 Task: Open Card Brand Guidelines Review in Board Brand Ambassador Program Management to Workspace Human Resources and add a team member Softage.1@softage.net, a label Purple, a checklist Event Planning, an attachment from your google drive, a color Purple and finally, add a card description 'Send out client proposal for review' and a comment 'Given the potential impact of this task on our team morale, let us ensure that we approach it with a sense of positivity and optimism.'. Add a start date 'Jan 05, 1900' with a due date 'Jan 12, 1900'
Action: Mouse moved to (1039, 539)
Screenshot: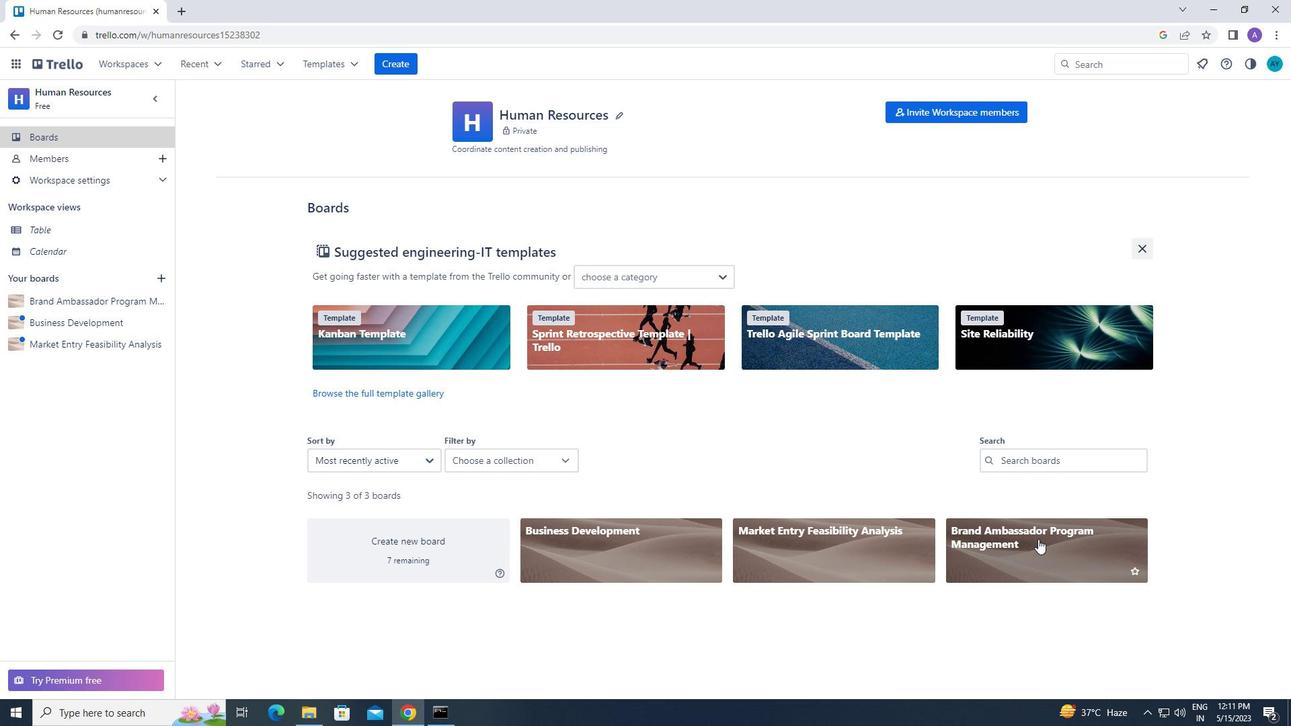 
Action: Mouse pressed left at (1039, 539)
Screenshot: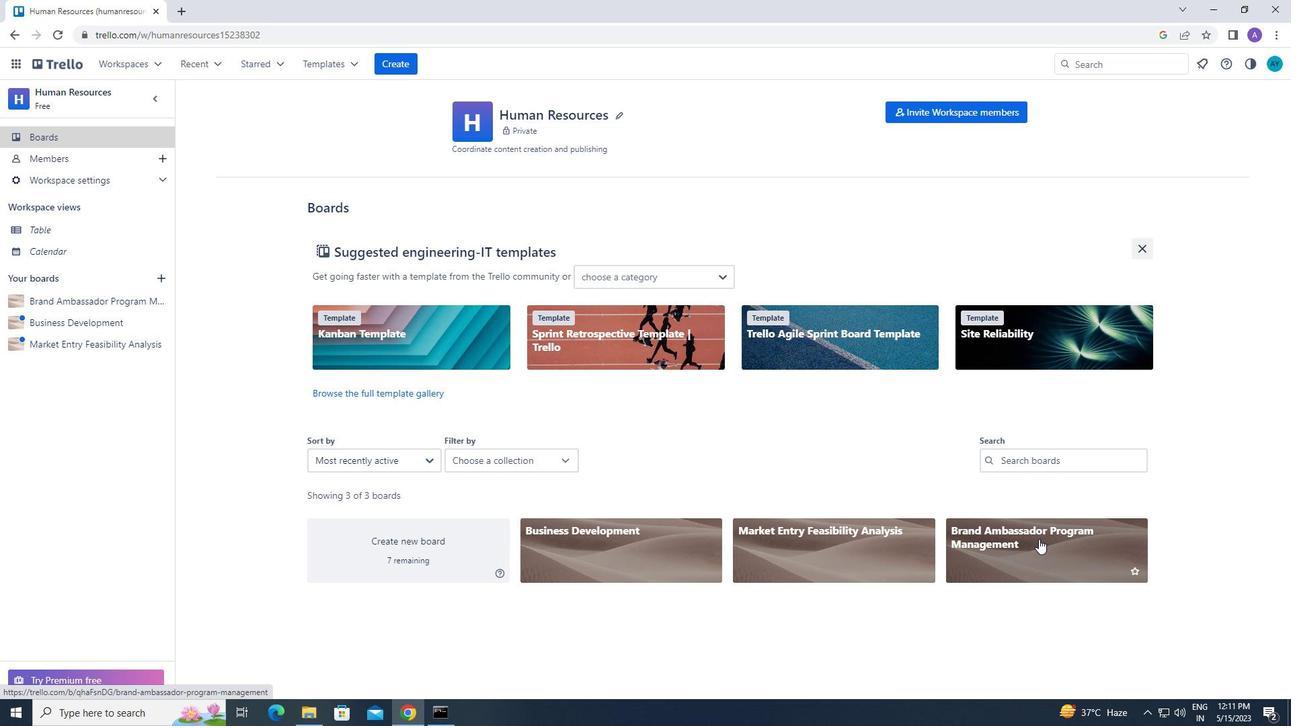 
Action: Mouse moved to (445, 164)
Screenshot: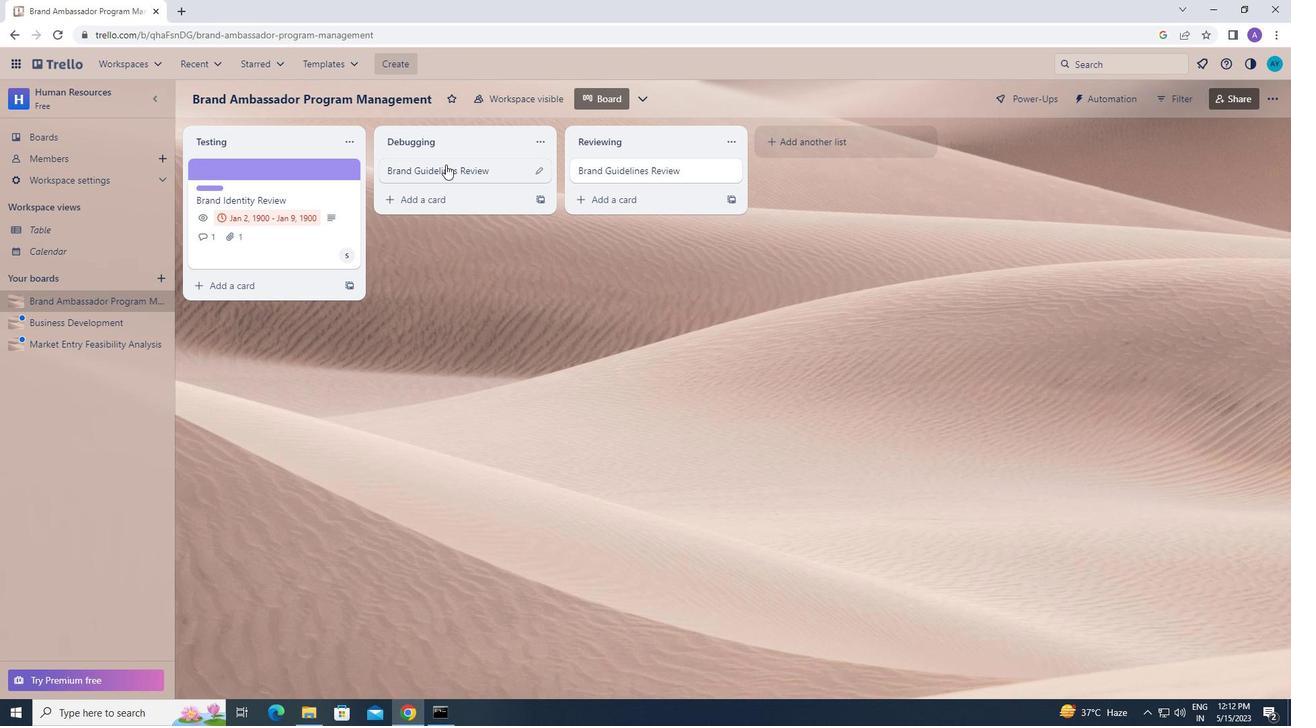 
Action: Mouse pressed left at (445, 164)
Screenshot: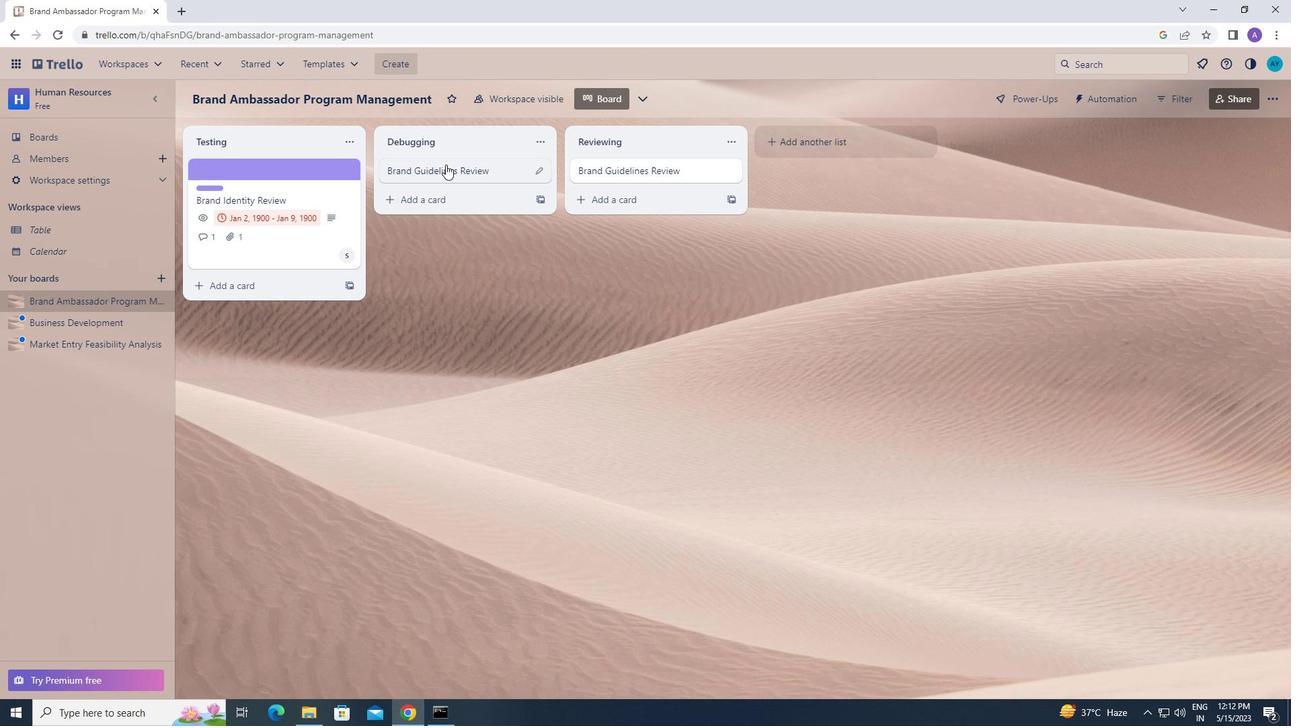 
Action: Mouse moved to (835, 218)
Screenshot: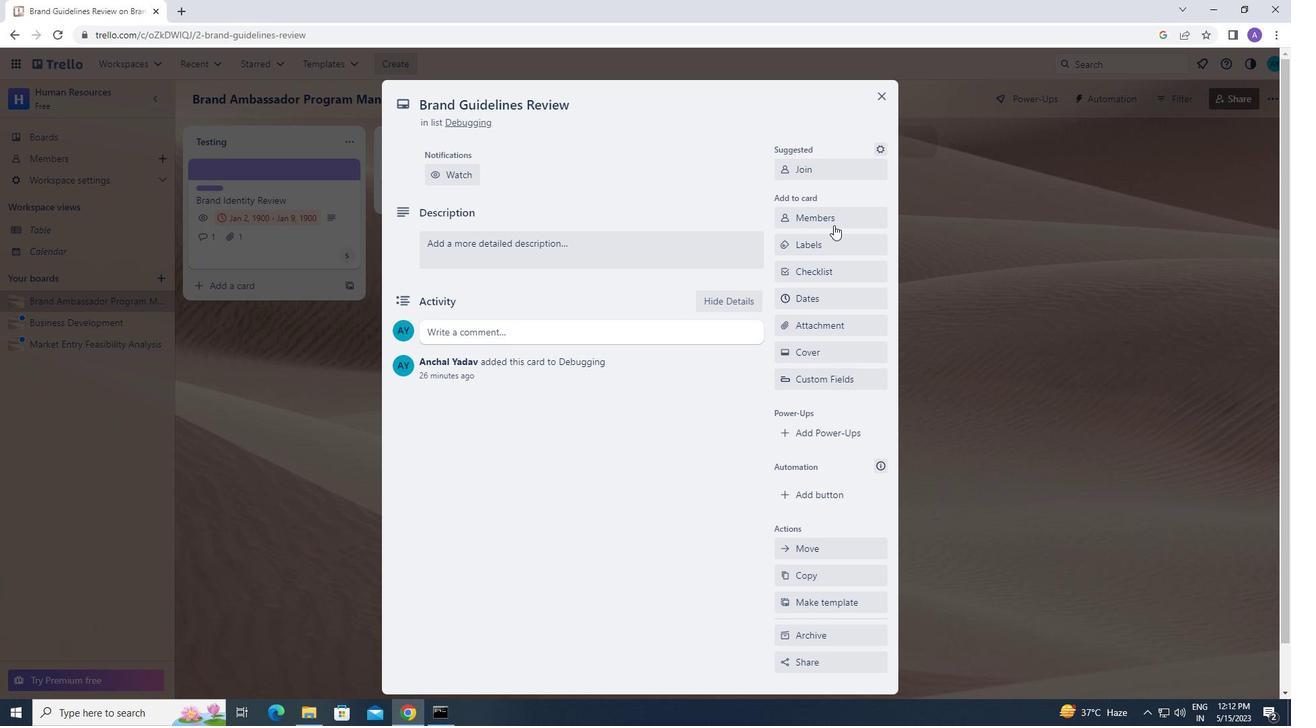 
Action: Mouse pressed left at (835, 218)
Screenshot: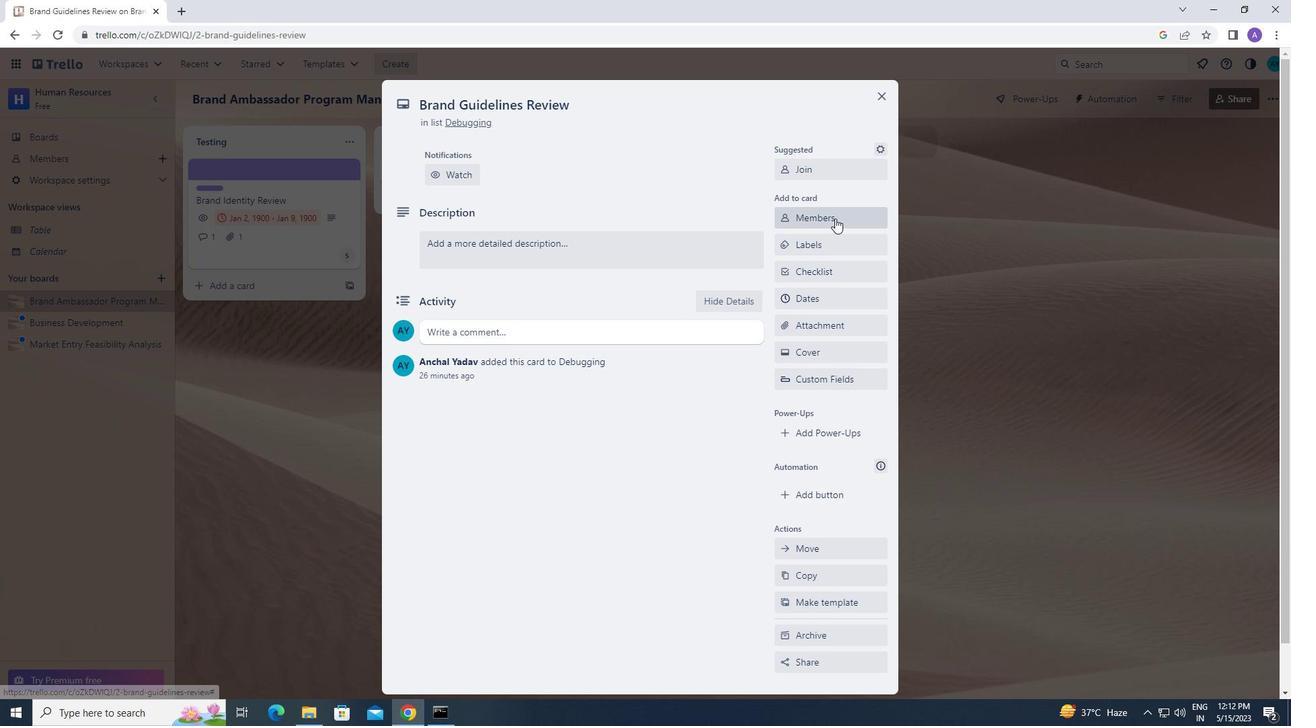 
Action: Mouse moved to (815, 282)
Screenshot: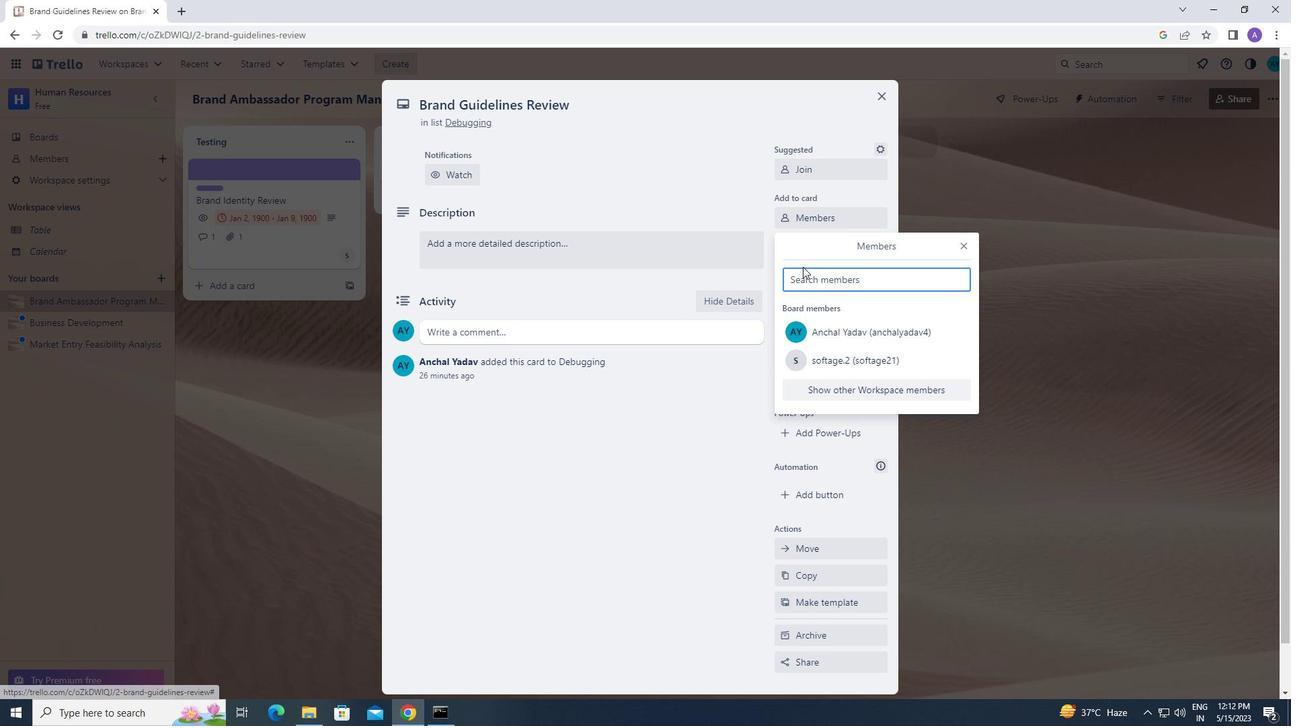 
Action: Mouse pressed left at (815, 282)
Screenshot: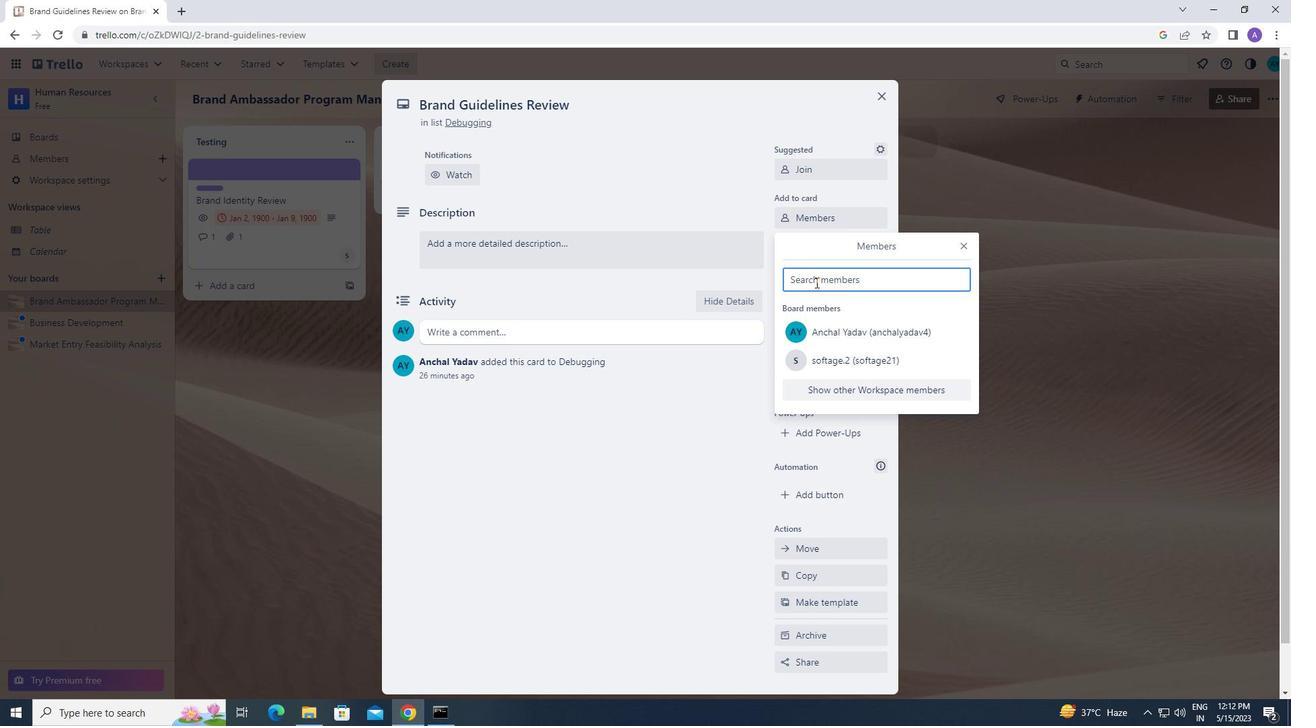 
Action: Key pressed s<Key.caps_lock>oftage.1<Key.shift_r>@
Screenshot: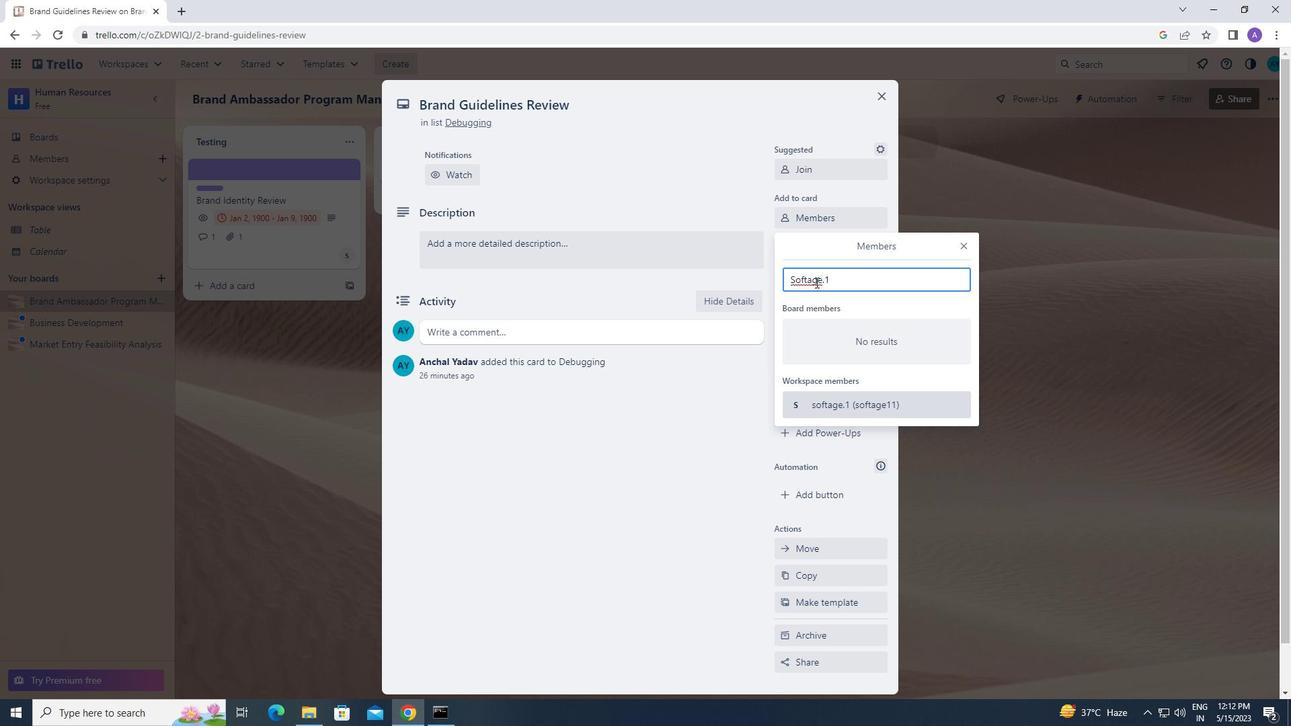 
Action: Mouse moved to (1080, 248)
Screenshot: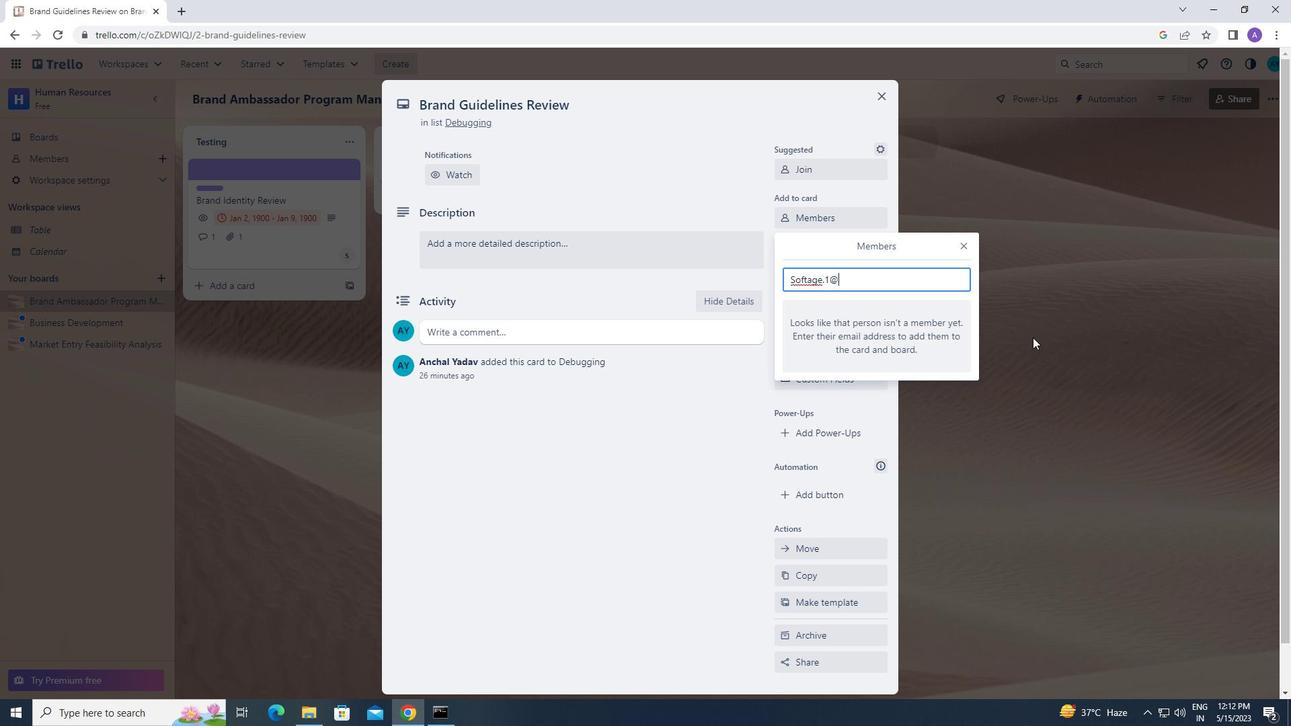 
Action: Key pressed s
Screenshot: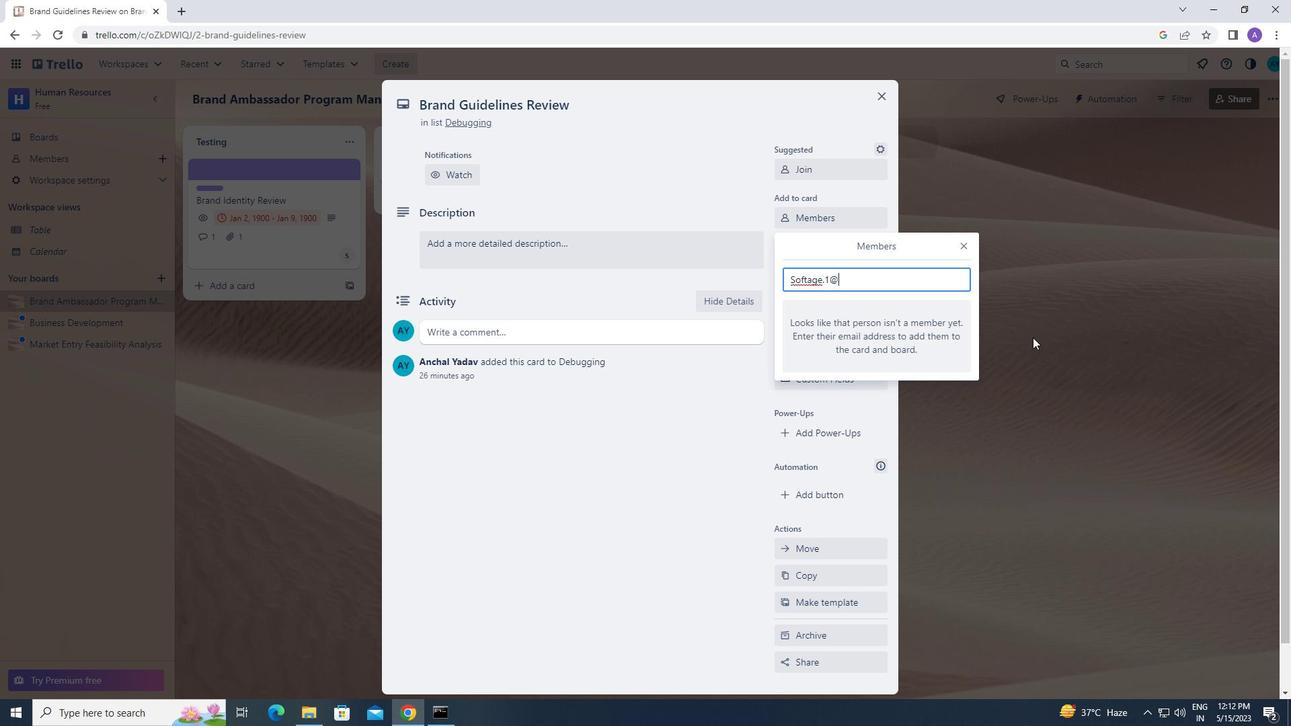 
Action: Mouse moved to (941, 121)
Screenshot: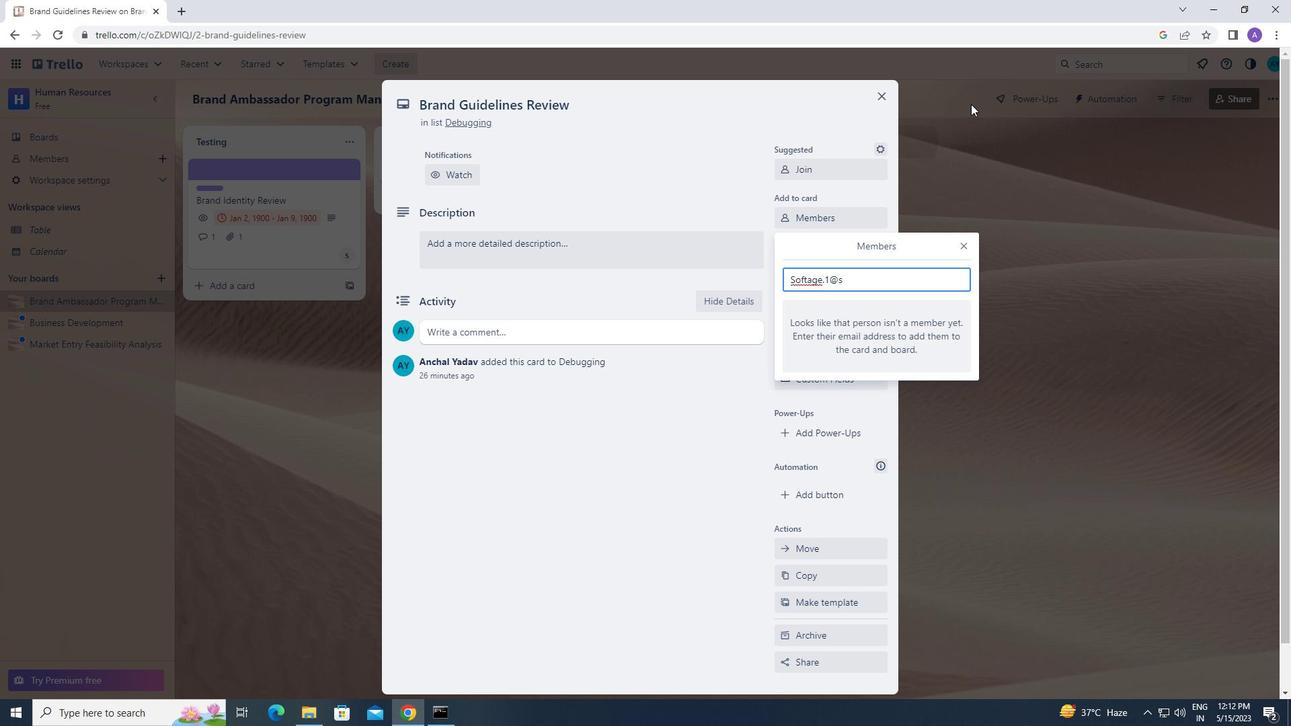 
Action: Key pressed oftage.net
Screenshot: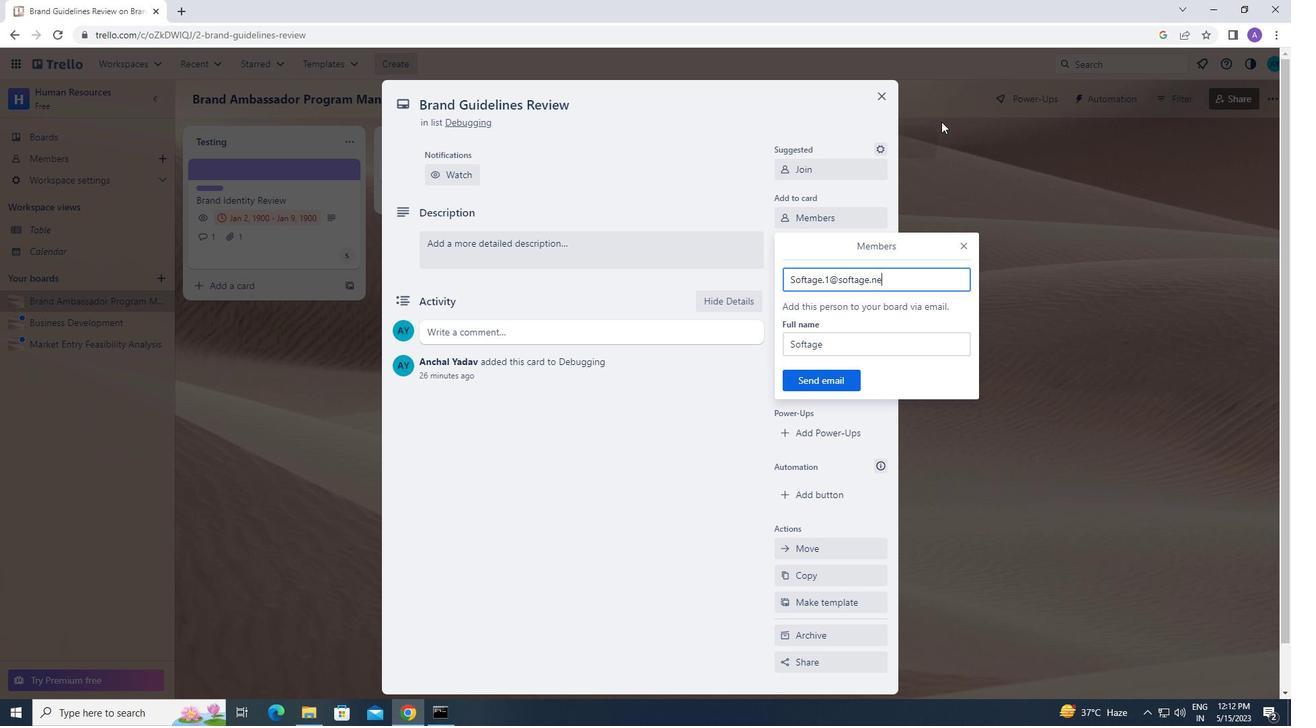 
Action: Mouse moved to (833, 373)
Screenshot: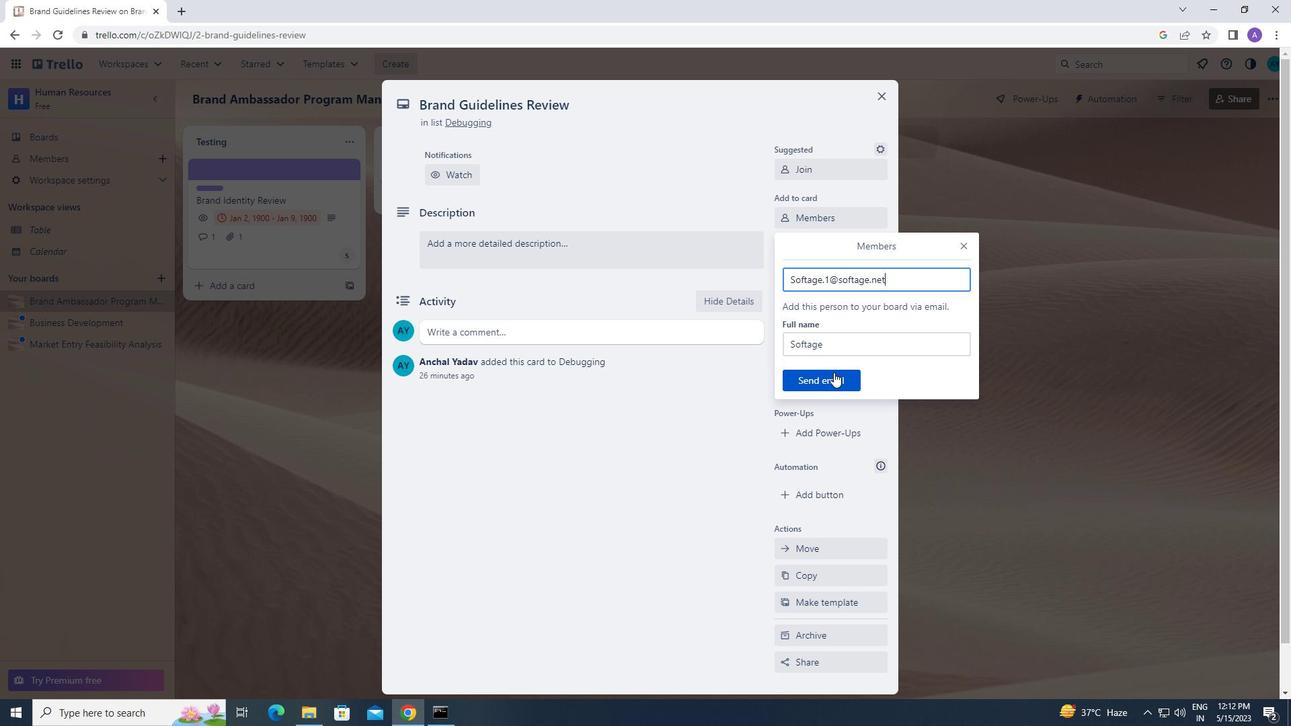 
Action: Mouse pressed left at (833, 373)
Screenshot: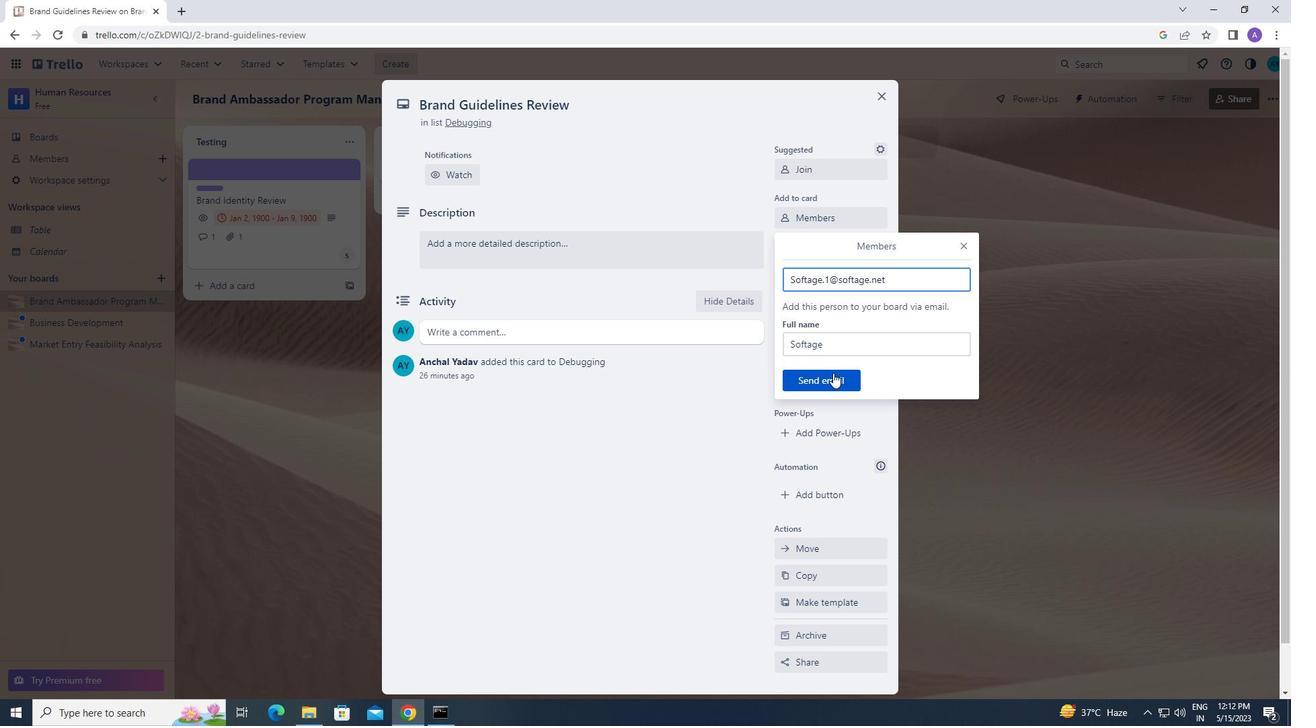 
Action: Mouse moved to (834, 246)
Screenshot: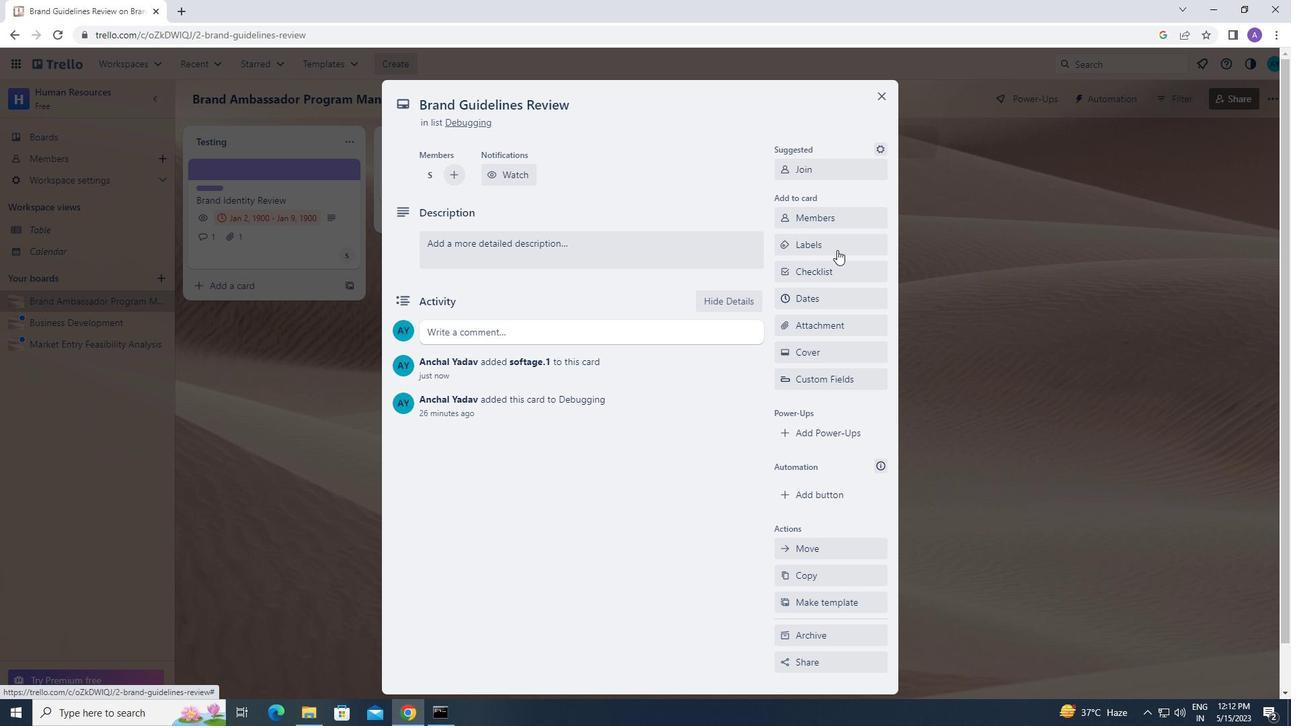 
Action: Mouse pressed left at (834, 246)
Screenshot: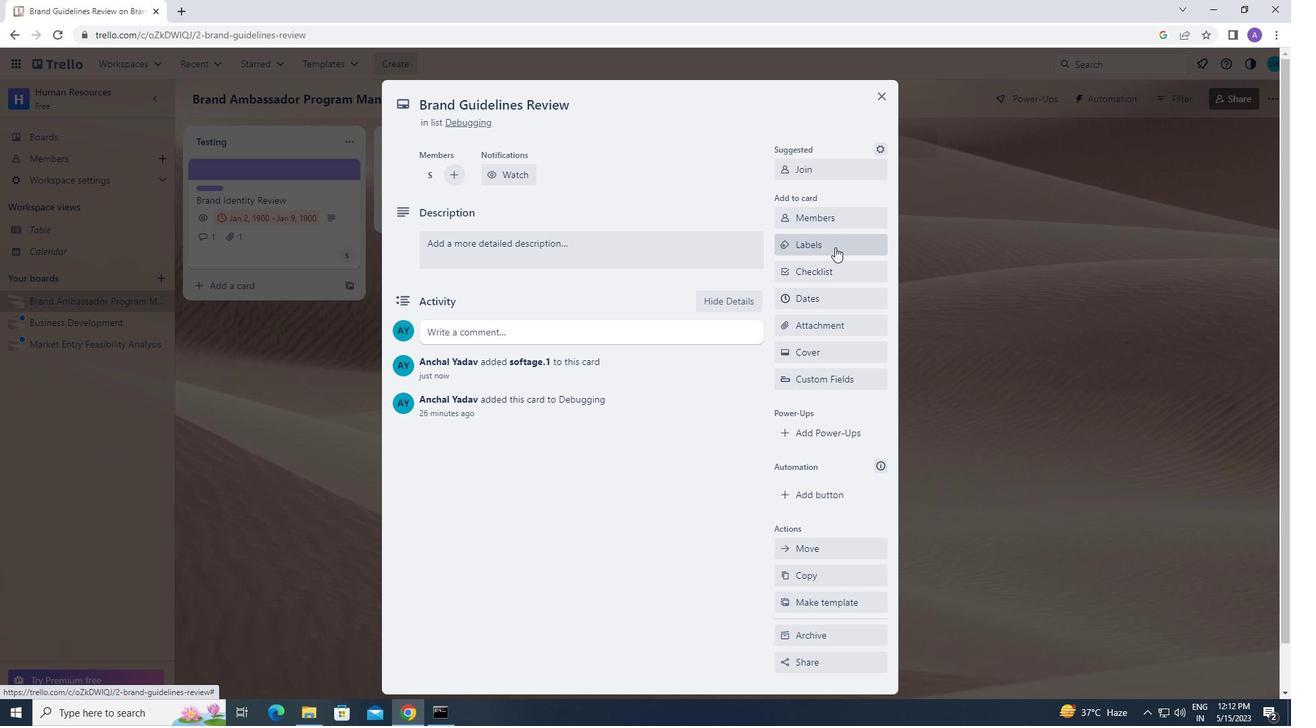 
Action: Mouse moved to (831, 503)
Screenshot: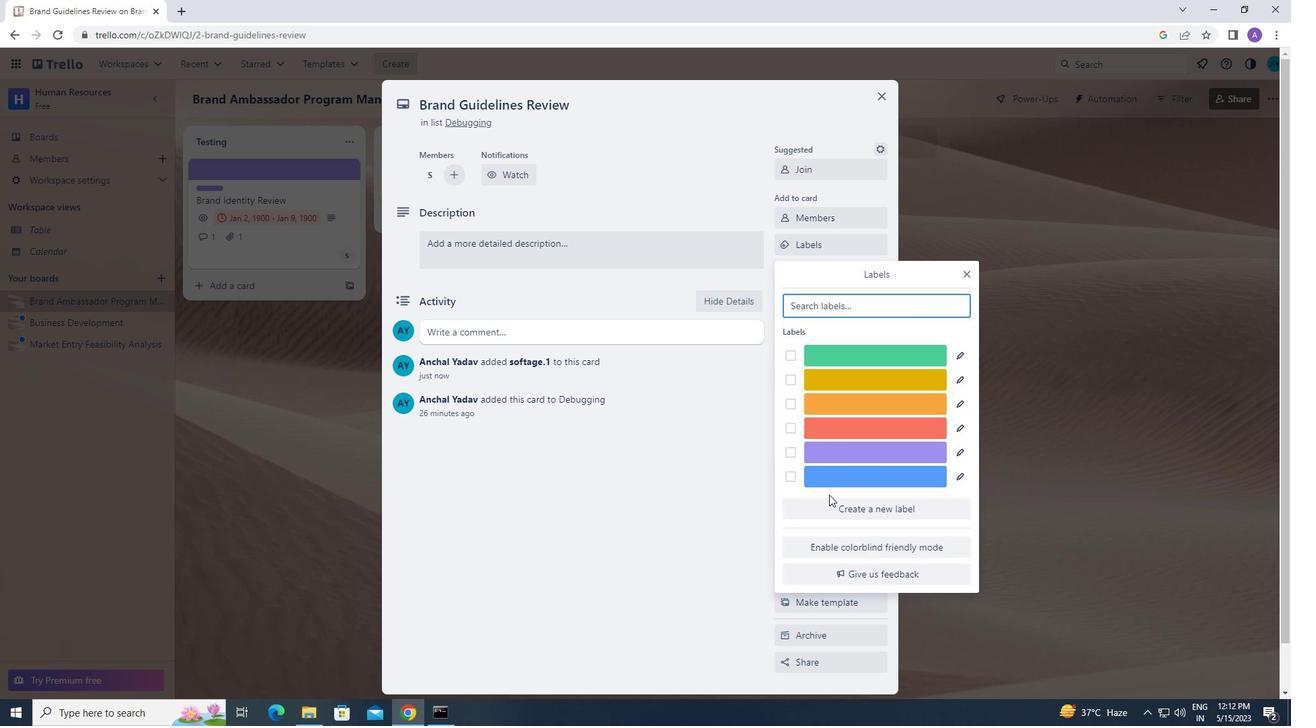 
Action: Mouse pressed left at (831, 503)
Screenshot: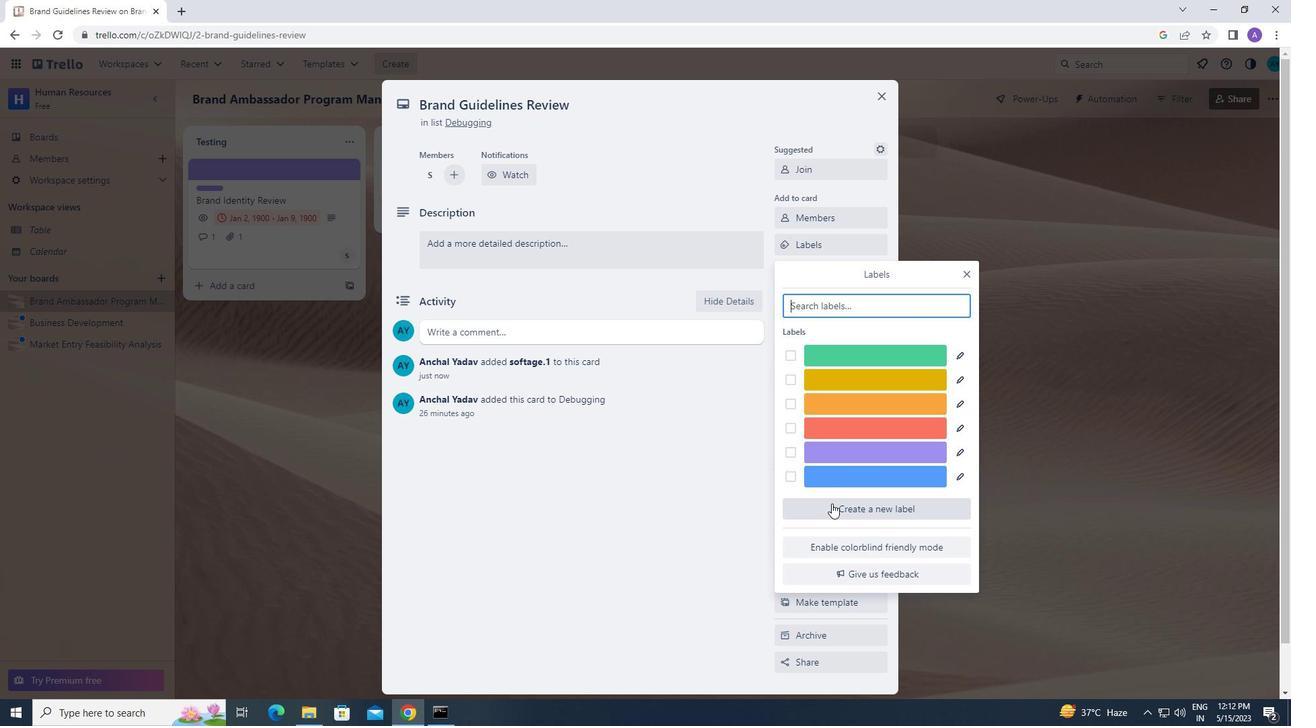 
Action: Mouse moved to (944, 461)
Screenshot: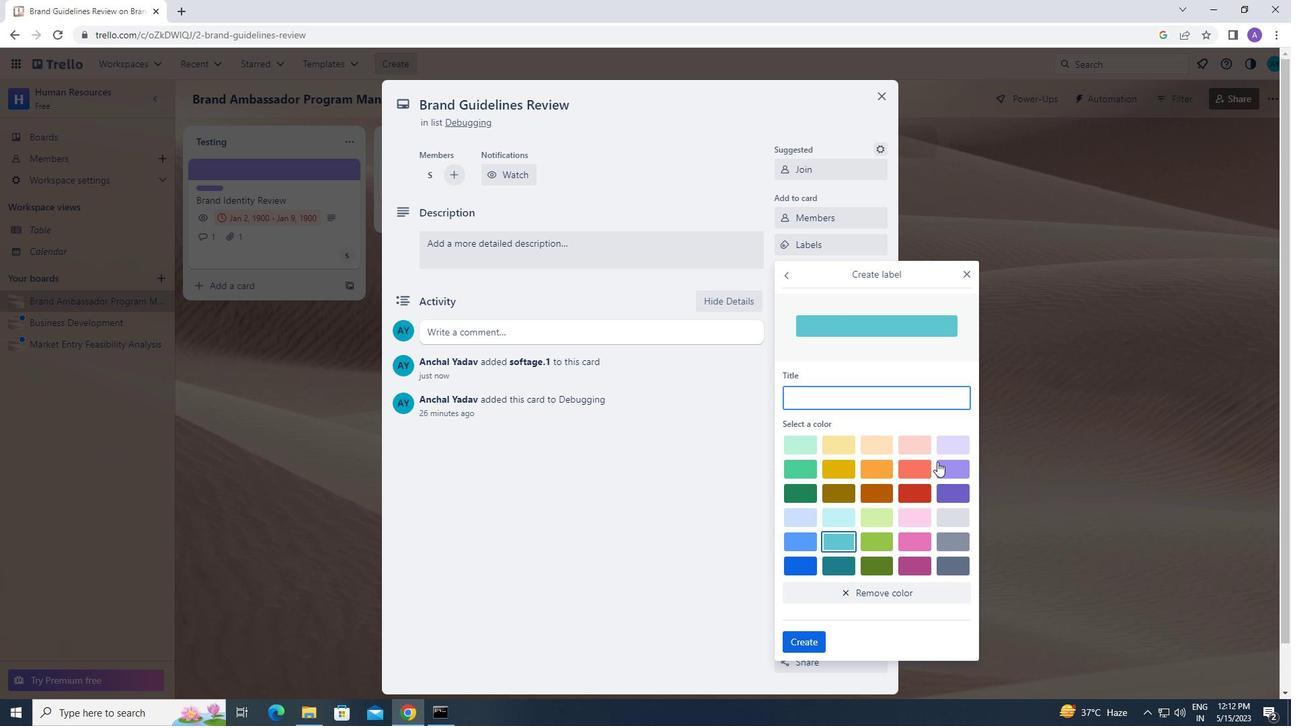 
Action: Mouse pressed left at (944, 461)
Screenshot: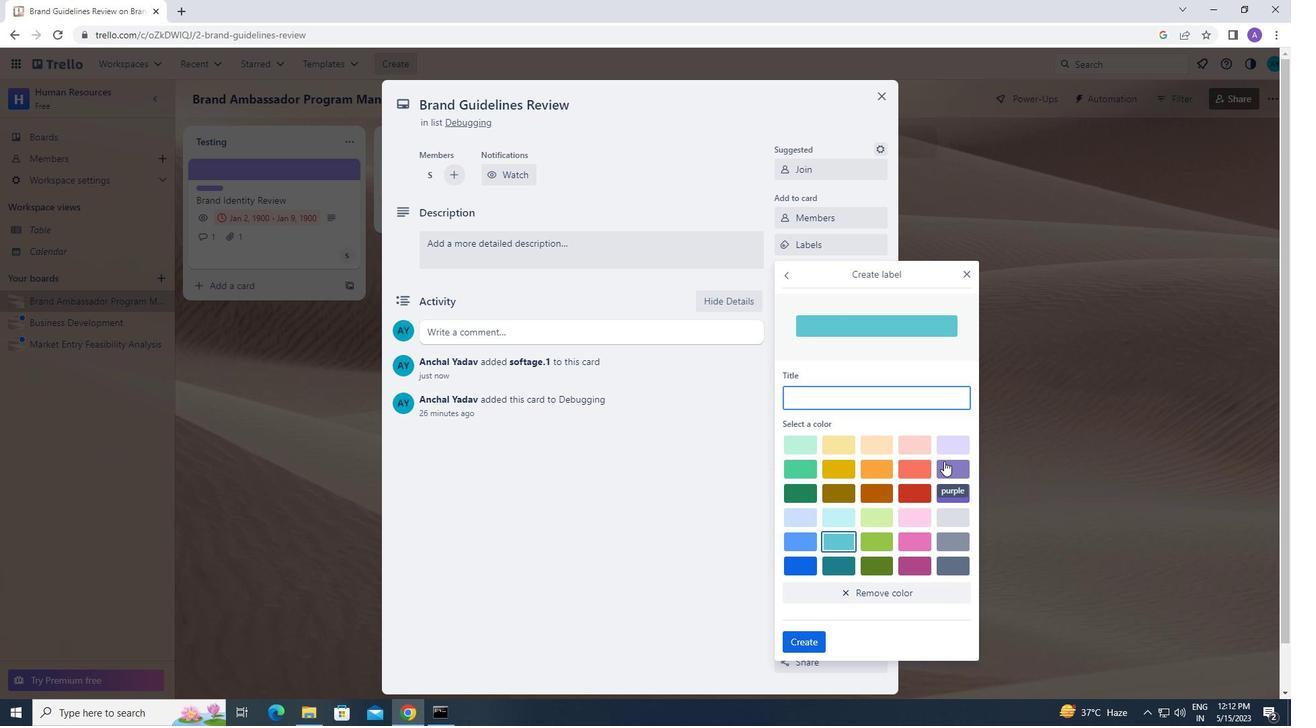 
Action: Mouse moved to (802, 639)
Screenshot: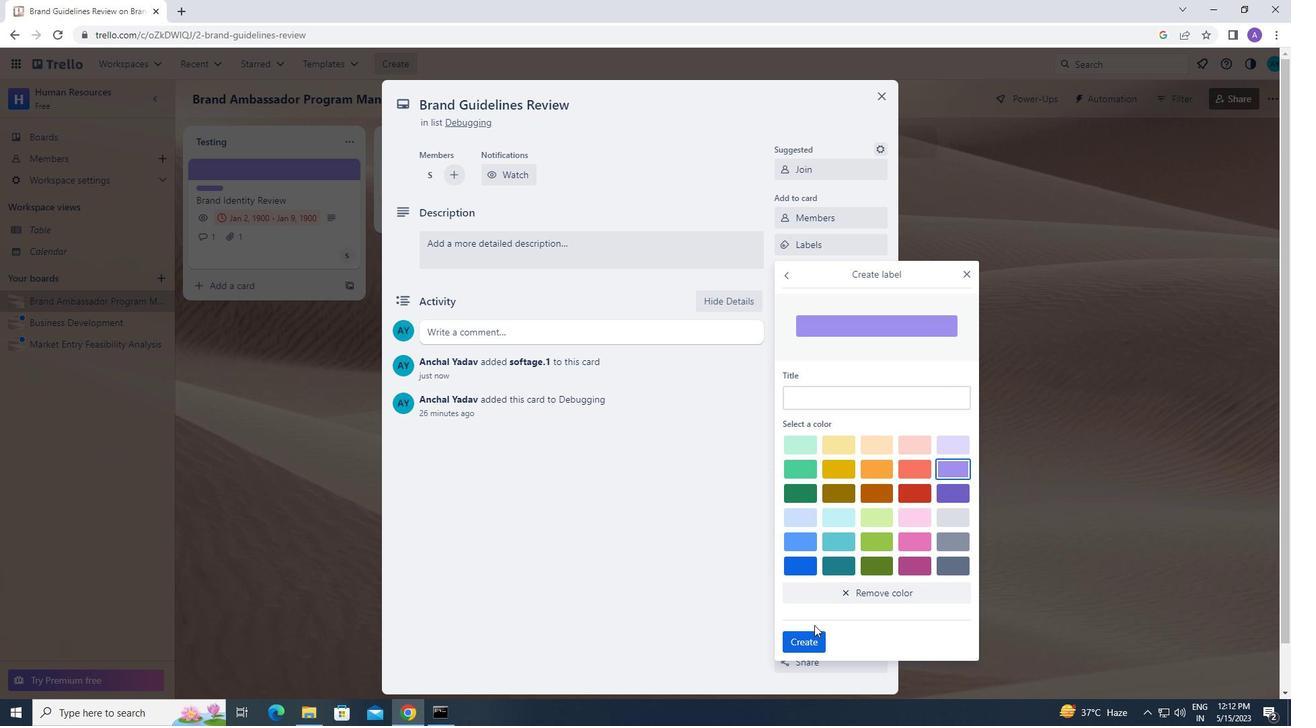 
Action: Mouse pressed left at (802, 639)
Screenshot: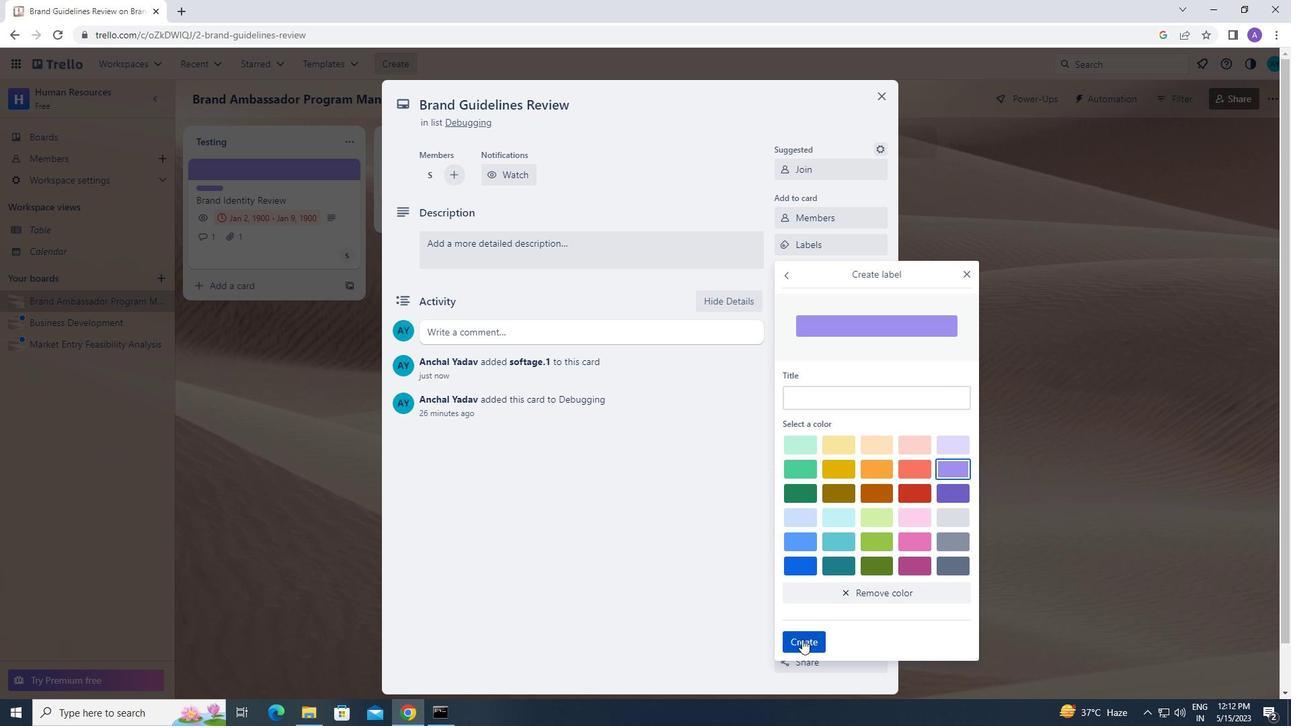 
Action: Mouse moved to (968, 271)
Screenshot: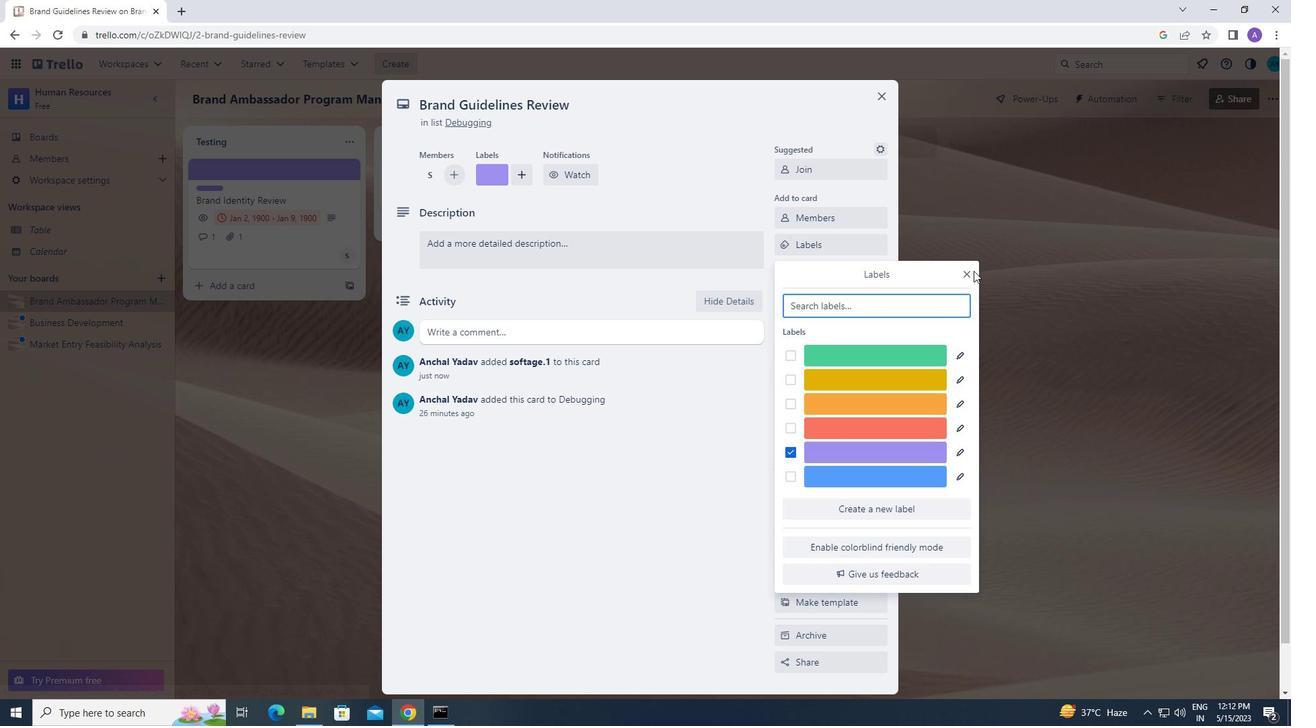 
Action: Mouse pressed left at (968, 271)
Screenshot: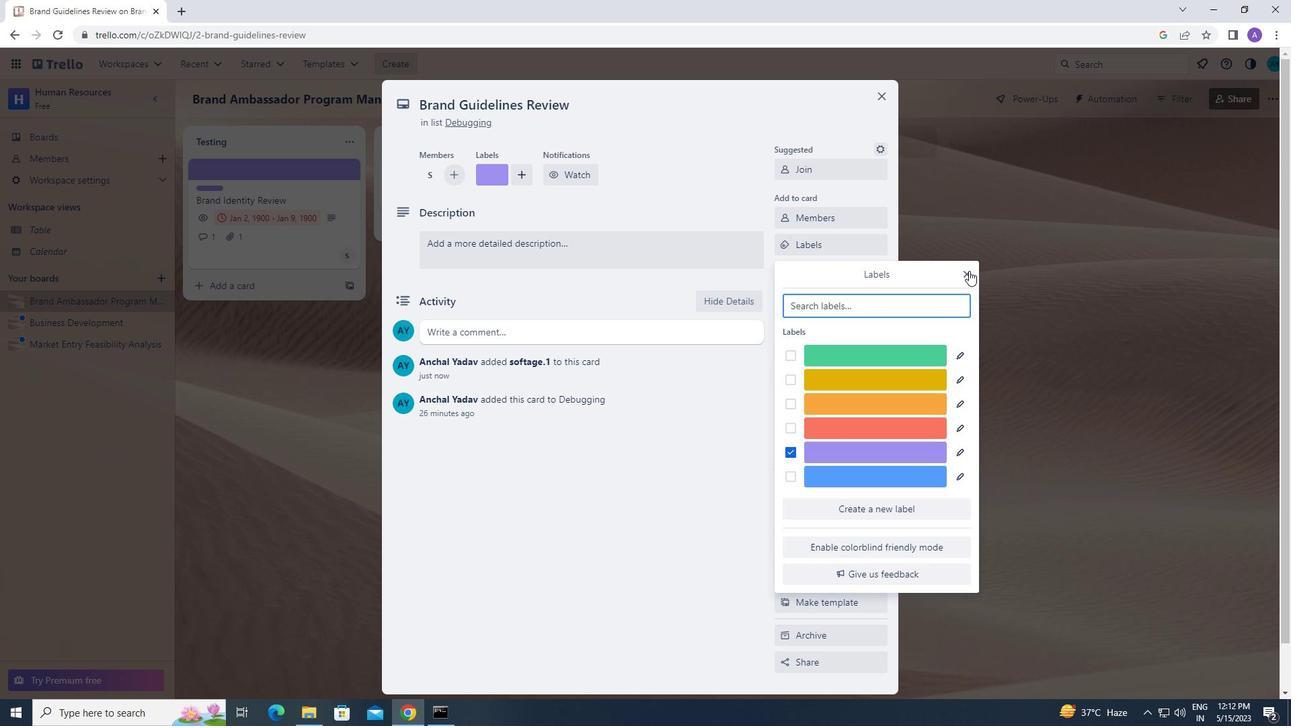 
Action: Mouse moved to (872, 274)
Screenshot: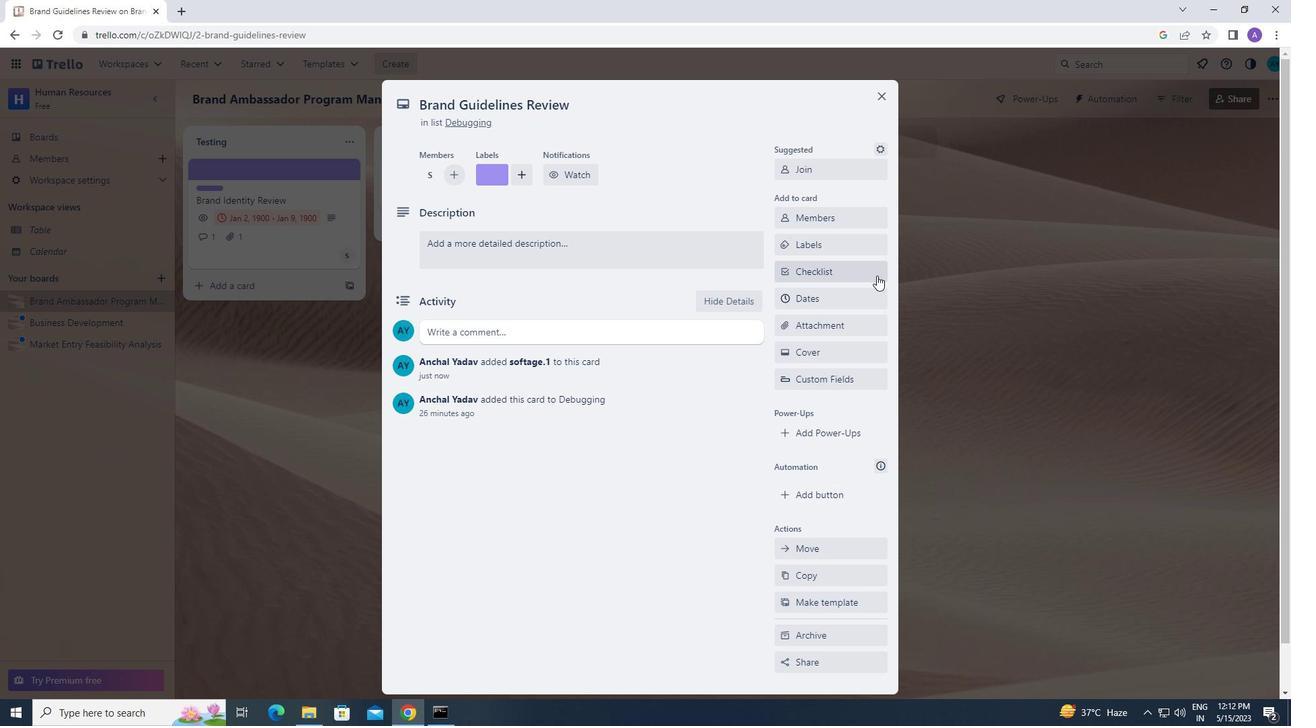 
Action: Mouse pressed left at (872, 274)
Screenshot: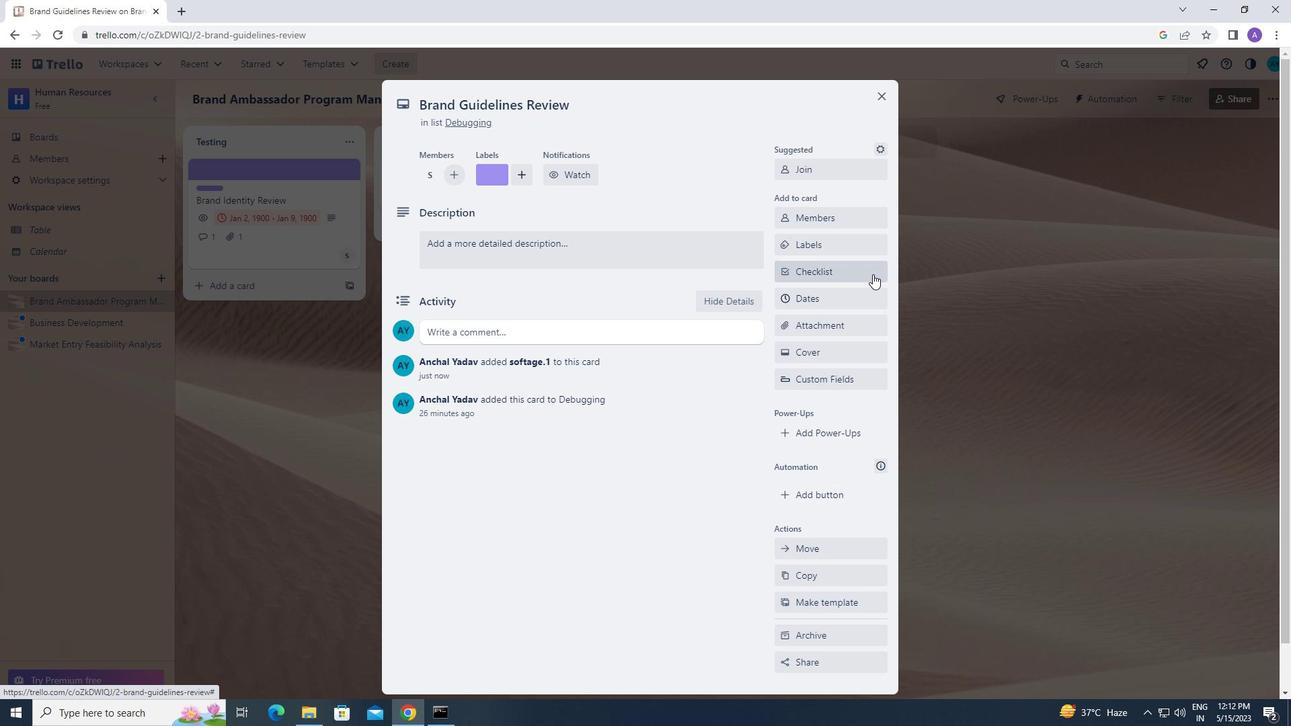 
Action: Mouse moved to (833, 308)
Screenshot: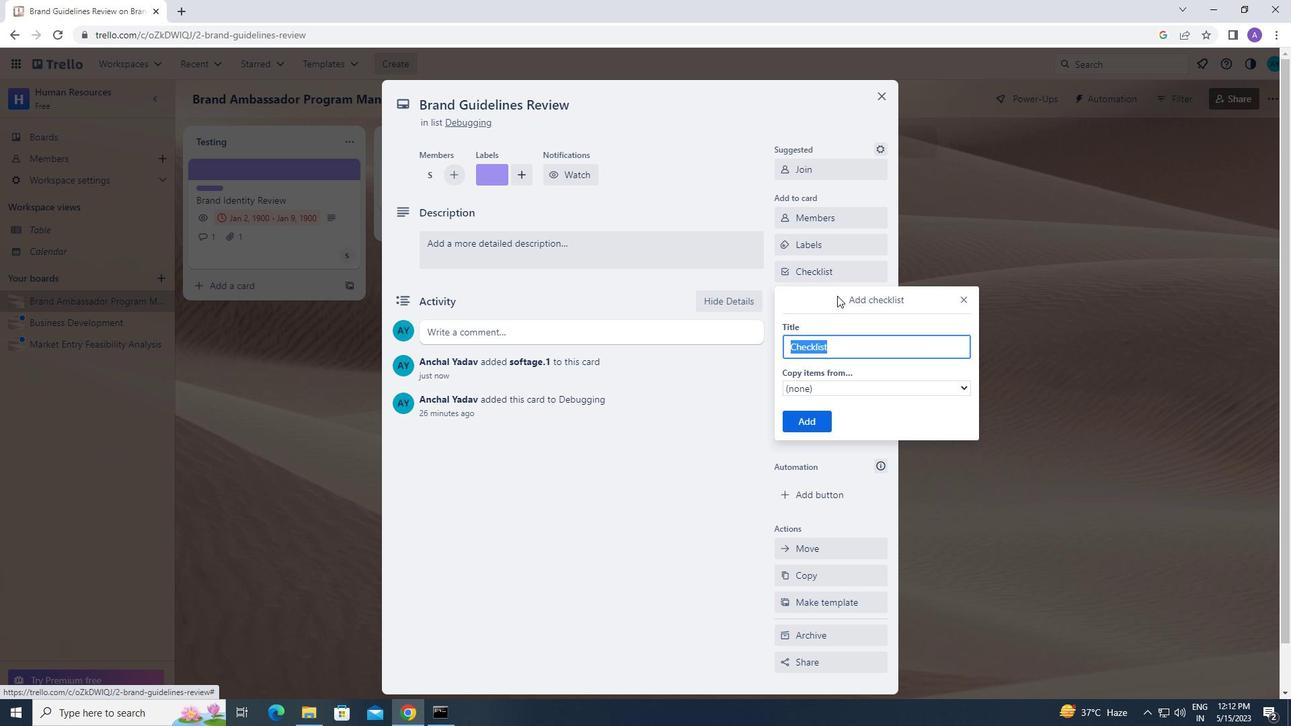 
Action: Key pressed <Key.caps_lock>e<Key.caps_lock>vent<Key.space><Key.caps_lock>p<Key.caps_lock>l
Screenshot: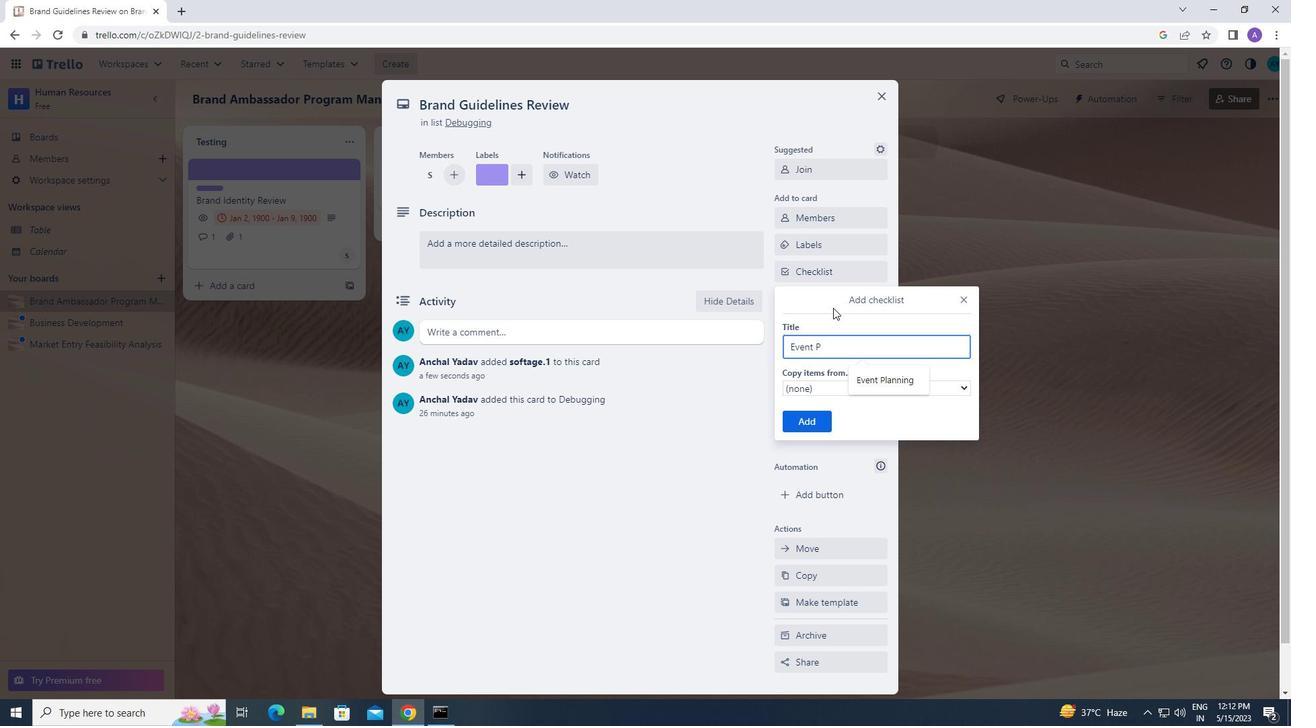 
Action: Mouse moved to (869, 239)
Screenshot: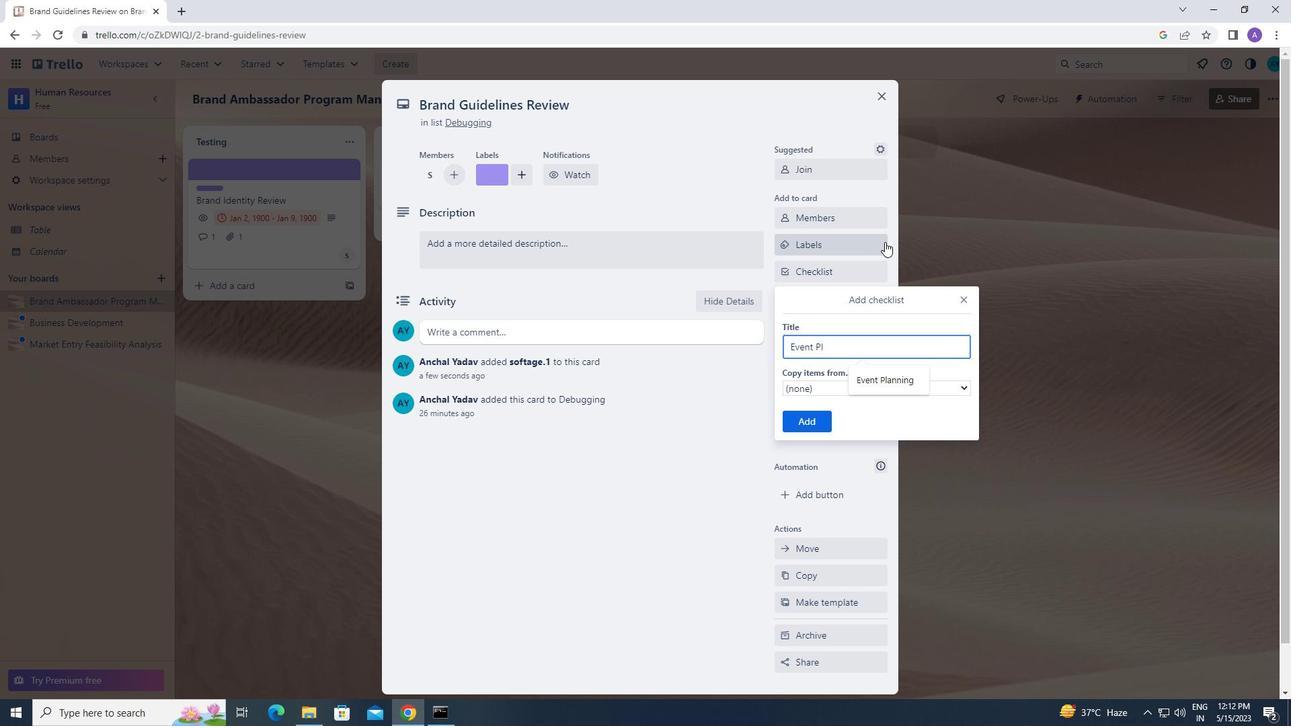 
Action: Key pressed a
Screenshot: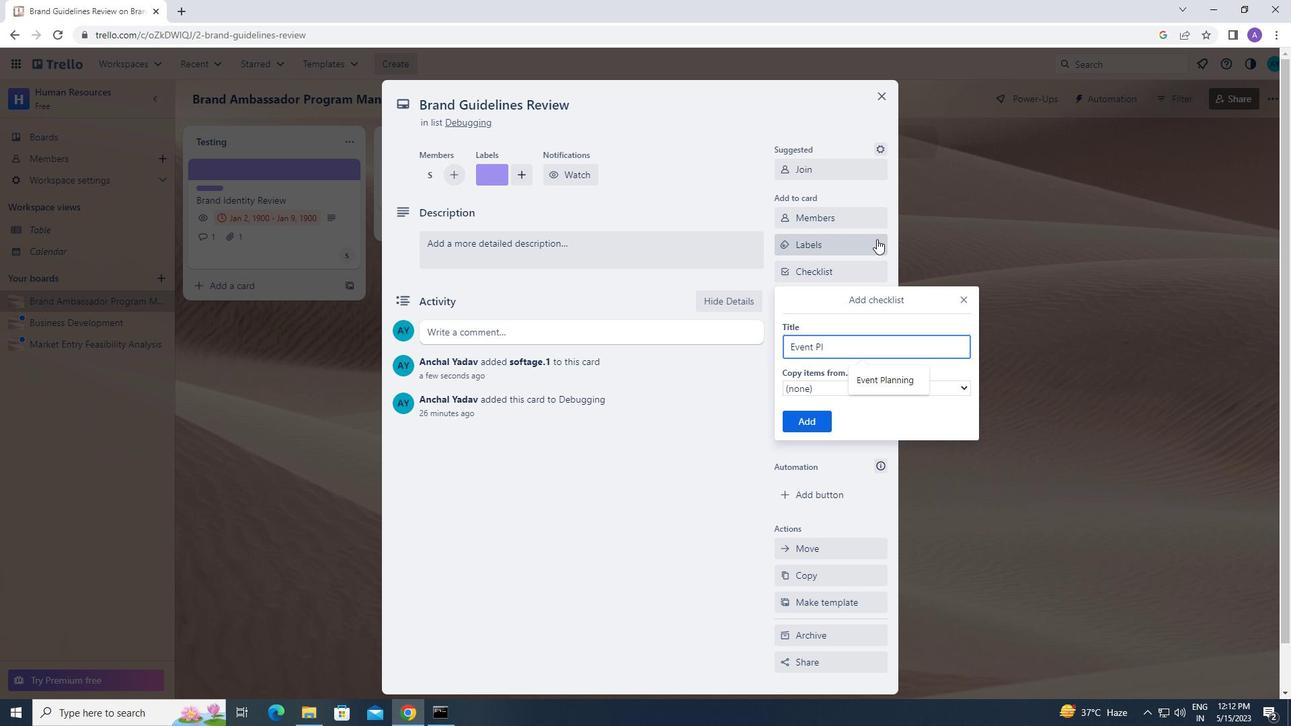 
Action: Mouse moved to (840, 119)
Screenshot: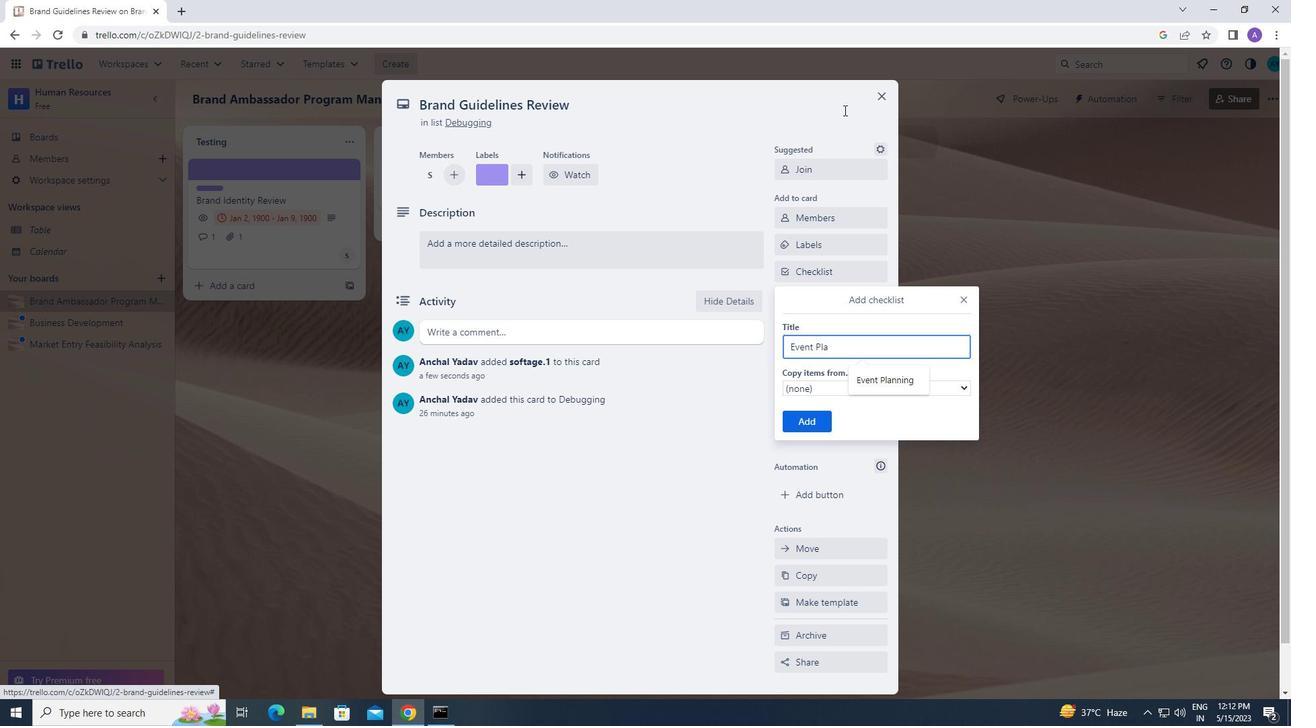 
Action: Key pressed n
Screenshot: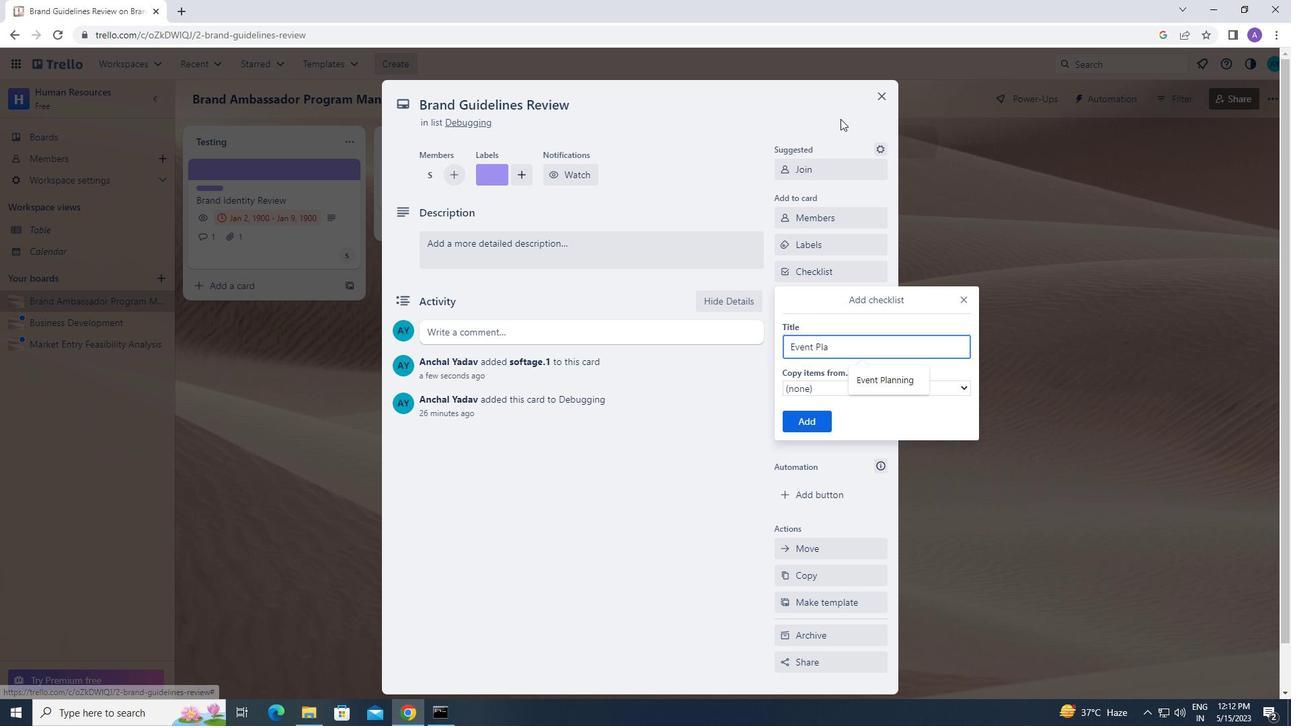 
Action: Mouse moved to (872, 141)
Screenshot: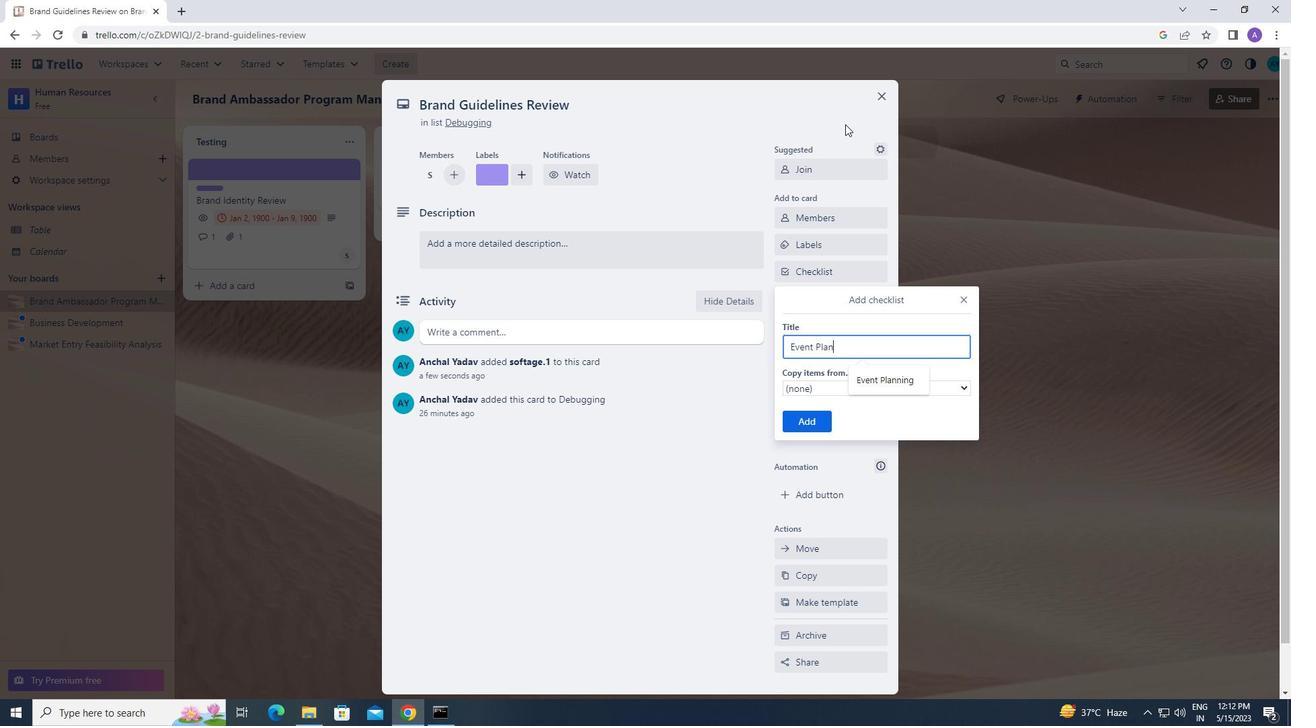 
Action: Key pressed ning
Screenshot: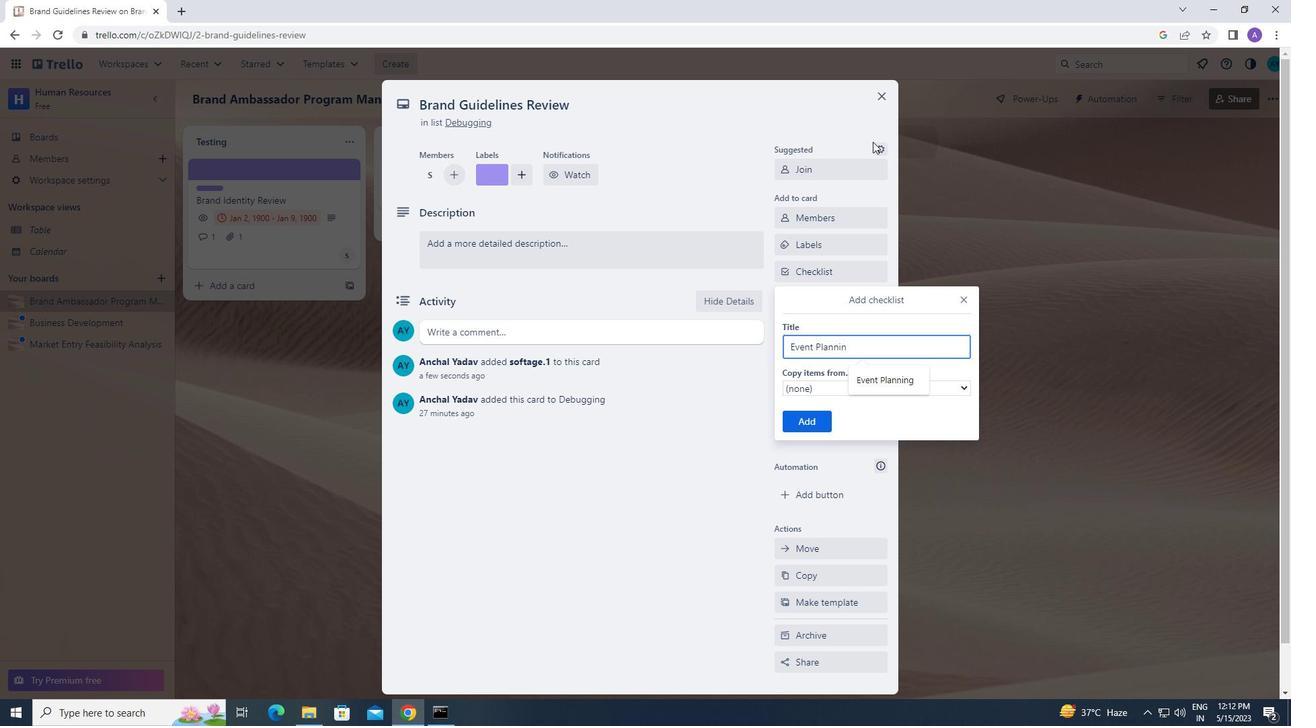 
Action: Mouse moved to (802, 417)
Screenshot: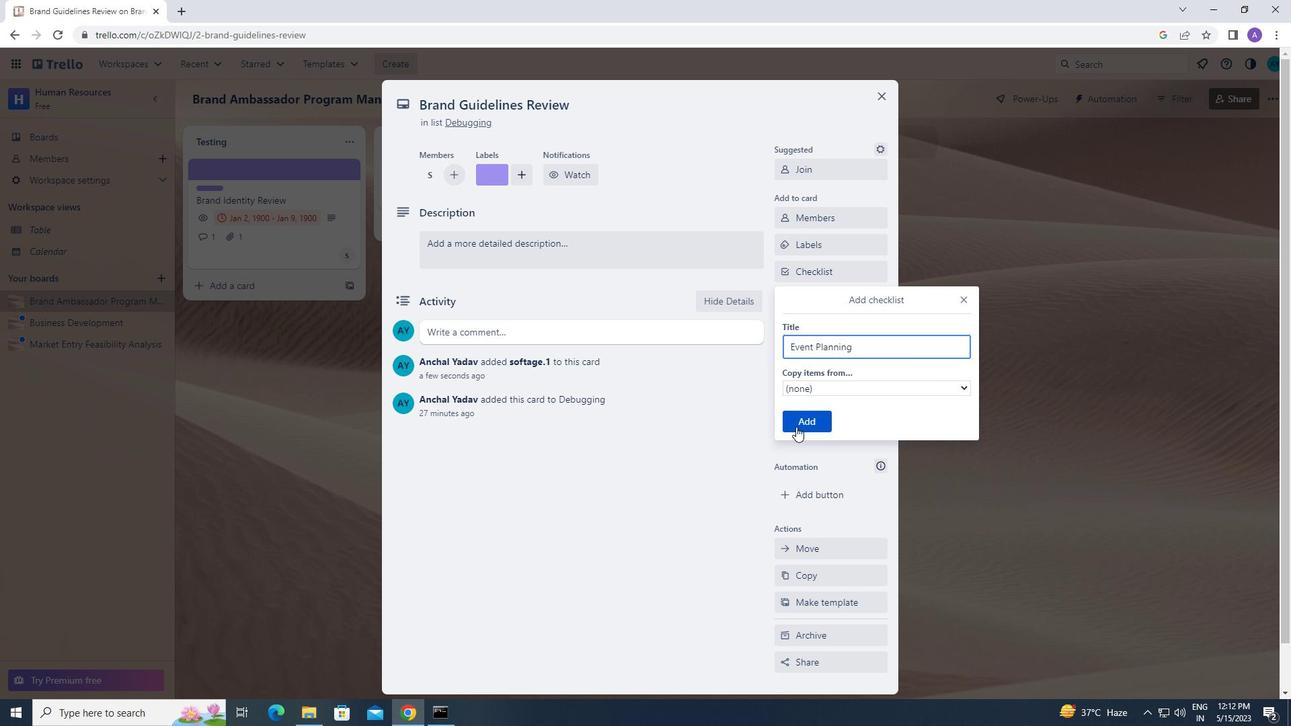 
Action: Mouse pressed left at (802, 417)
Screenshot: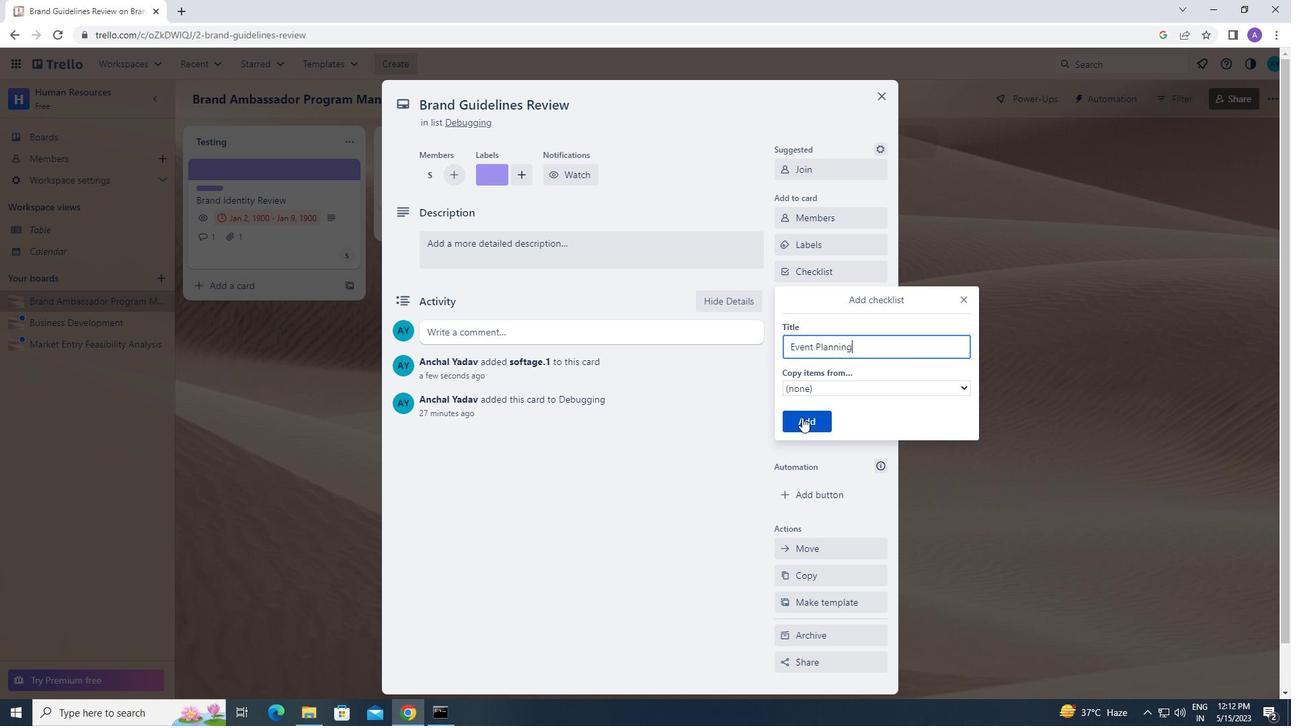 
Action: Mouse moved to (814, 320)
Screenshot: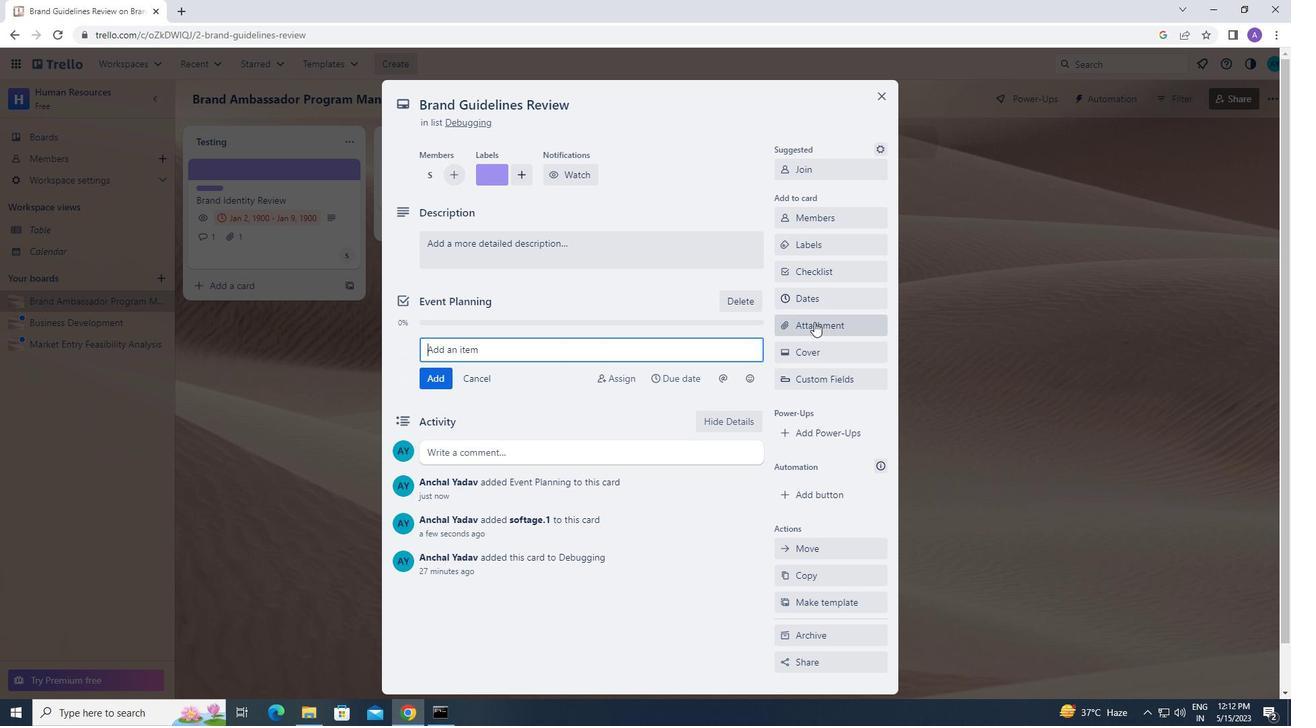 
Action: Mouse pressed left at (814, 320)
Screenshot: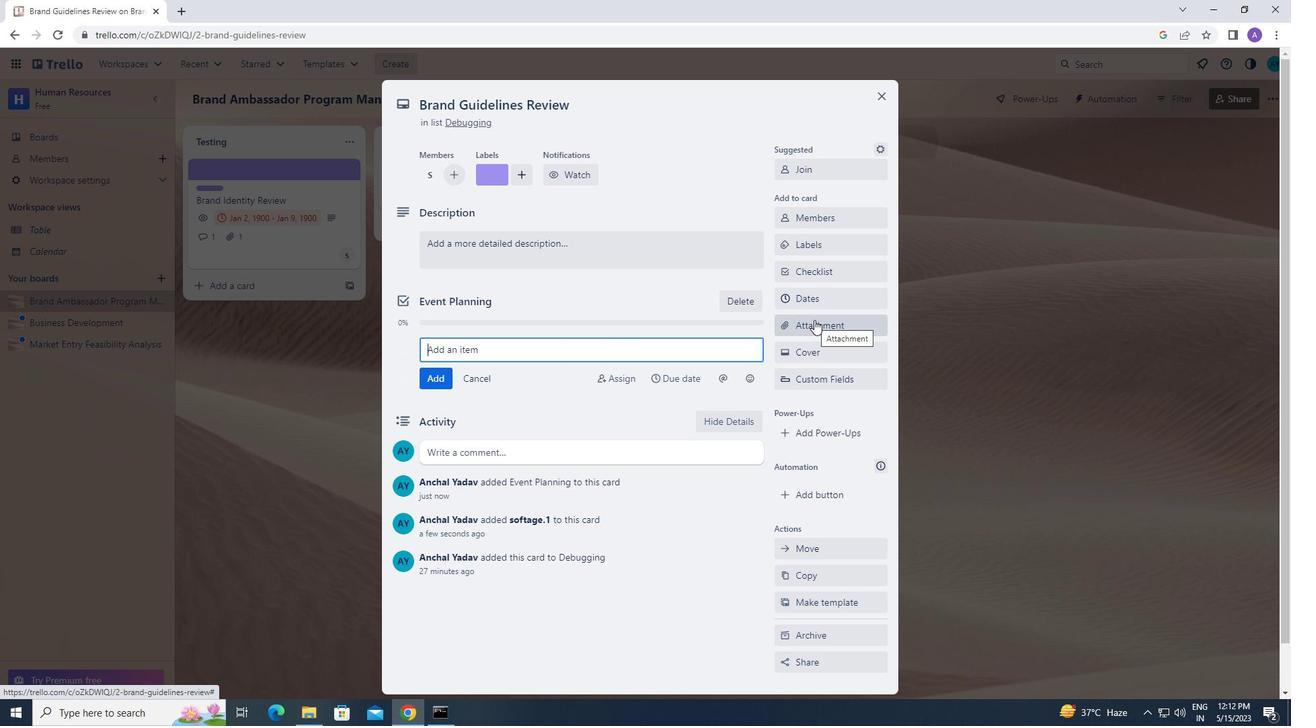 
Action: Mouse moved to (819, 422)
Screenshot: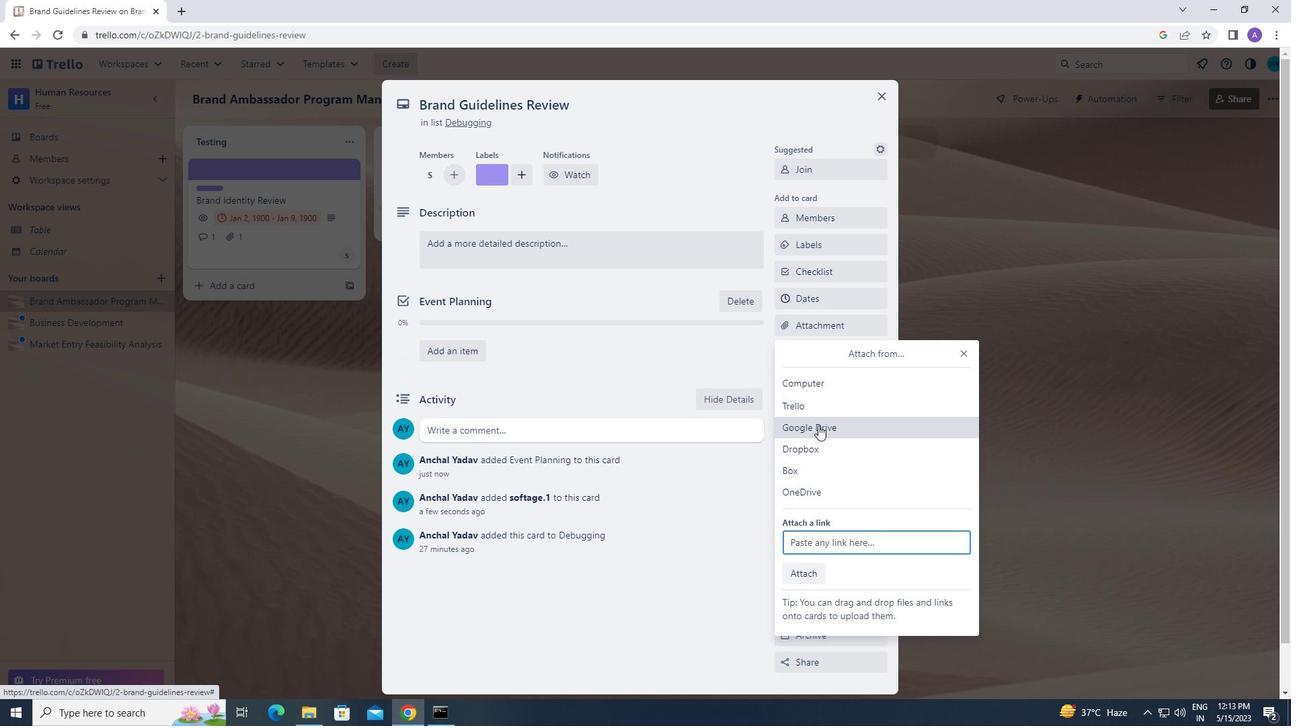 
Action: Mouse pressed left at (819, 422)
Screenshot: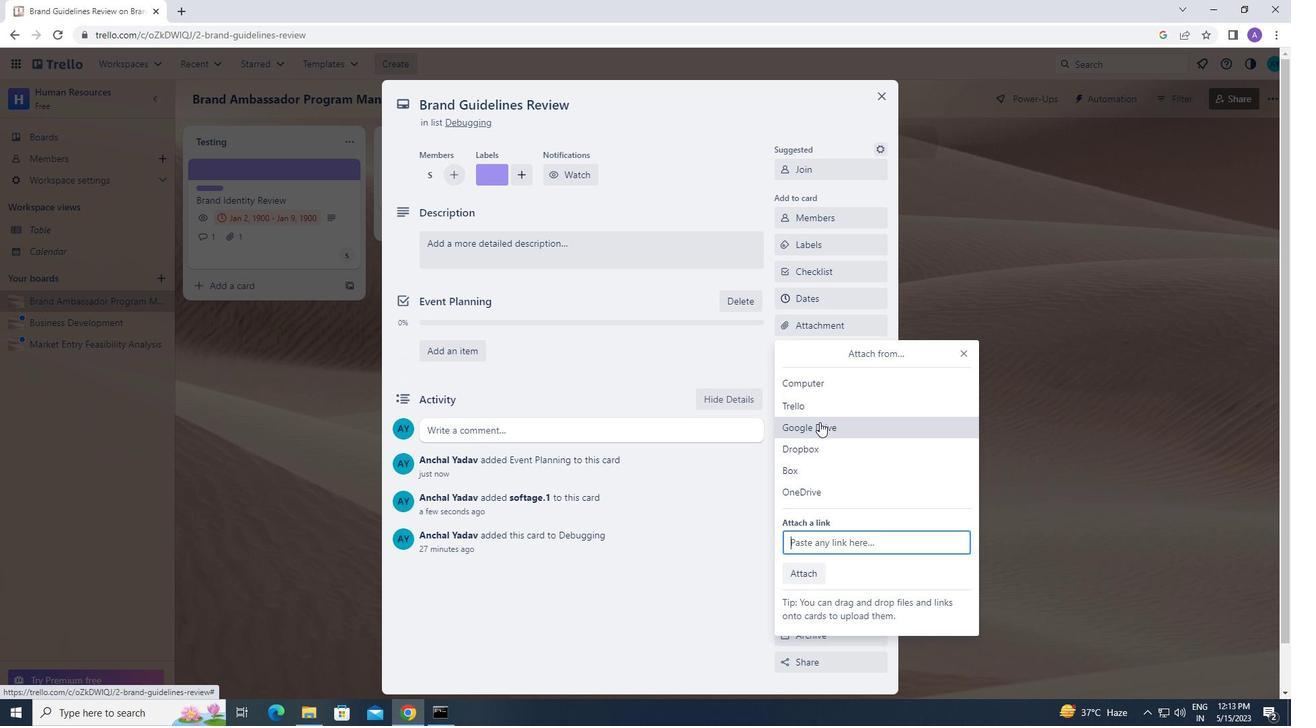 
Action: Mouse moved to (403, 380)
Screenshot: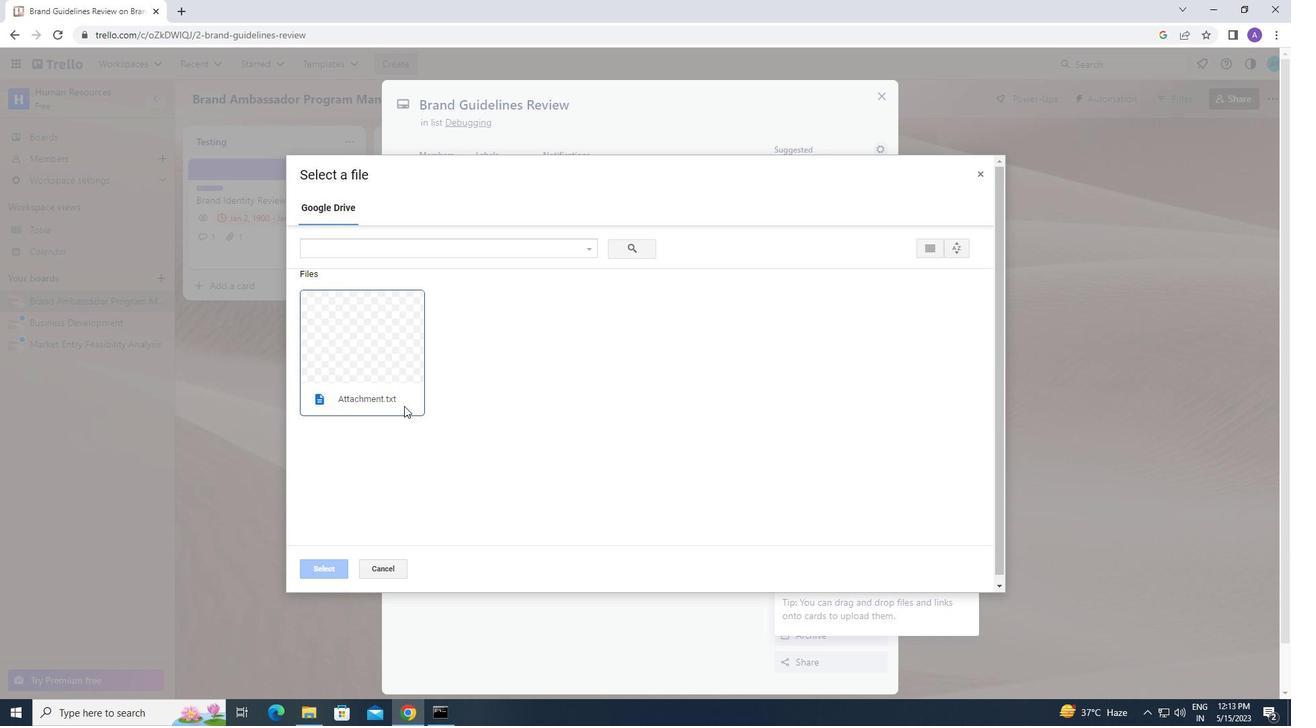 
Action: Mouse pressed left at (403, 380)
Screenshot: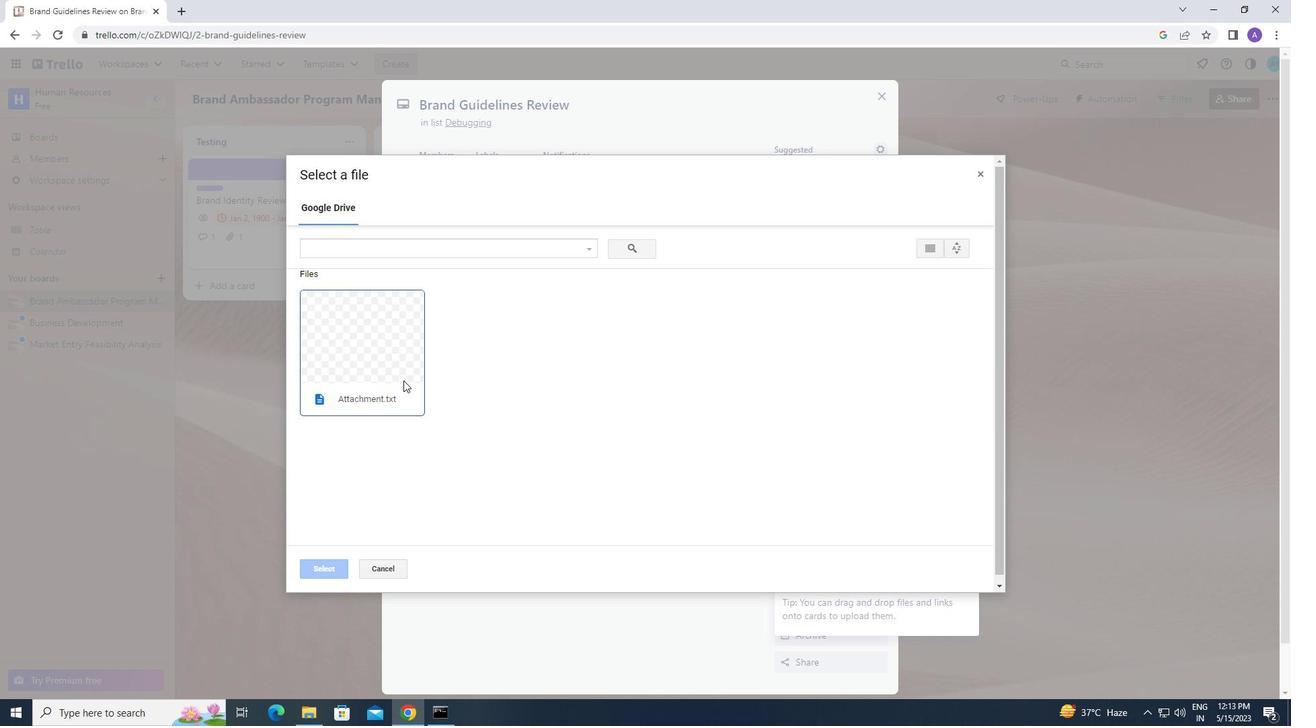 
Action: Mouse moved to (316, 568)
Screenshot: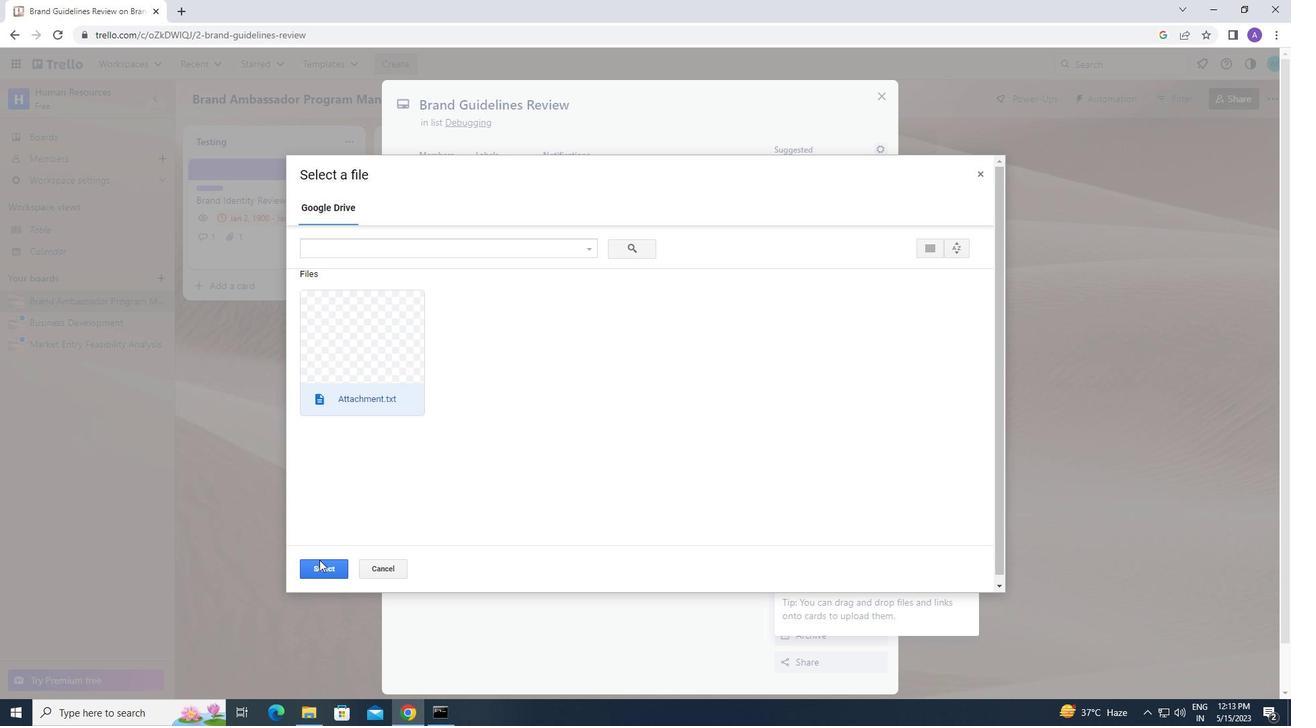 
Action: Mouse pressed left at (316, 568)
Screenshot: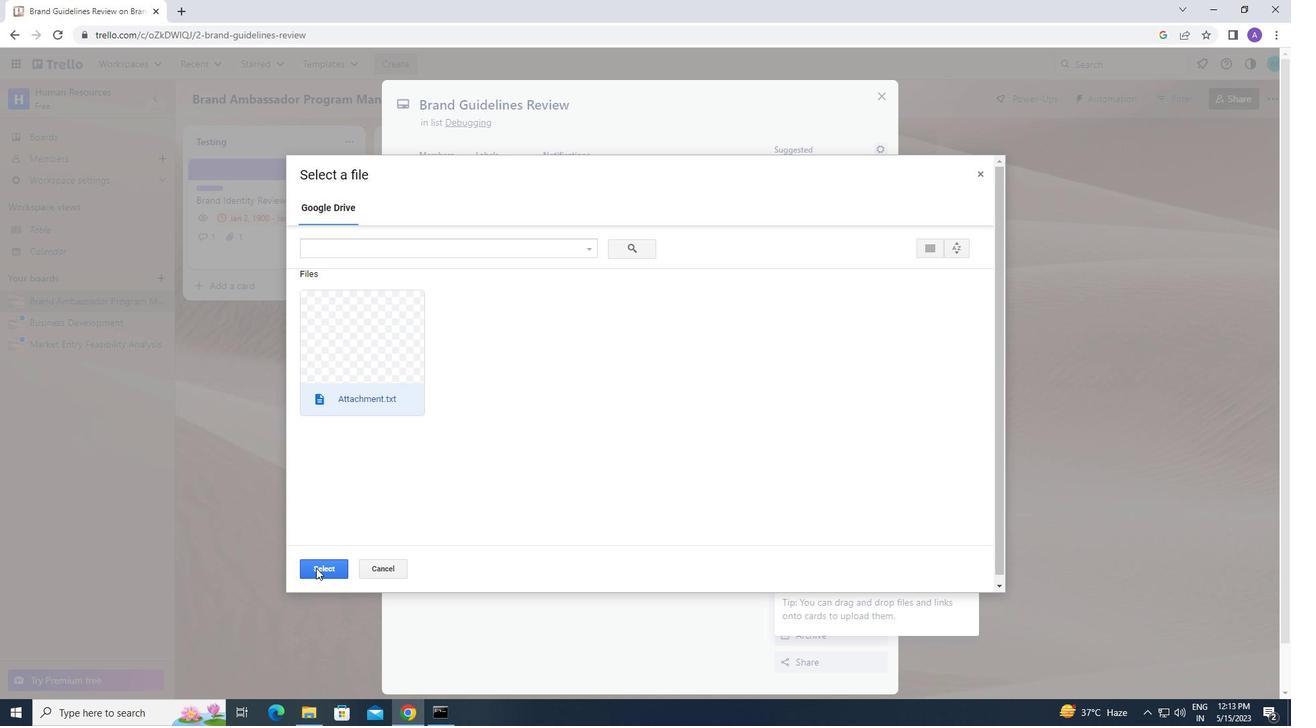 
Action: Mouse moved to (807, 355)
Screenshot: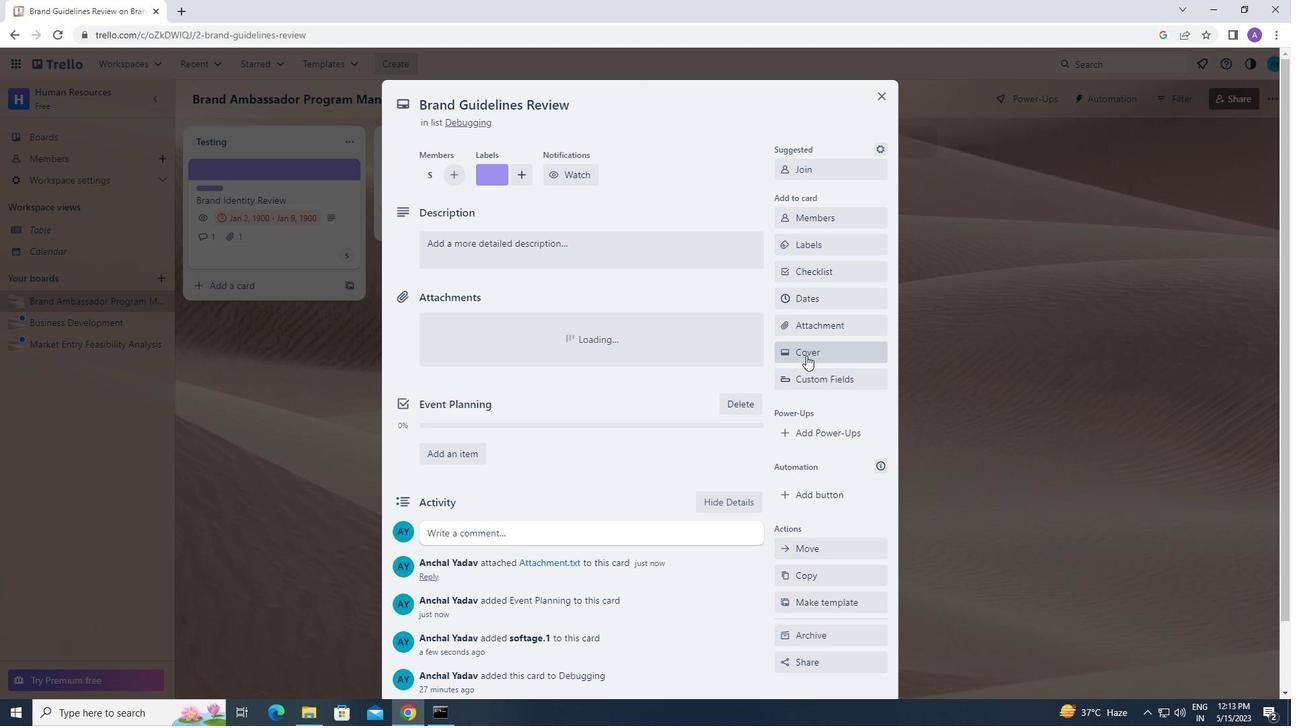 
Action: Mouse pressed left at (807, 355)
Screenshot: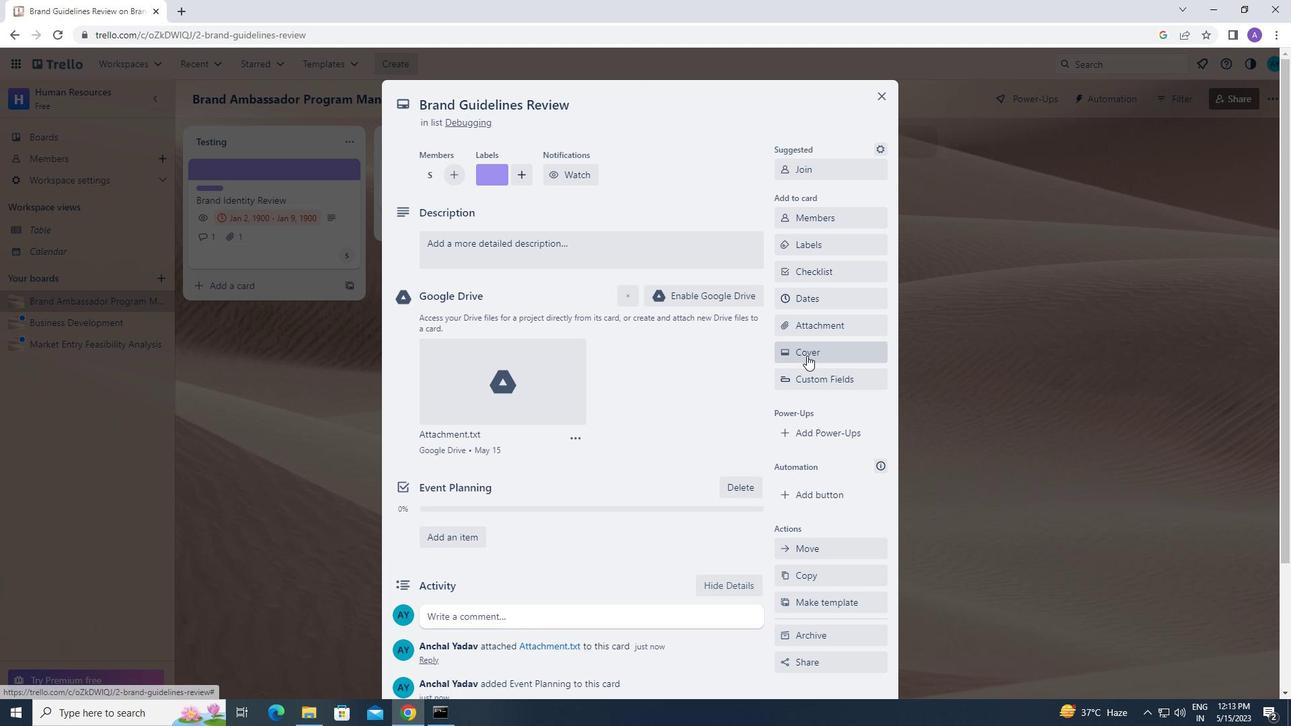
Action: Mouse moved to (958, 425)
Screenshot: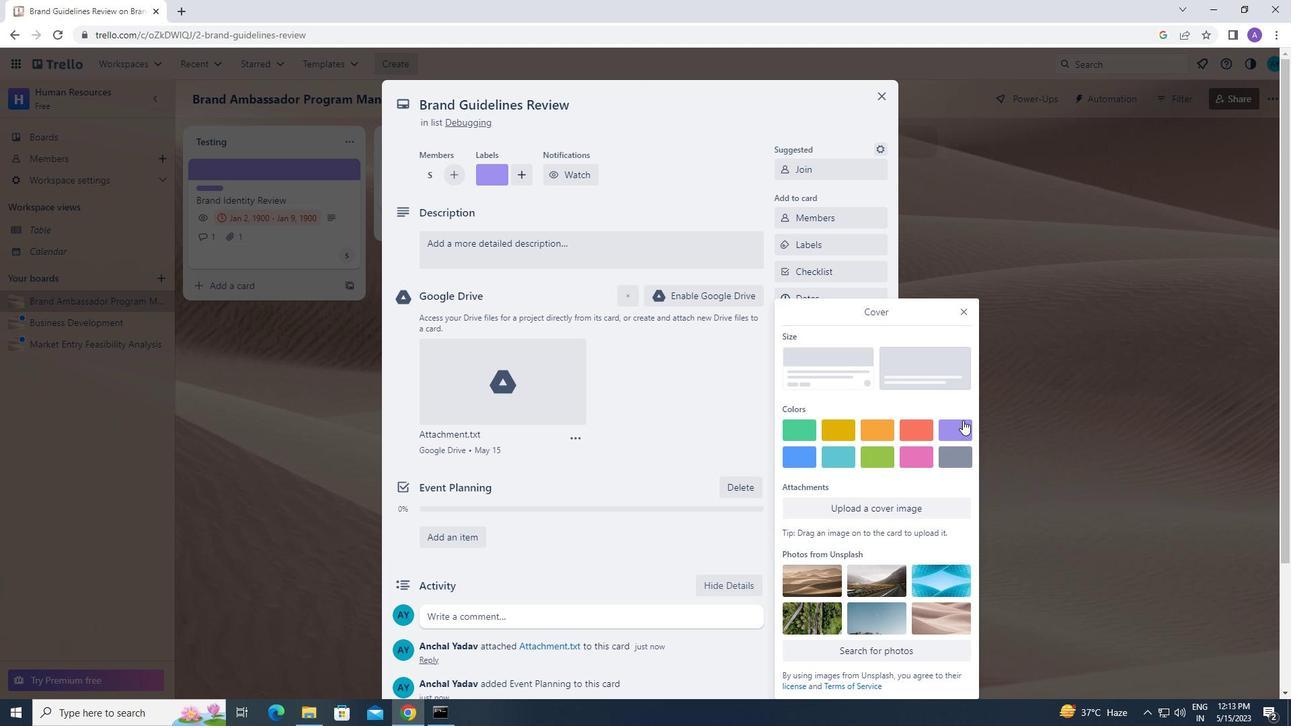 
Action: Mouse pressed left at (958, 425)
Screenshot: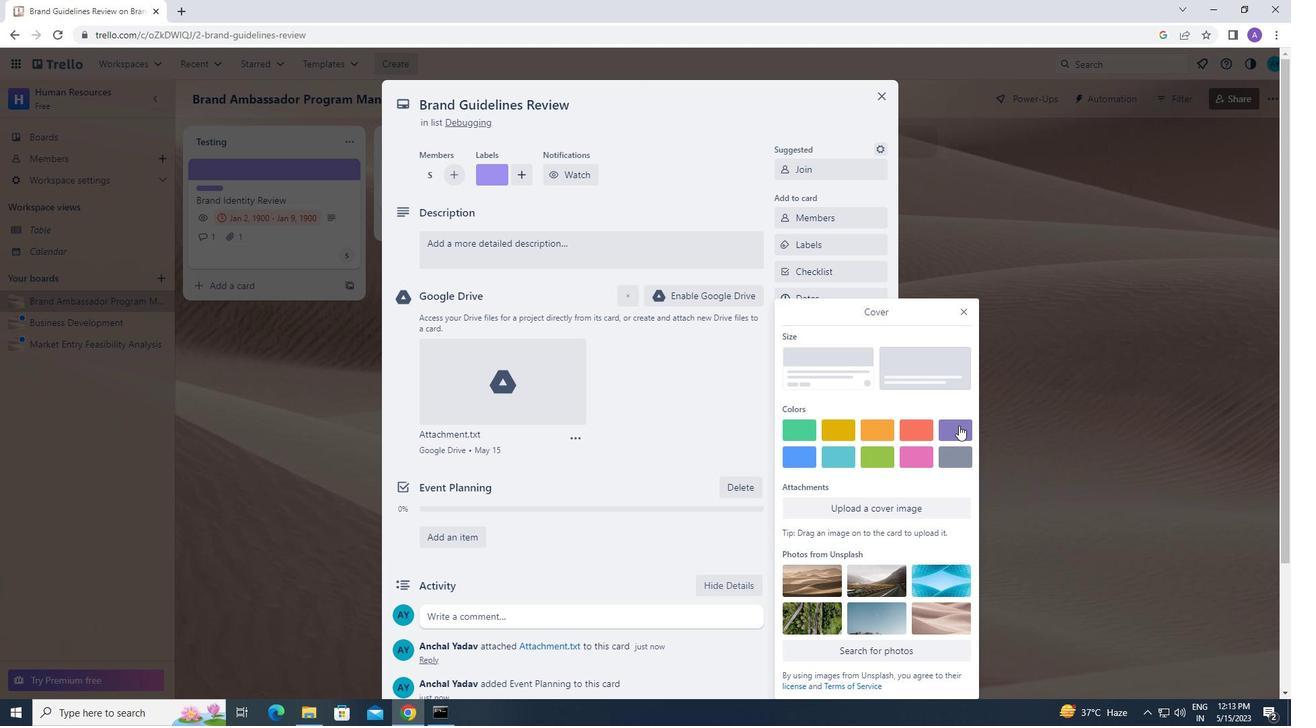 
Action: Mouse moved to (956, 285)
Screenshot: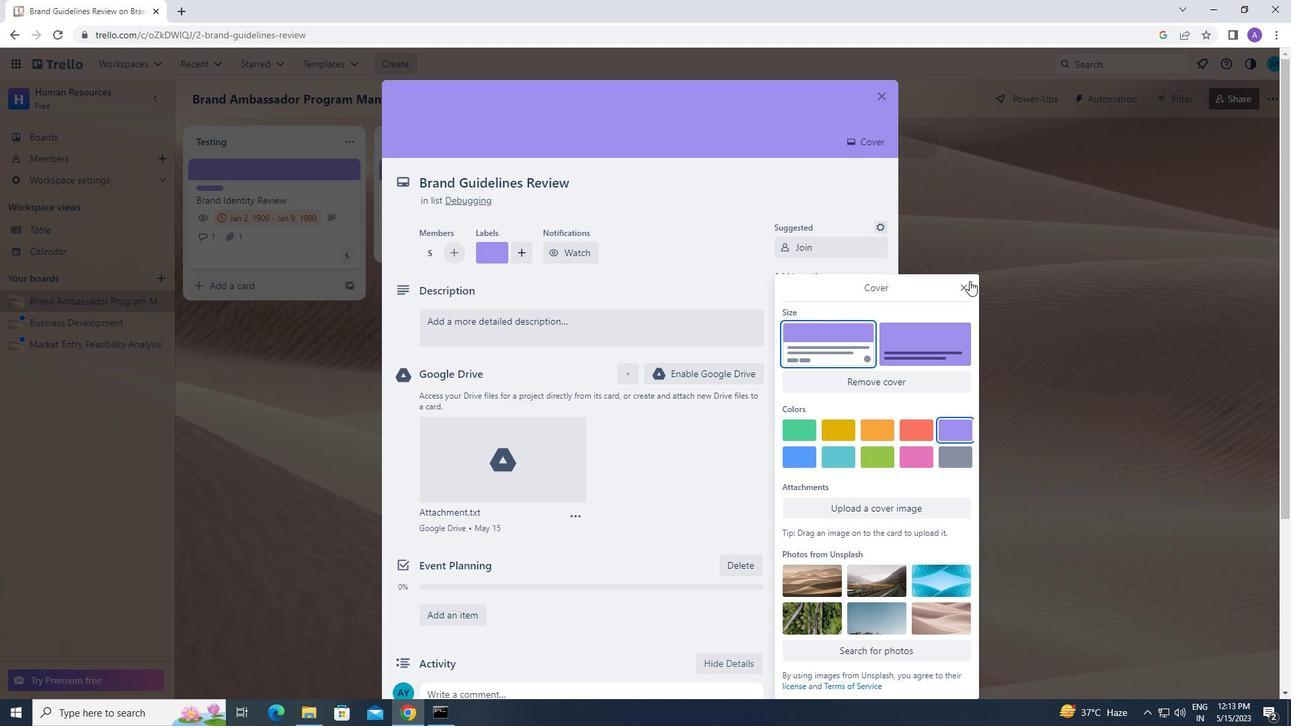 
Action: Mouse pressed left at (956, 285)
Screenshot: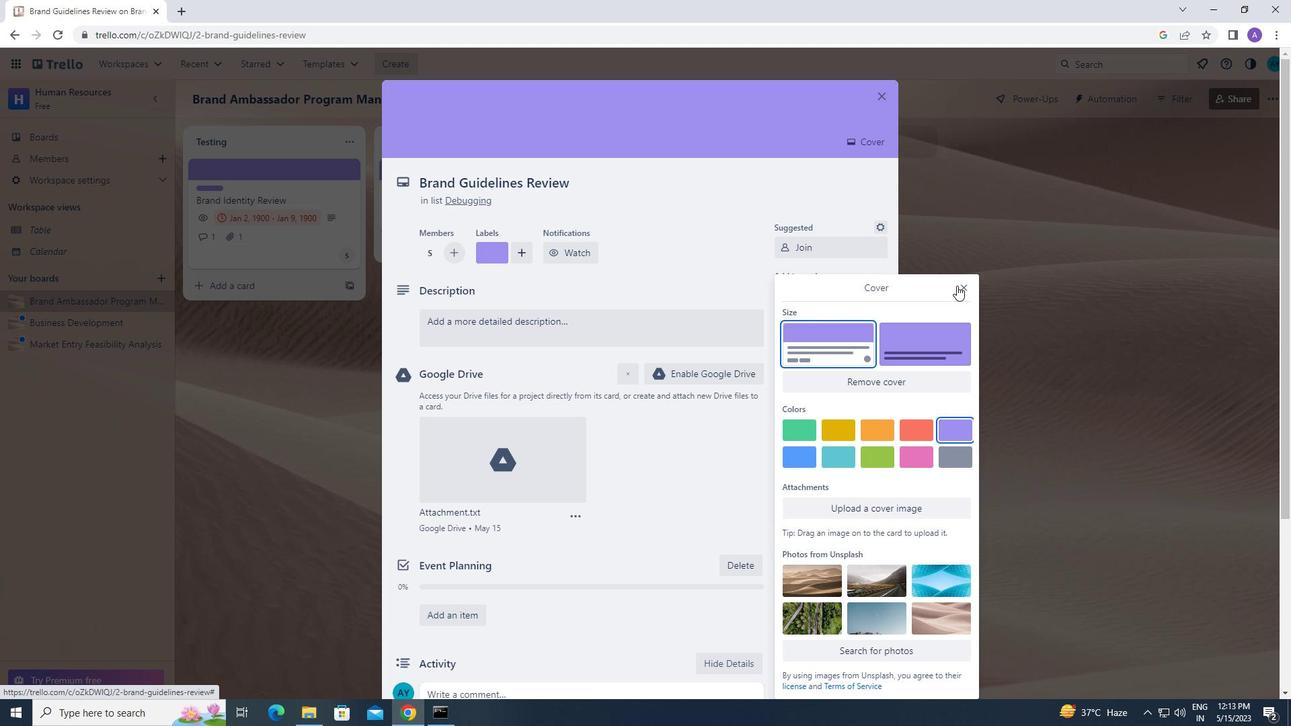 
Action: Mouse moved to (593, 324)
Screenshot: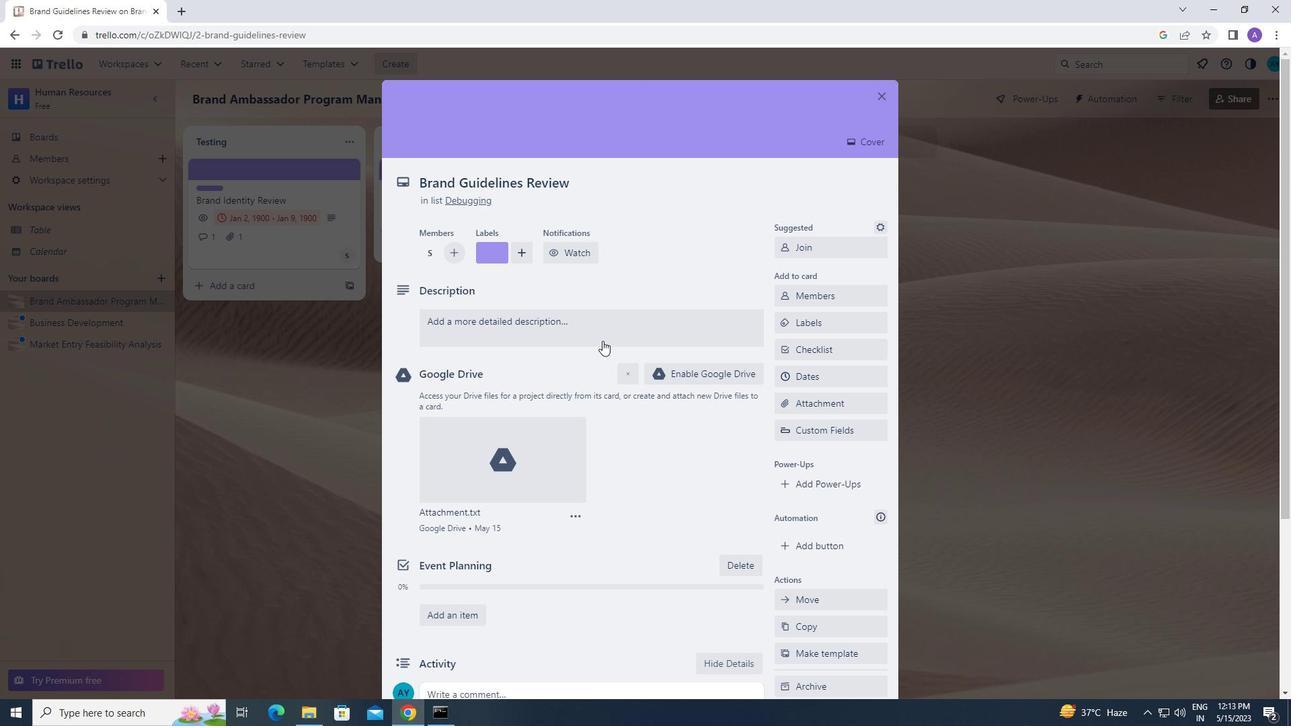 
Action: Mouse pressed left at (593, 324)
Screenshot: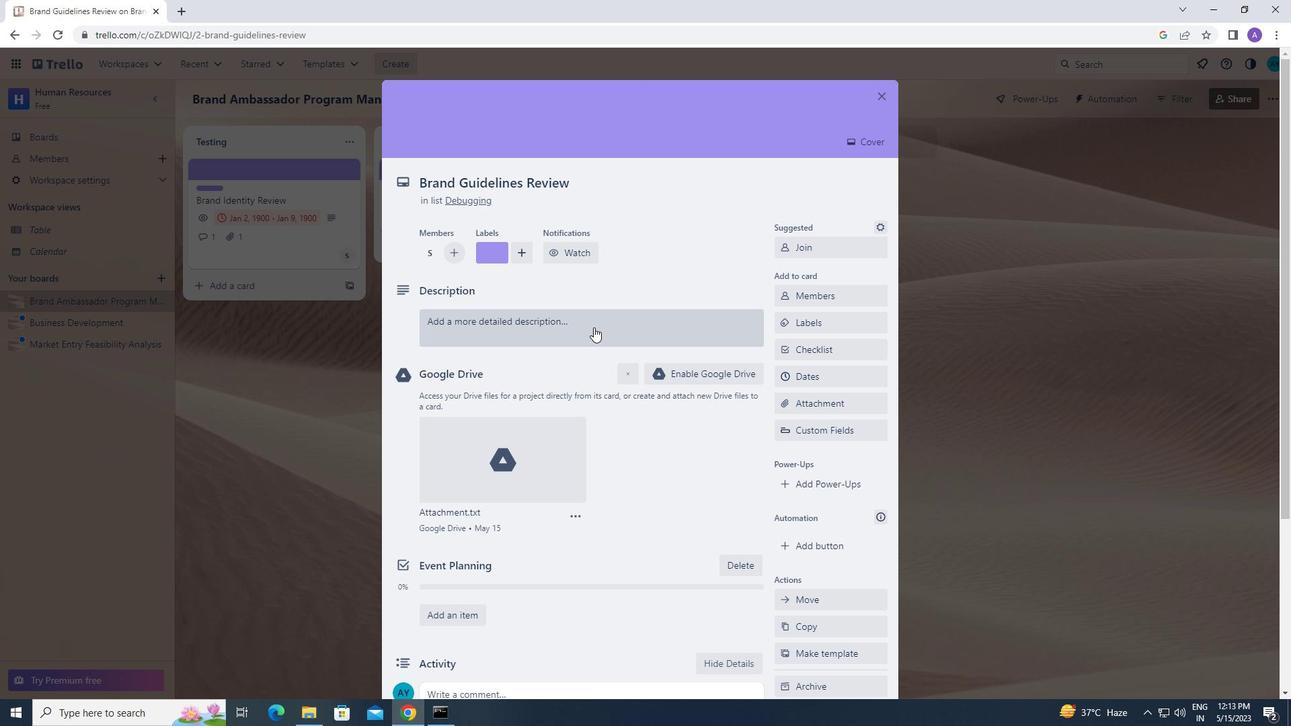 
Action: Mouse moved to (490, 378)
Screenshot: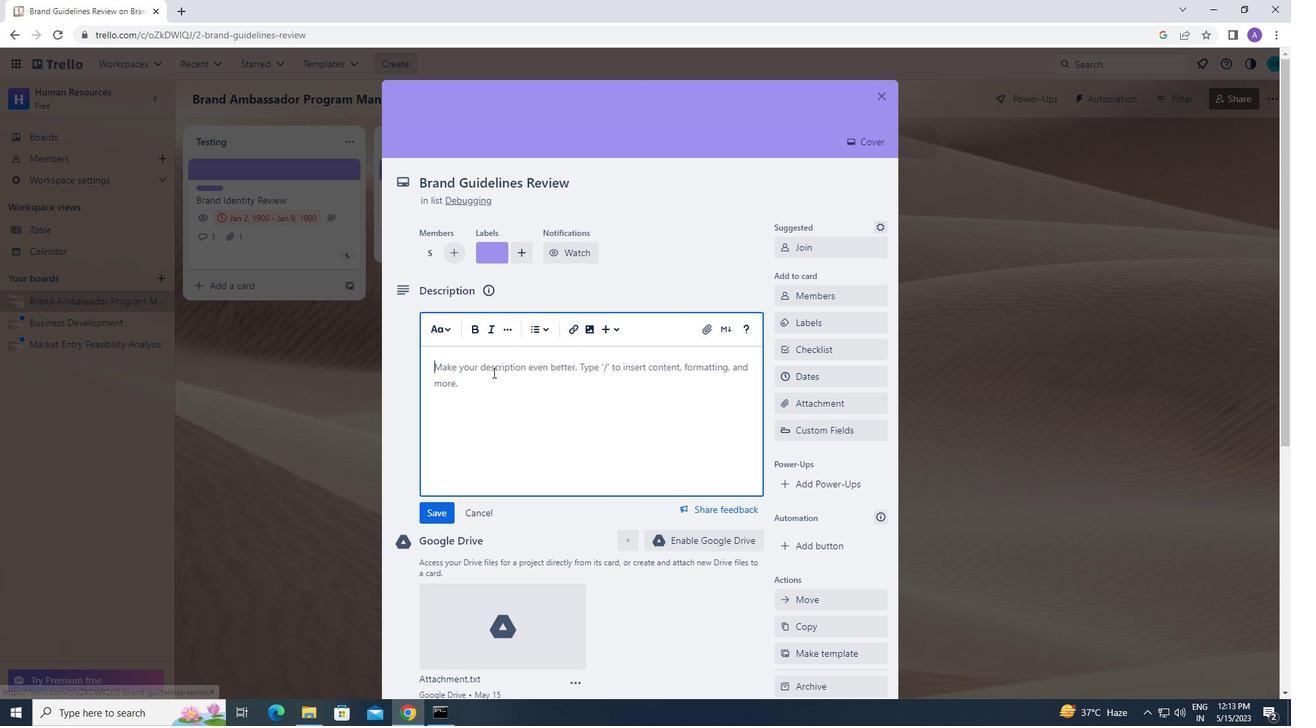 
Action: Mouse pressed left at (490, 378)
Screenshot: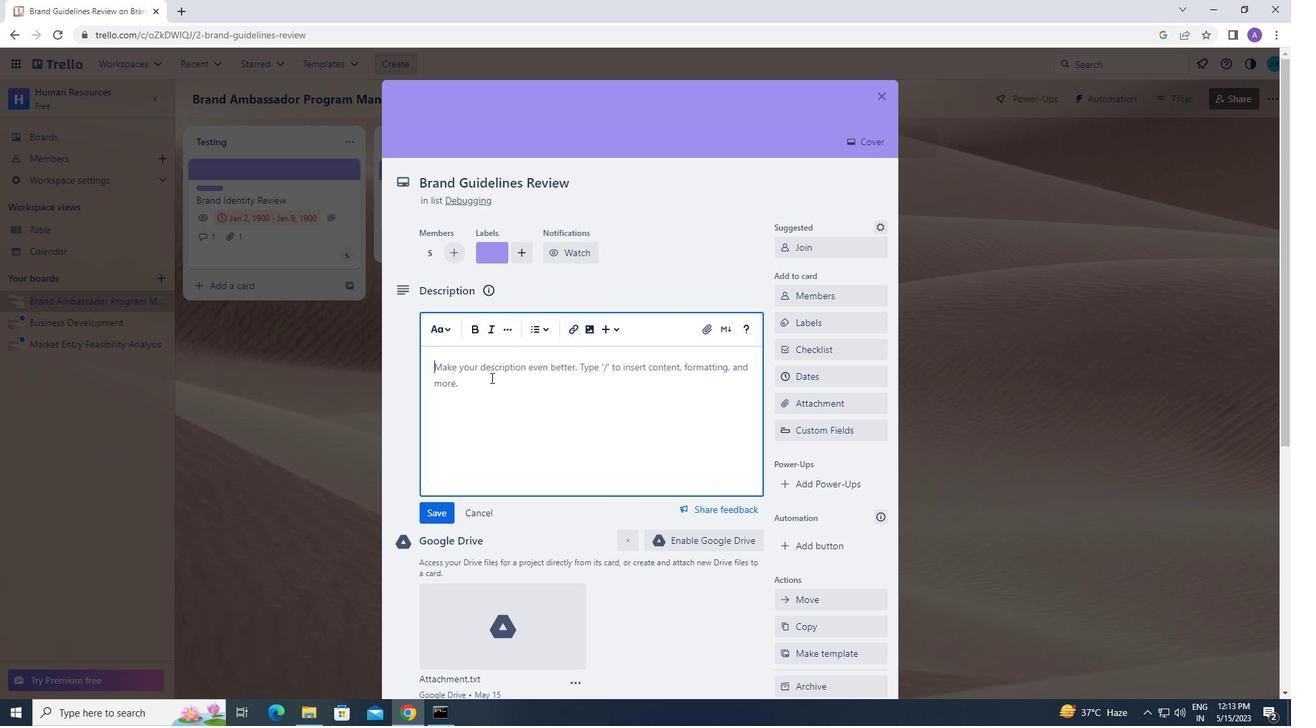 
Action: Mouse moved to (490, 378)
Screenshot: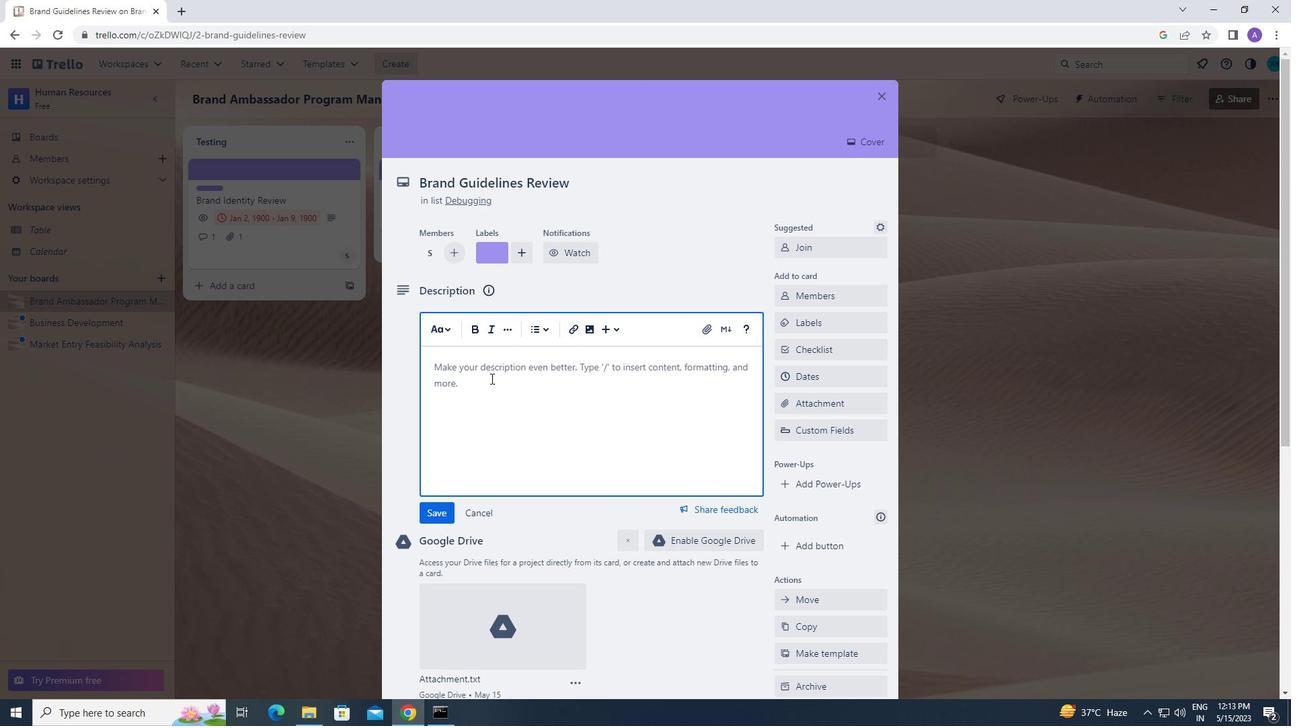 
Action: Key pressed <Key.caps_lock>s<Key.caps_lock>end<Key.space>out<Key.space>clie
Screenshot: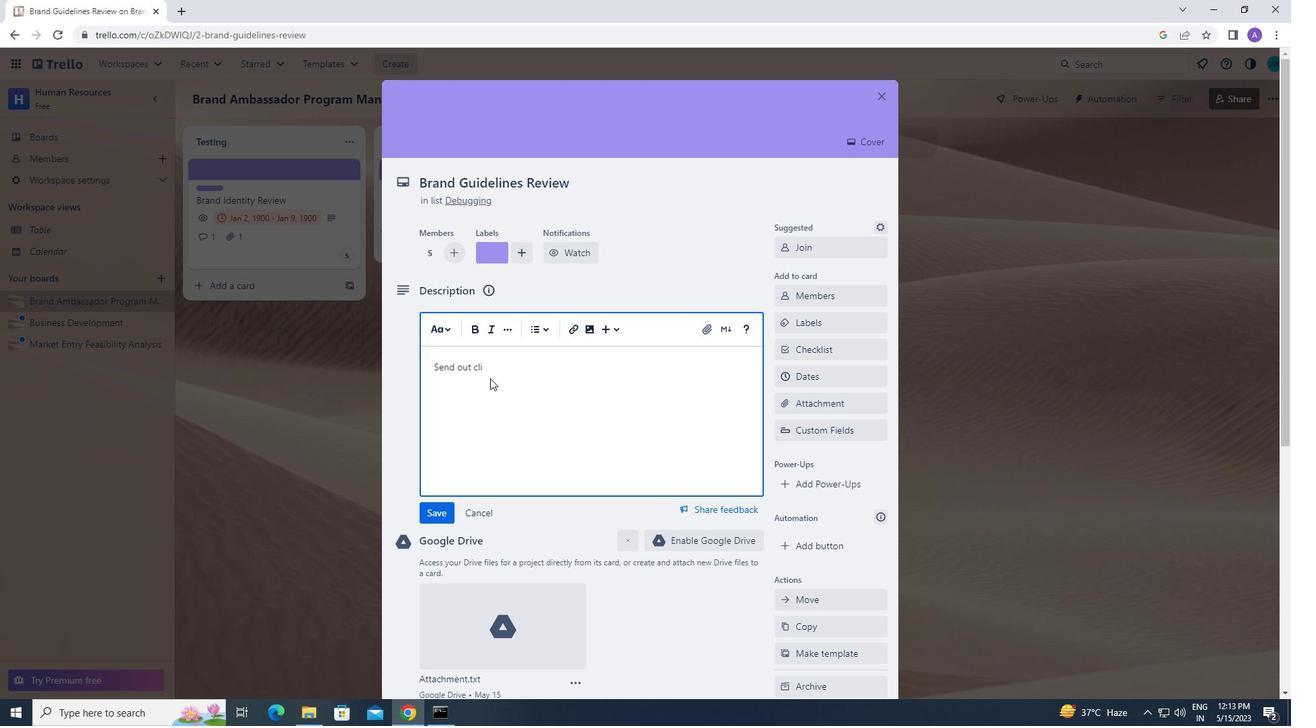
Action: Mouse moved to (698, 108)
Screenshot: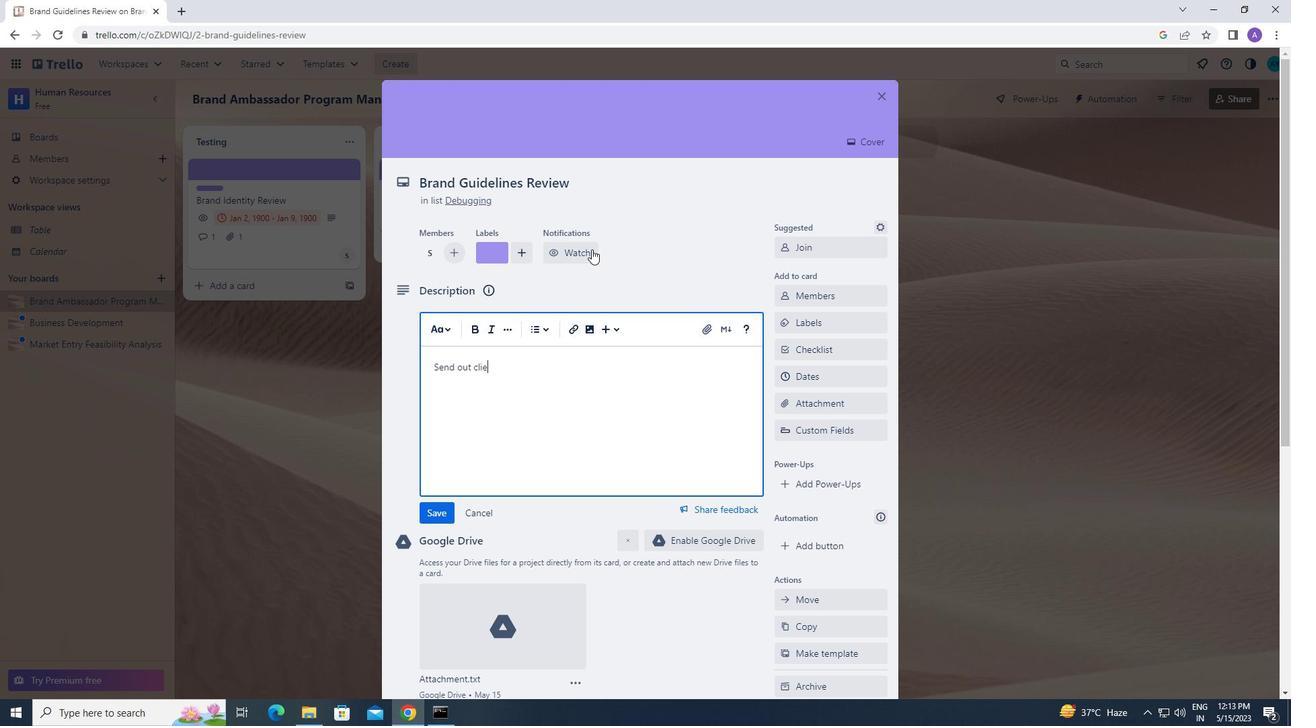 
Action: Key pressed nt<Key.space>proposal<Key.space>for<Key.space>review
Screenshot: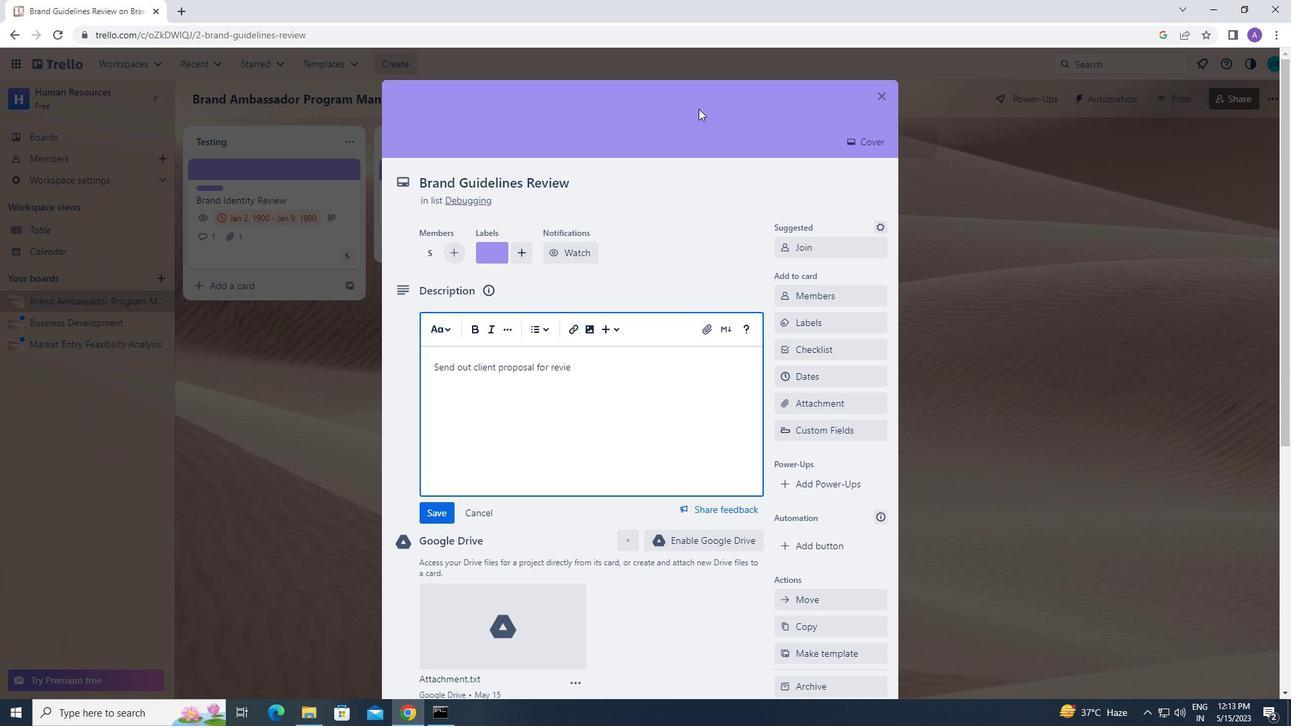 
Action: Mouse moved to (428, 511)
Screenshot: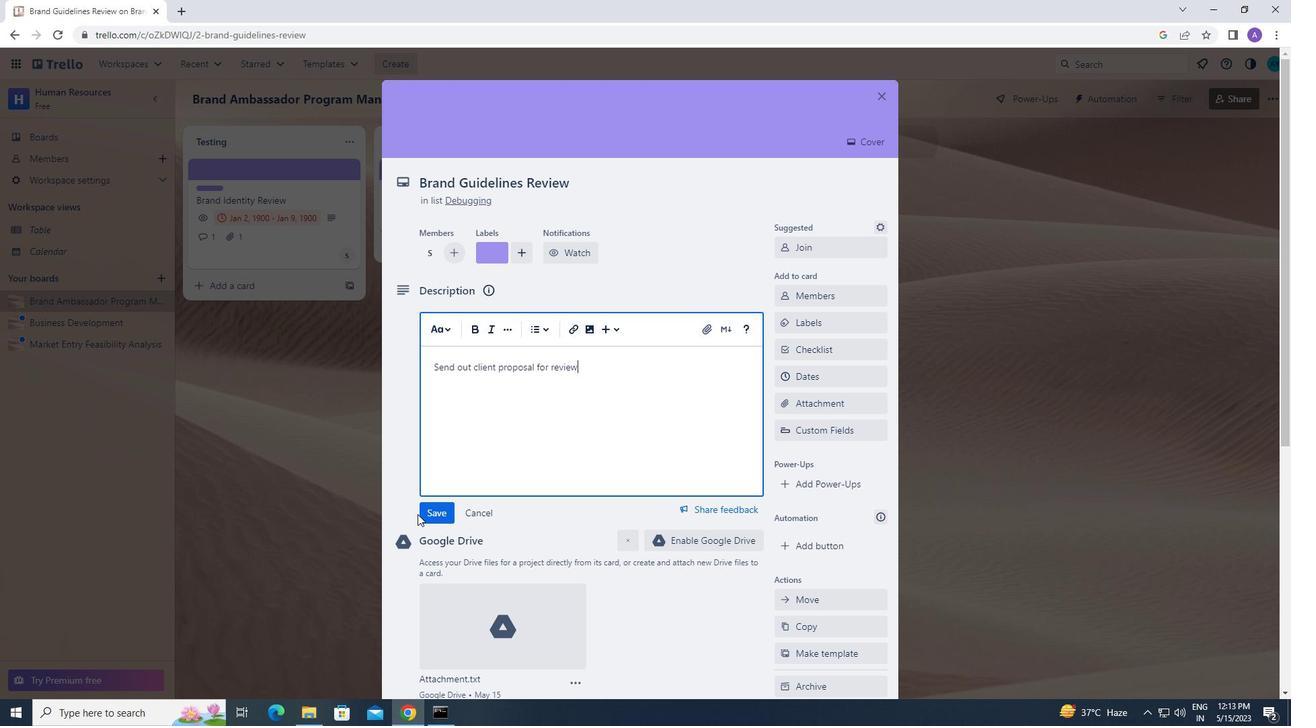 
Action: Mouse pressed left at (428, 511)
Screenshot: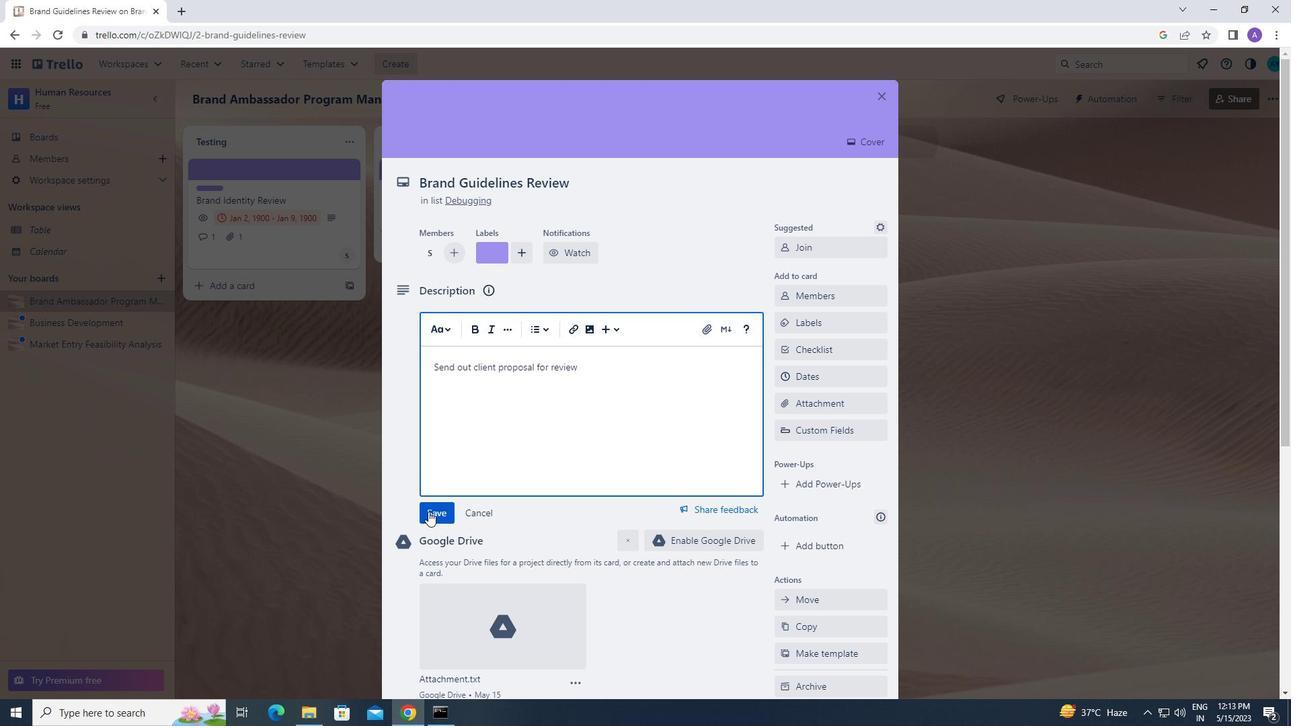 
Action: Mouse moved to (429, 511)
Screenshot: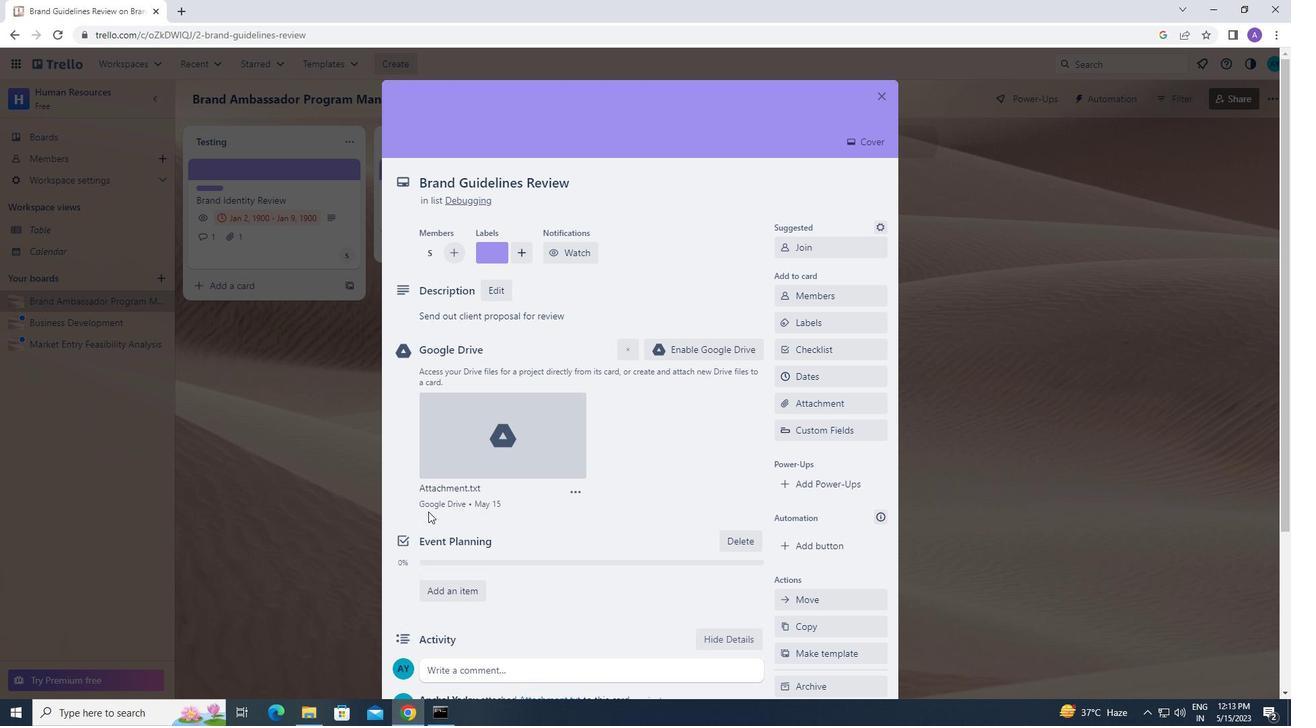 
Action: Mouse scrolled (429, 511) with delta (0, 0)
Screenshot: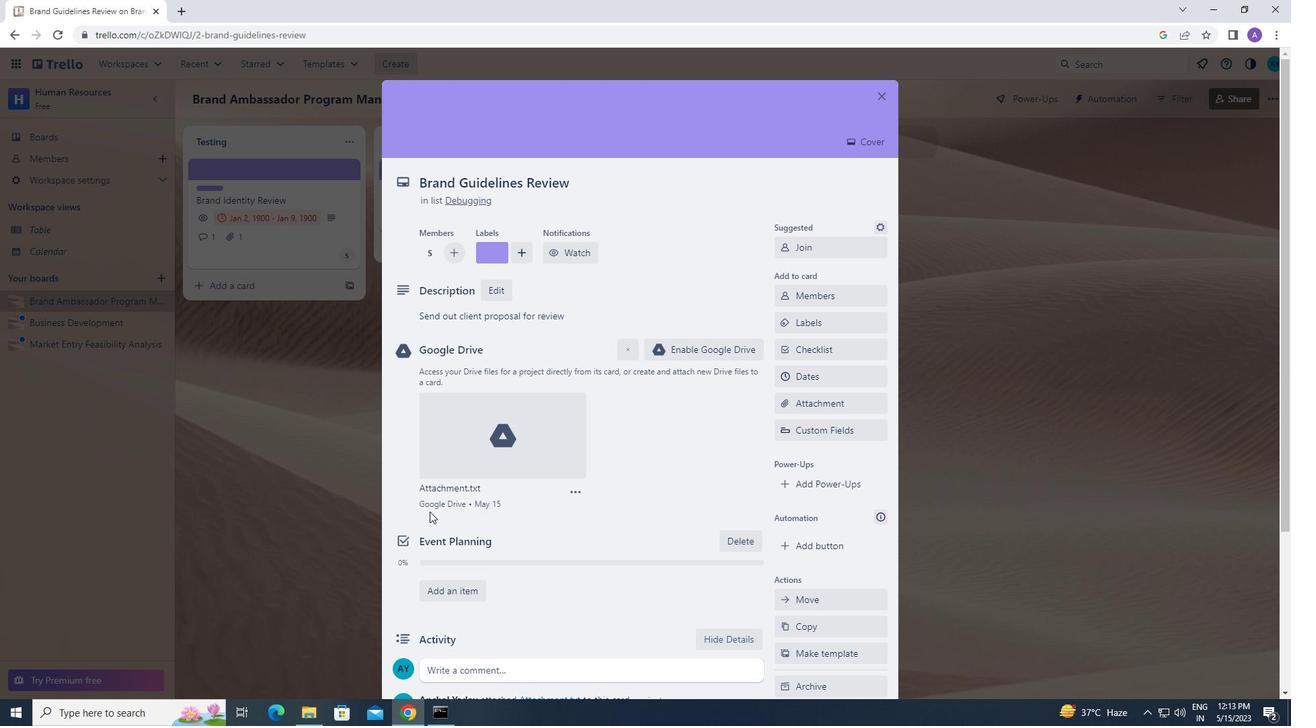 
Action: Mouse scrolled (429, 511) with delta (0, 0)
Screenshot: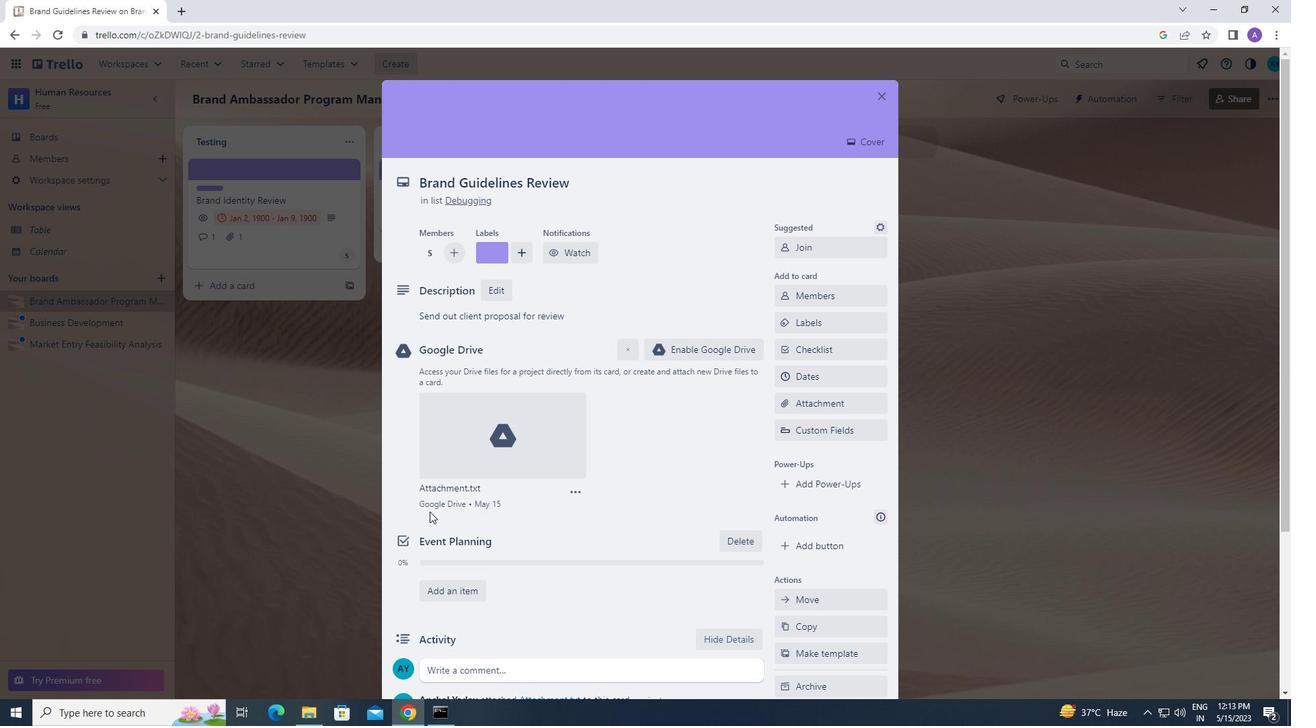 
Action: Mouse scrolled (429, 511) with delta (0, 0)
Screenshot: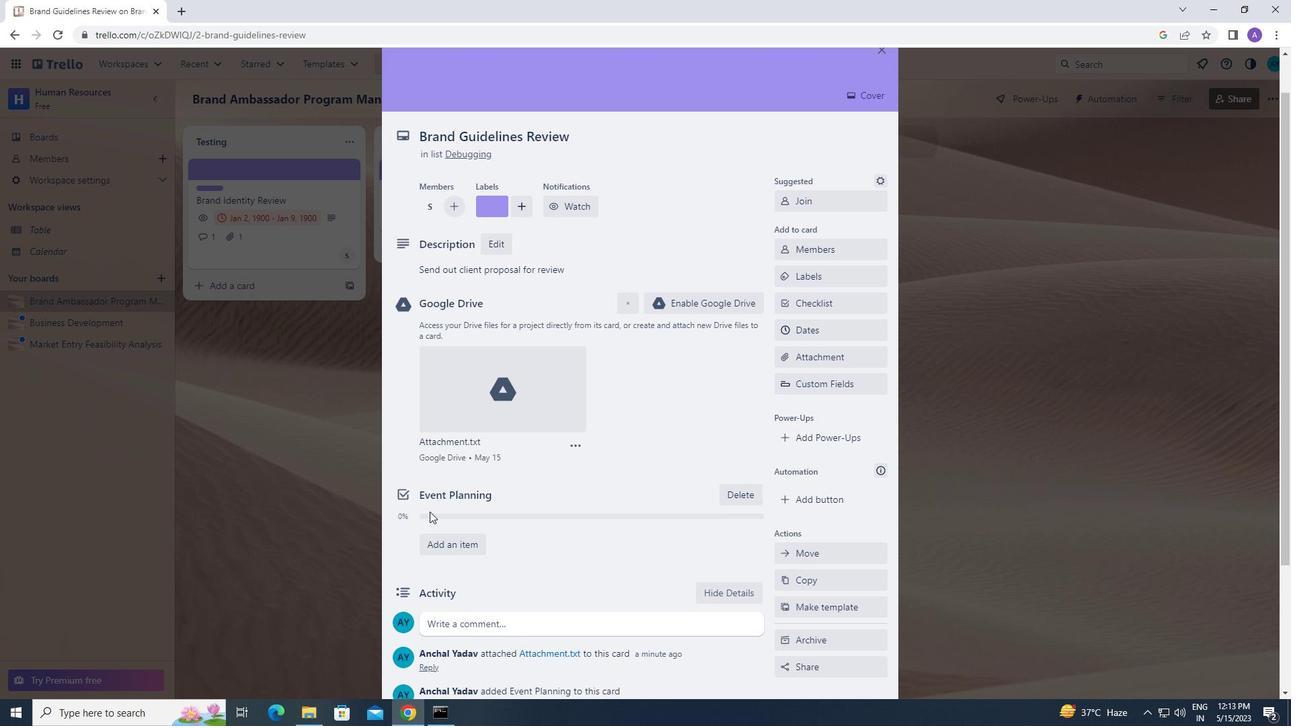 
Action: Mouse scrolled (429, 511) with delta (0, 0)
Screenshot: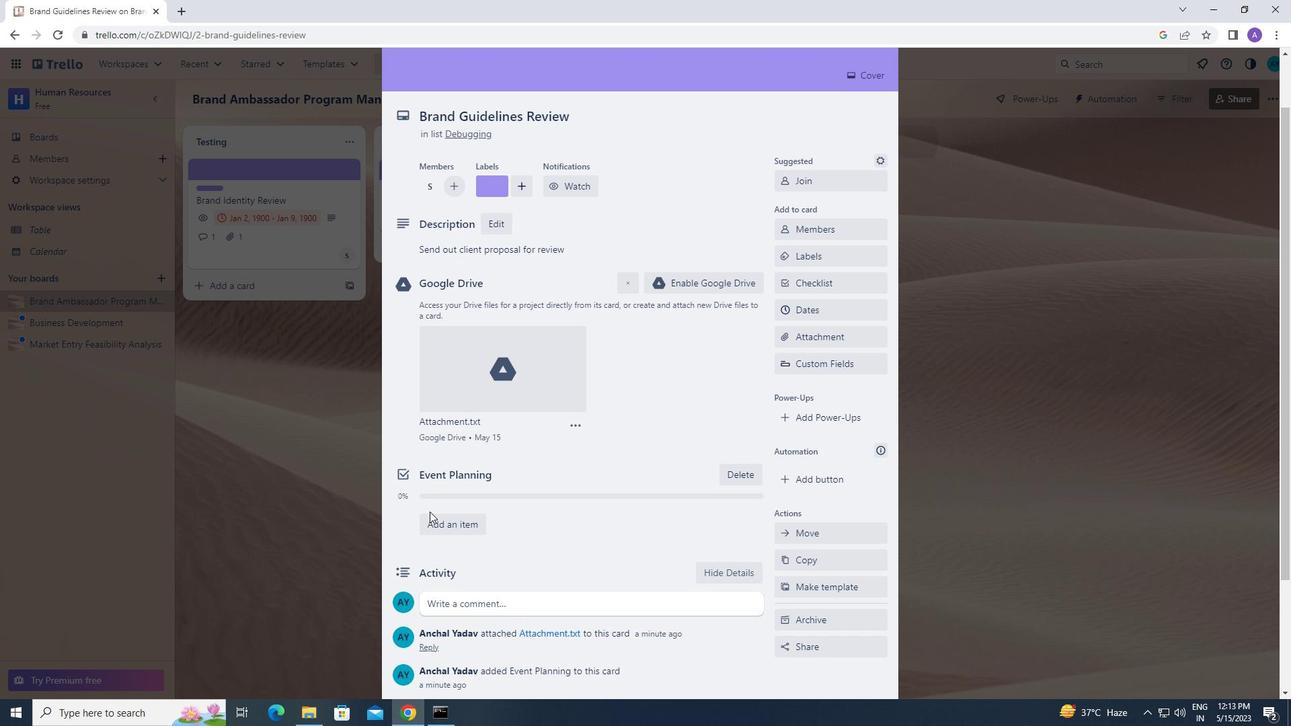
Action: Mouse moved to (464, 456)
Screenshot: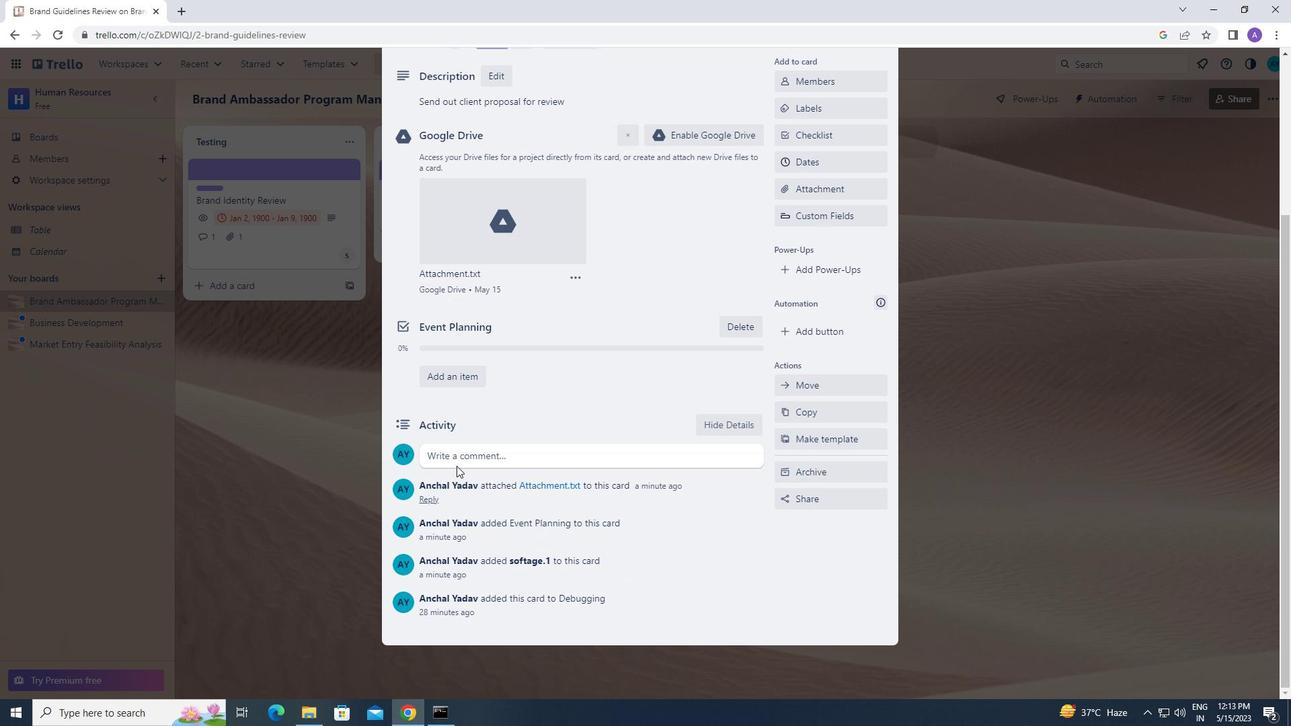 
Action: Mouse pressed left at (464, 456)
Screenshot: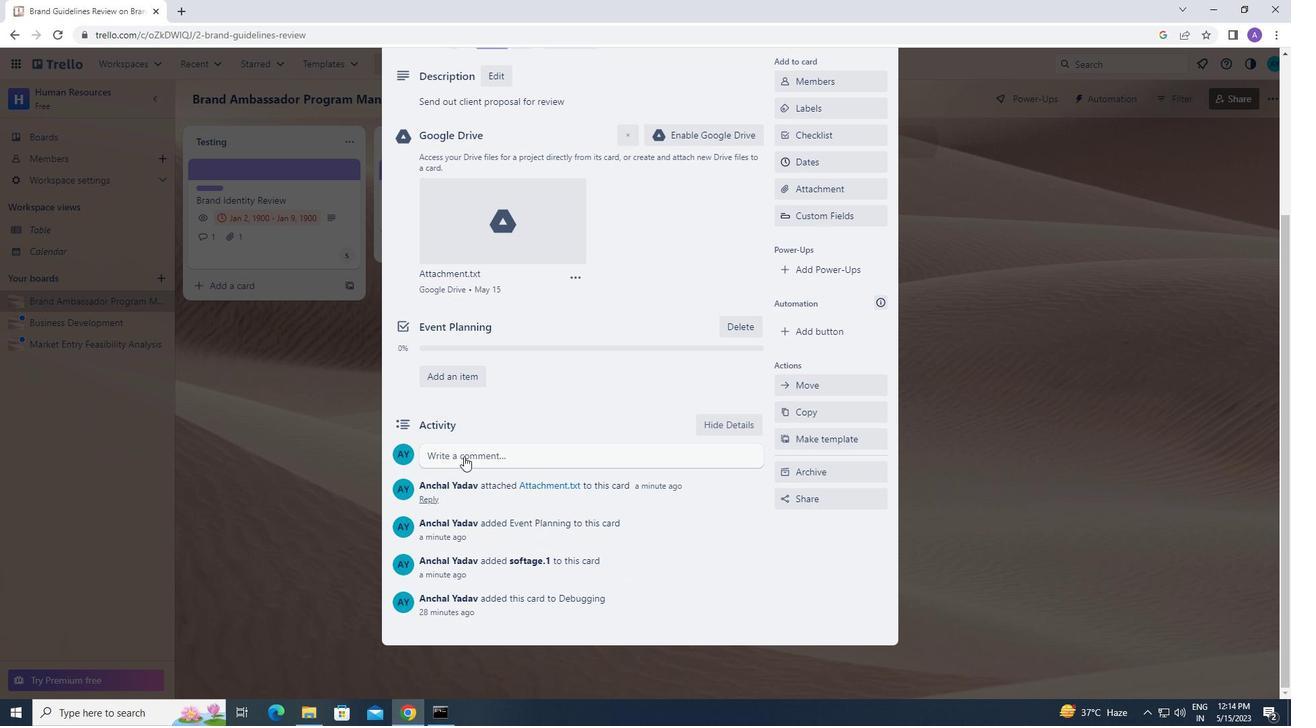 
Action: Mouse moved to (453, 503)
Screenshot: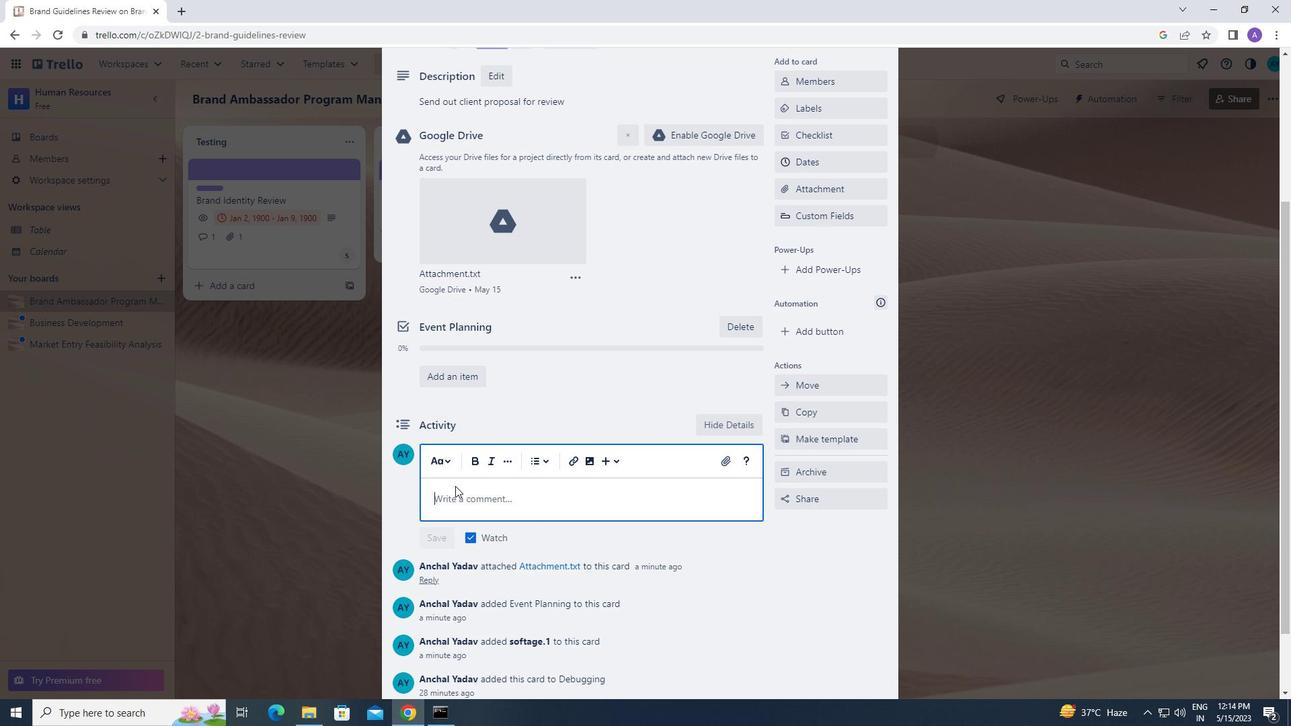 
Action: Mouse pressed left at (453, 503)
Screenshot: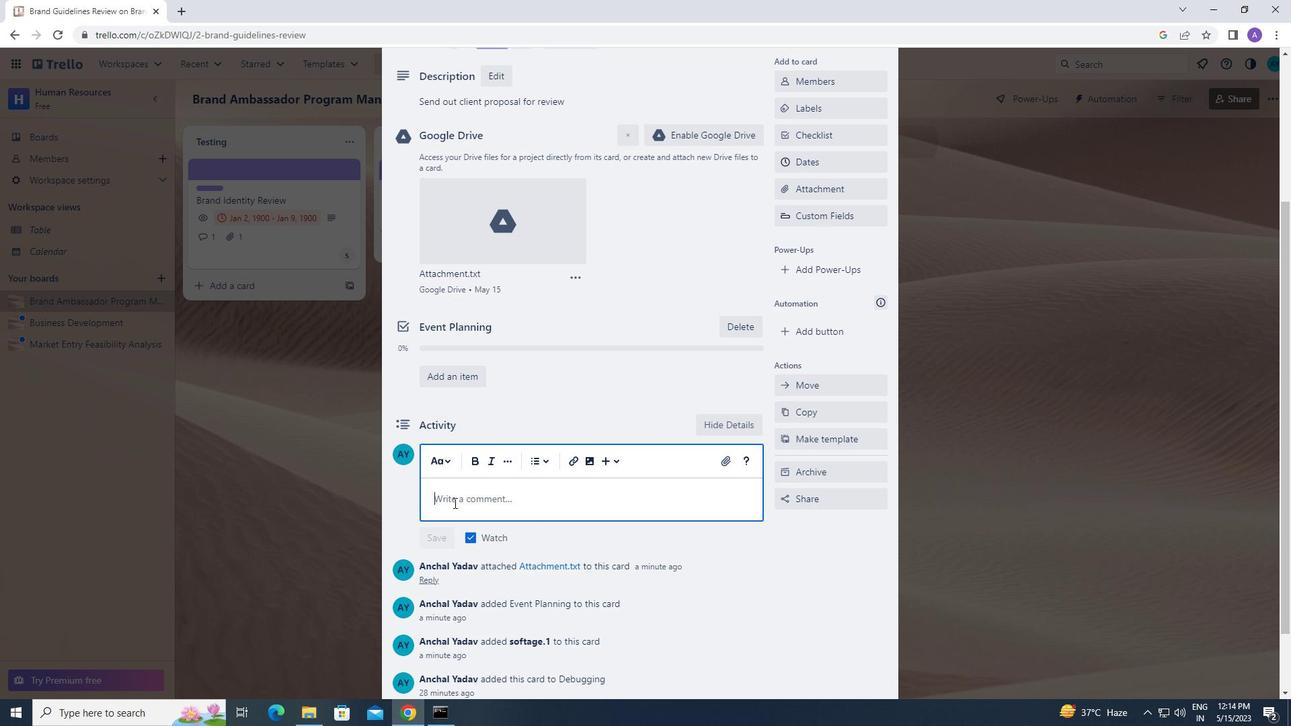 
Action: Key pressed <Key.caps_lock>g<Key.caps_lock>iven<Key.space>t
Screenshot: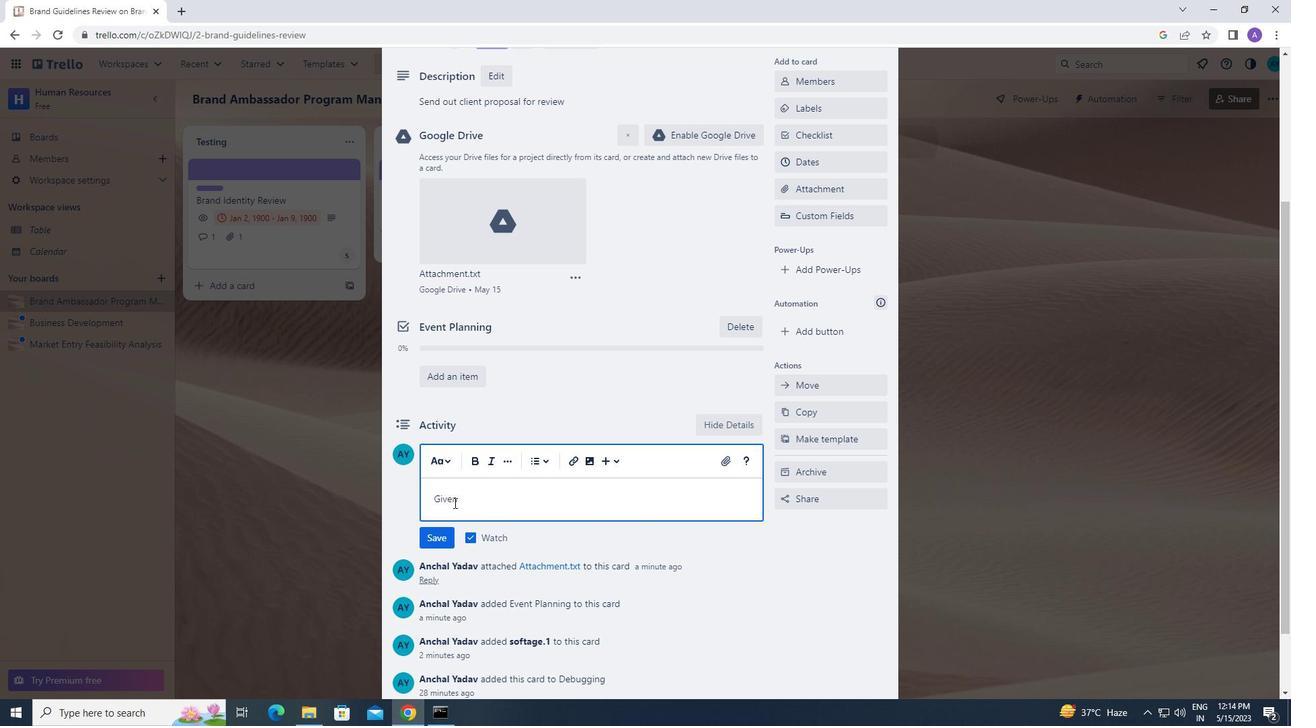
Action: Mouse moved to (716, 176)
Screenshot: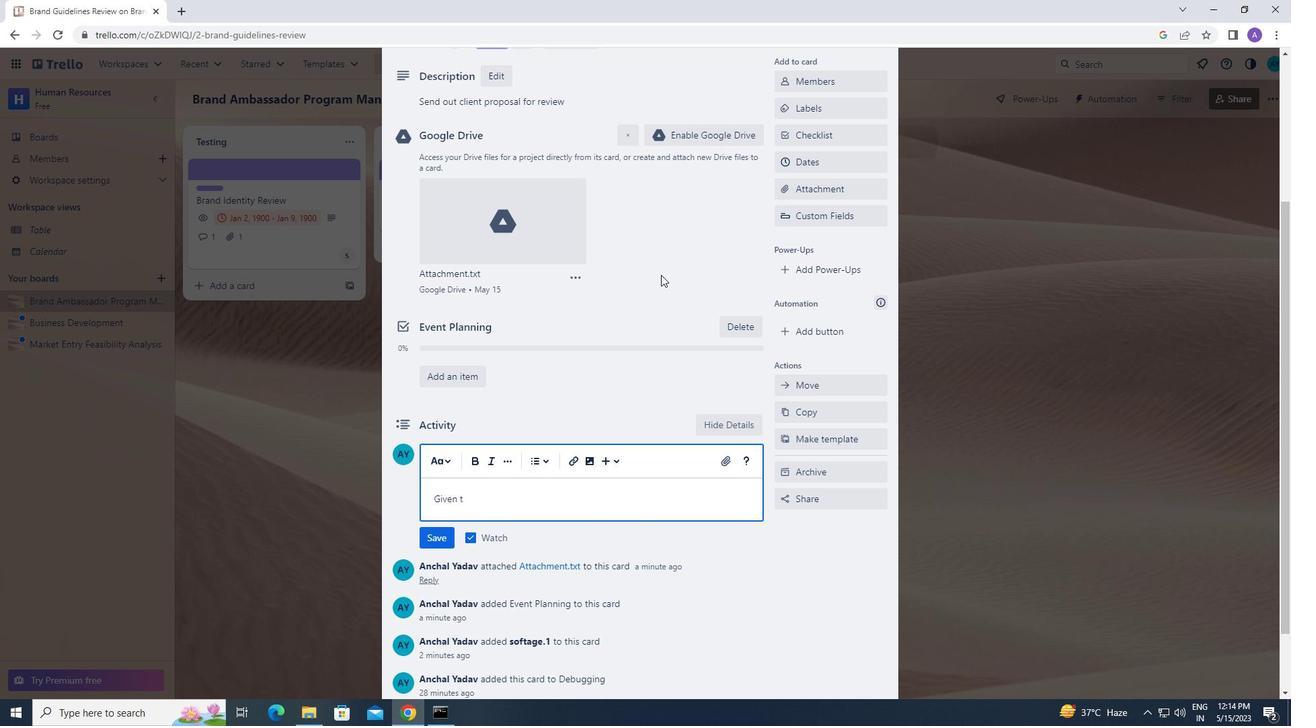 
Action: Key pressed he<Key.space>potential<Key.space>impact<Key.space>of<Key.space>this<Key.space>task<Key.space>on<Key.space>our<Key.space>team<Key.space>morale,<Key.space>let<Key.space>us<Key.space>ensure<Key.space>that<Key.space>we<Key.space>approach<Key.space>it<Key.space>with<Key.space>a<Key.space>sense<Key.space>of<Key.space>positivity<Key.space>and<Key.space>optimism
Screenshot: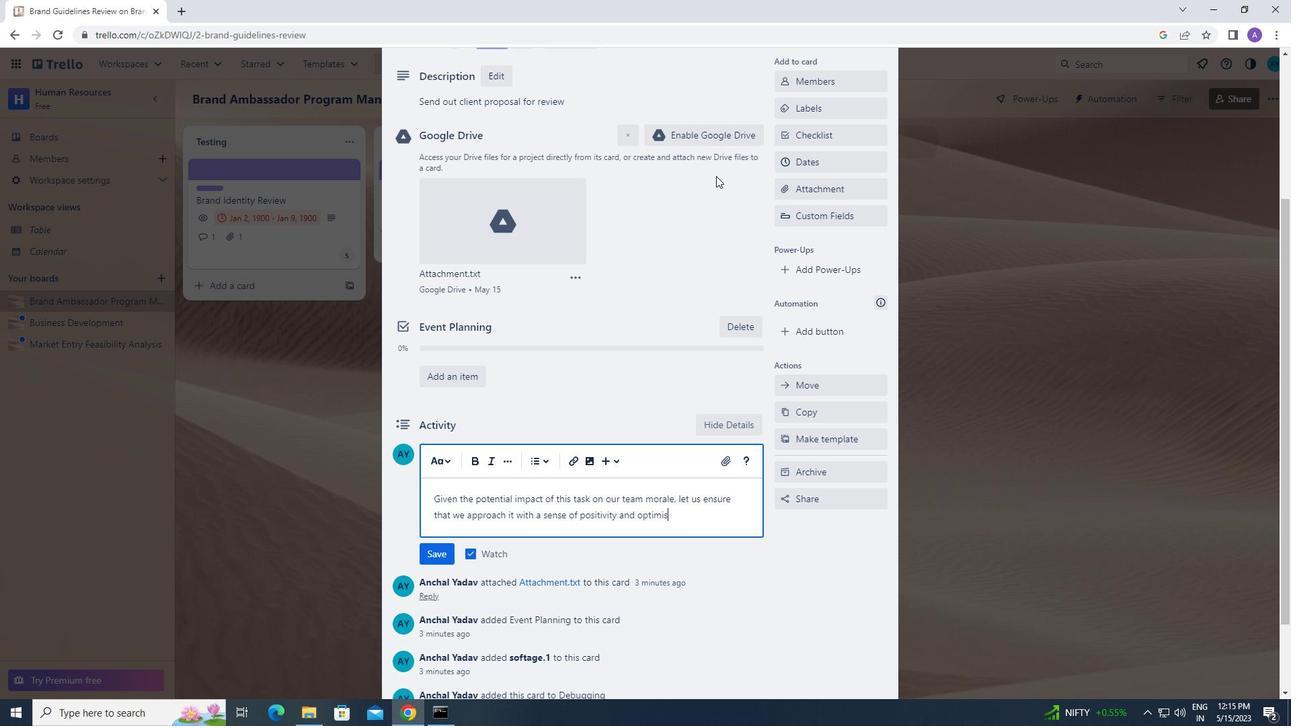 
Action: Mouse moved to (449, 548)
Screenshot: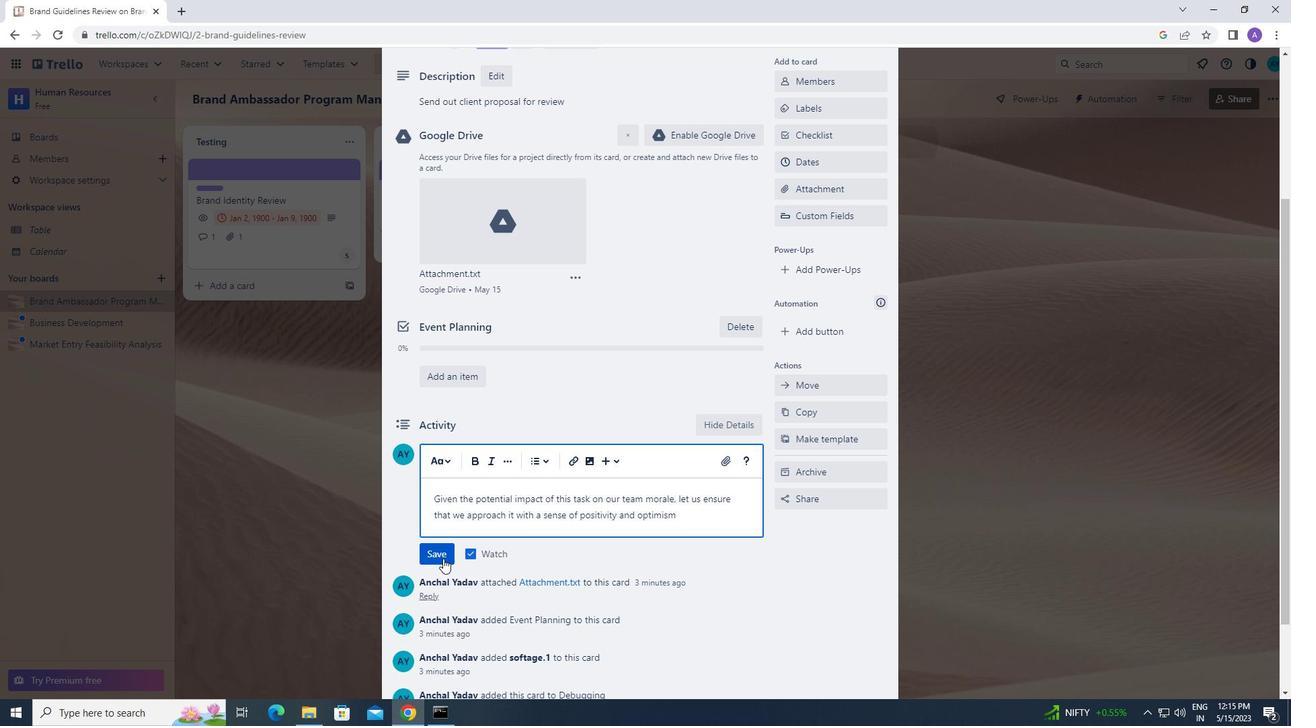 
Action: Mouse pressed left at (449, 548)
Screenshot: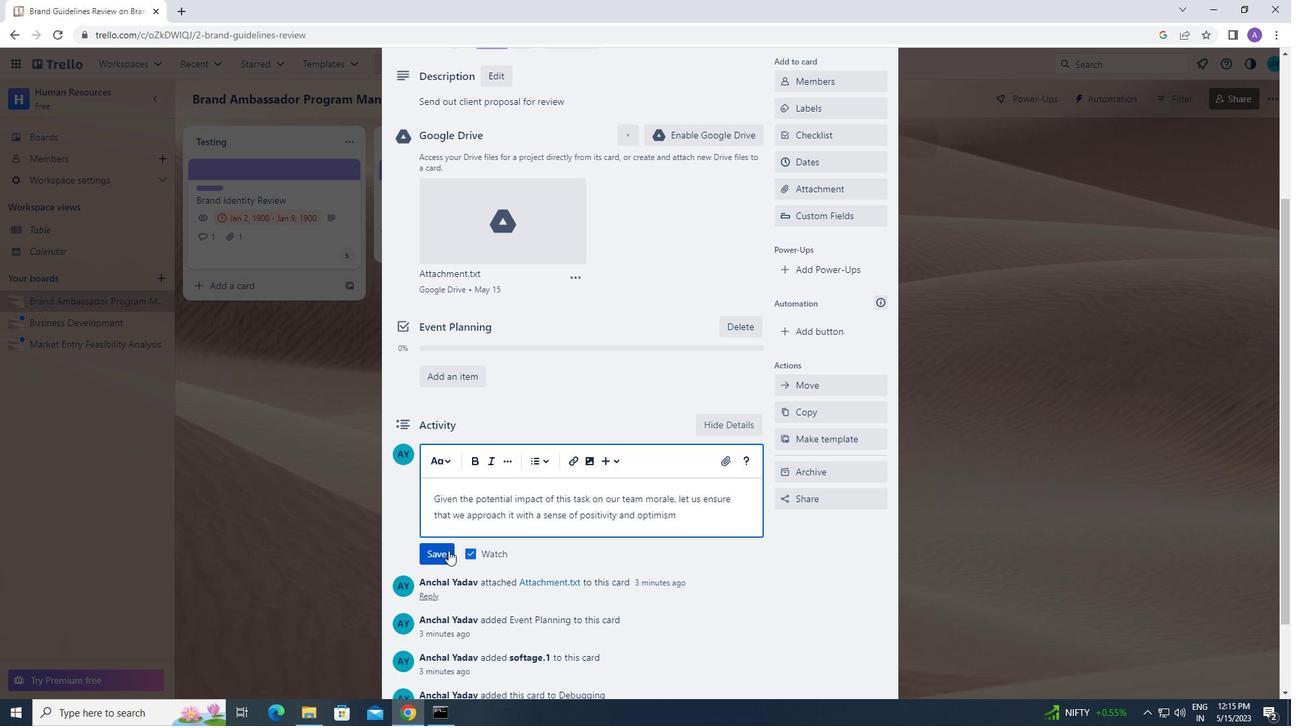 
Action: Mouse moved to (780, 252)
Screenshot: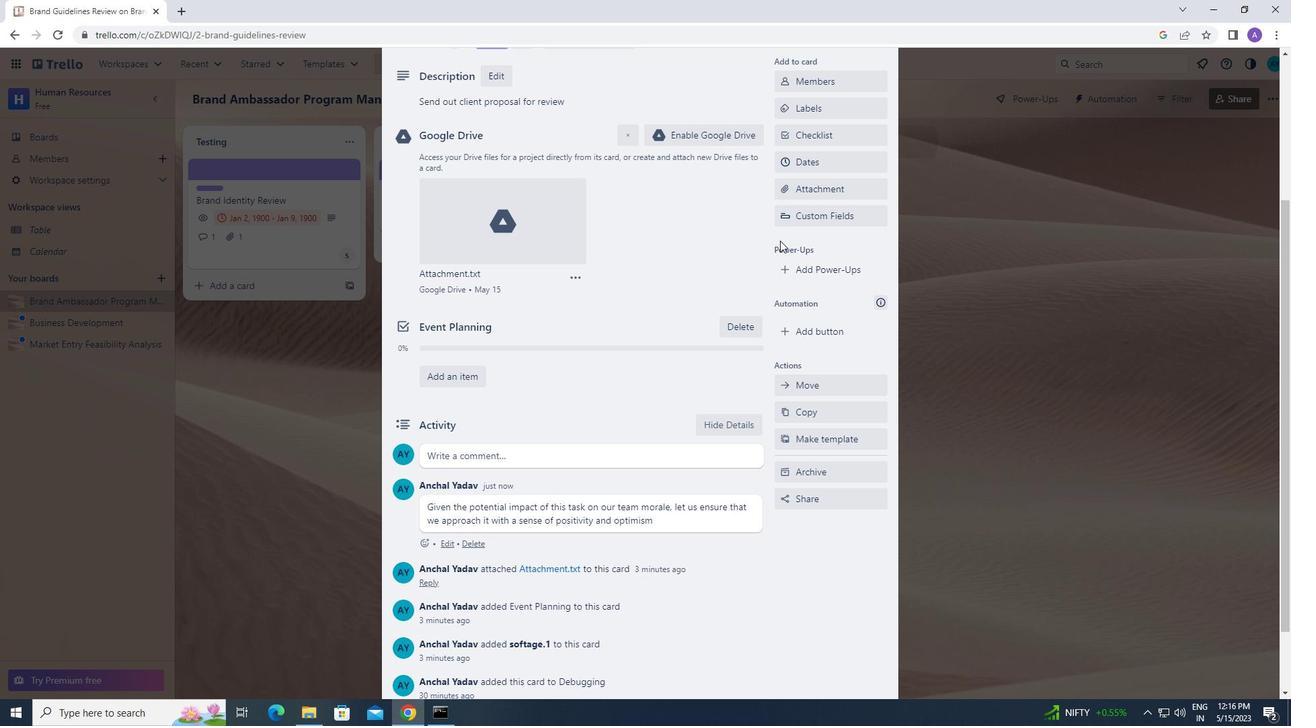 
Action: Mouse scrolled (780, 252) with delta (0, 0)
Screenshot: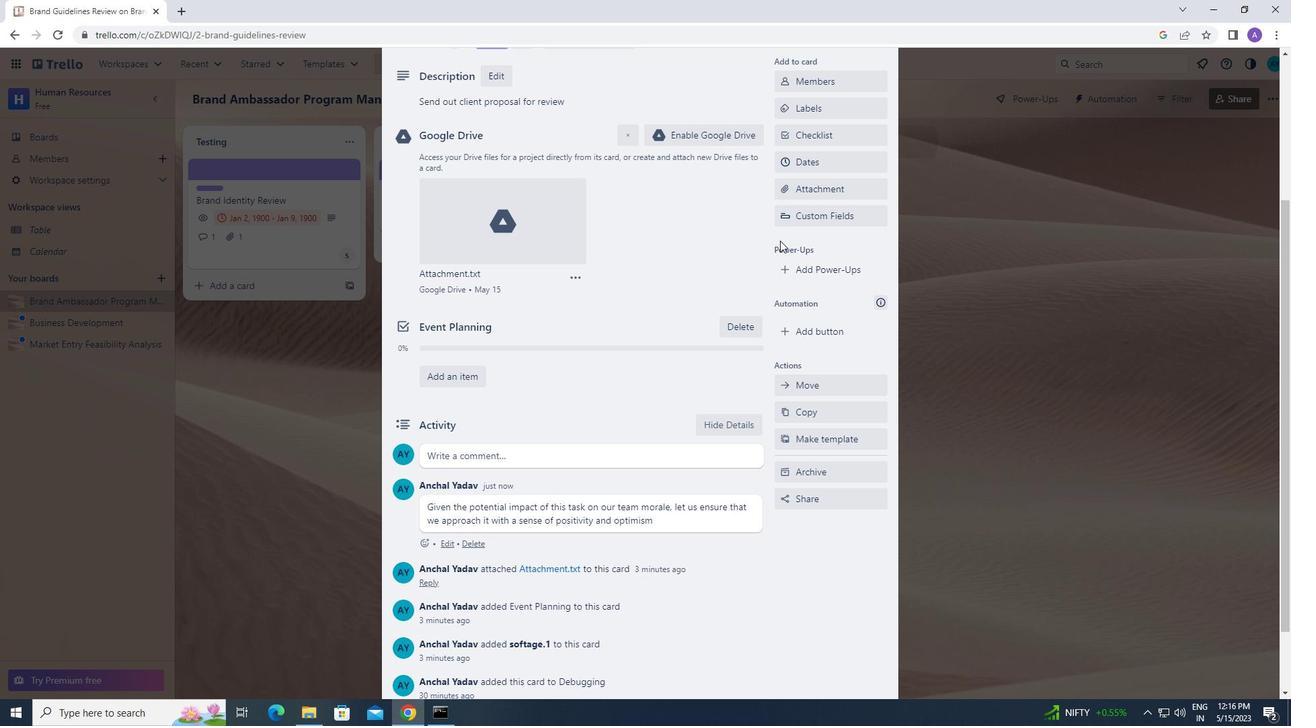 
Action: Mouse moved to (778, 258)
Screenshot: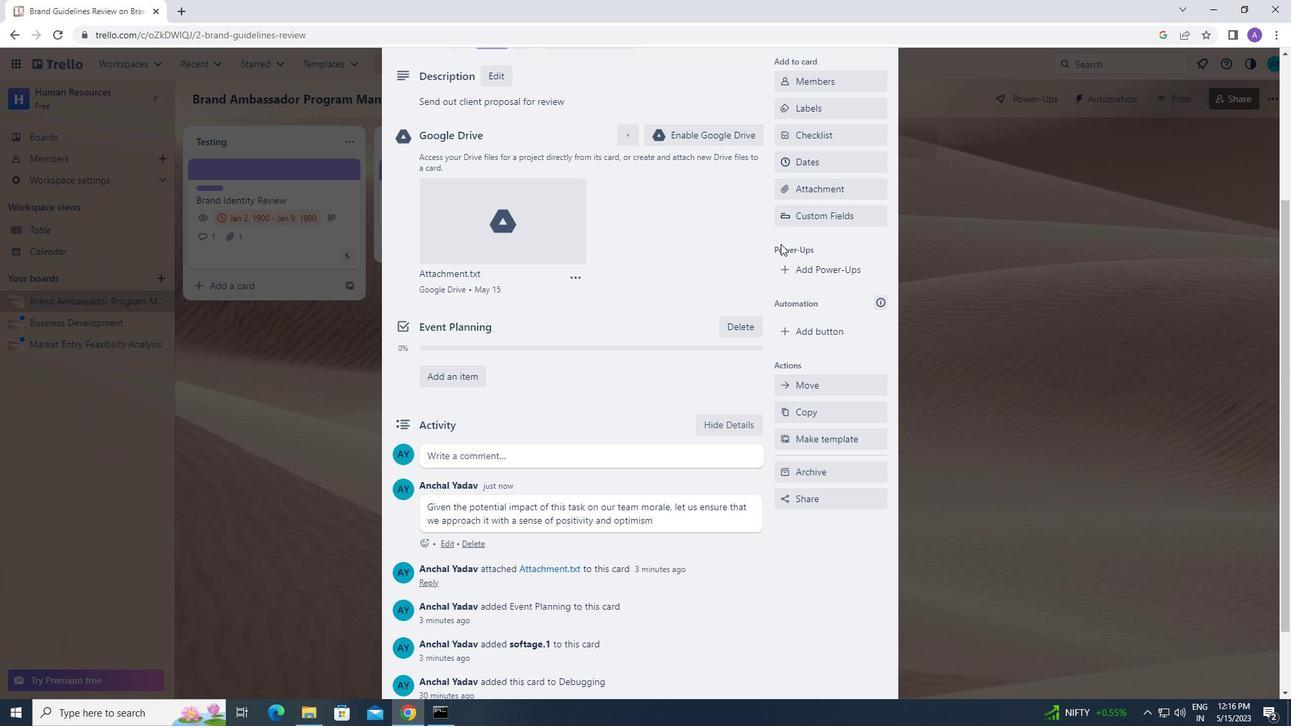 
Action: Mouse scrolled (778, 258) with delta (0, 0)
Screenshot: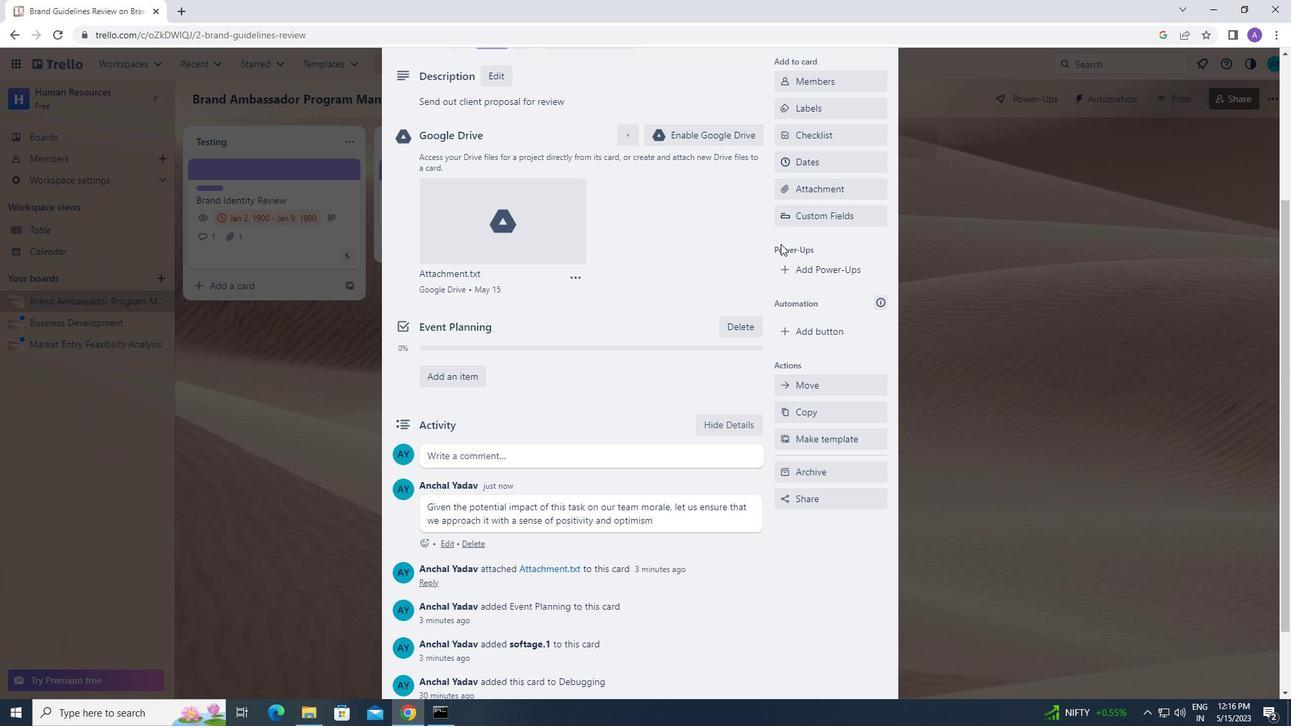 
Action: Mouse moved to (776, 262)
Screenshot: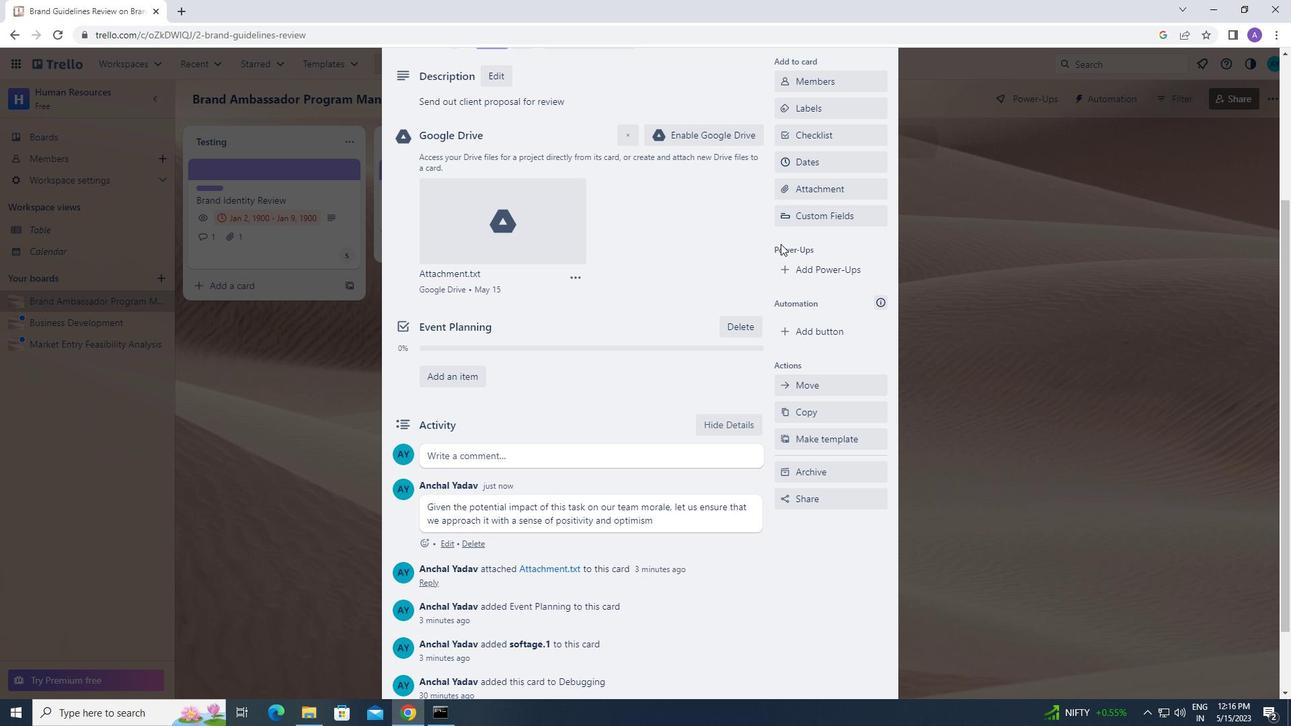 
Action: Mouse scrolled (776, 262) with delta (0, 0)
Screenshot: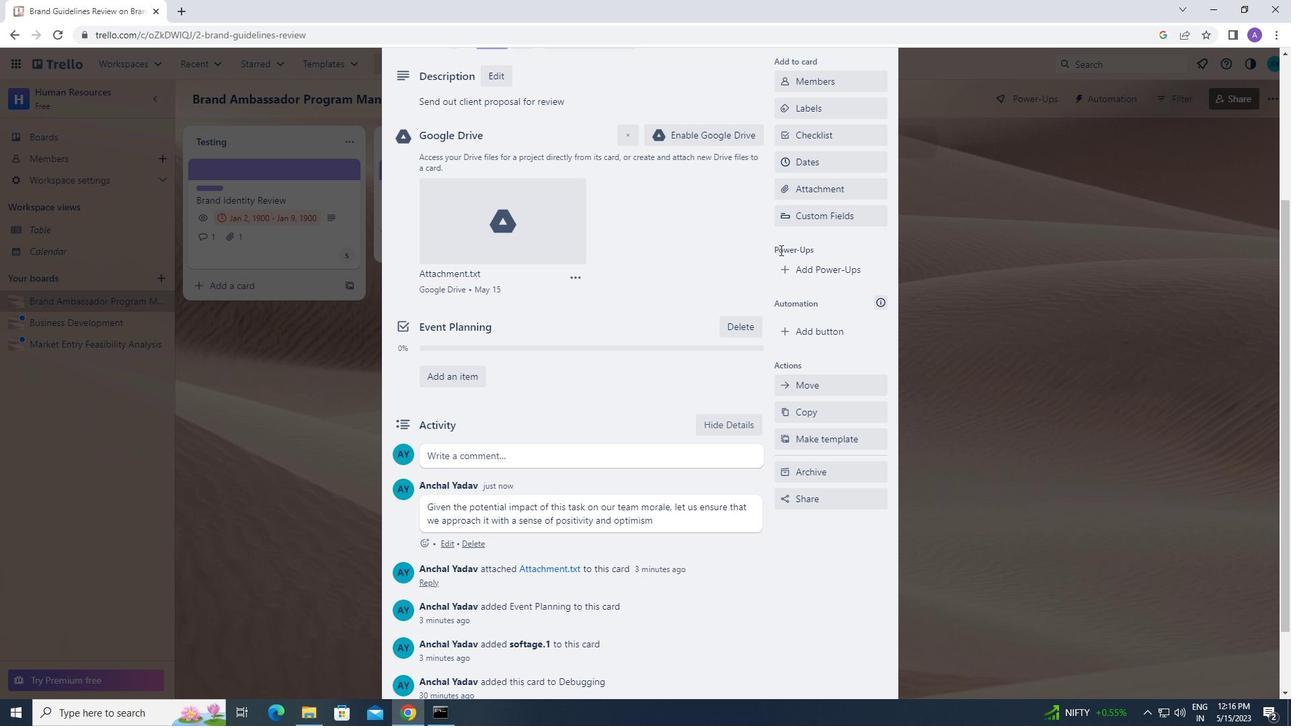 
Action: Mouse moved to (810, 365)
Screenshot: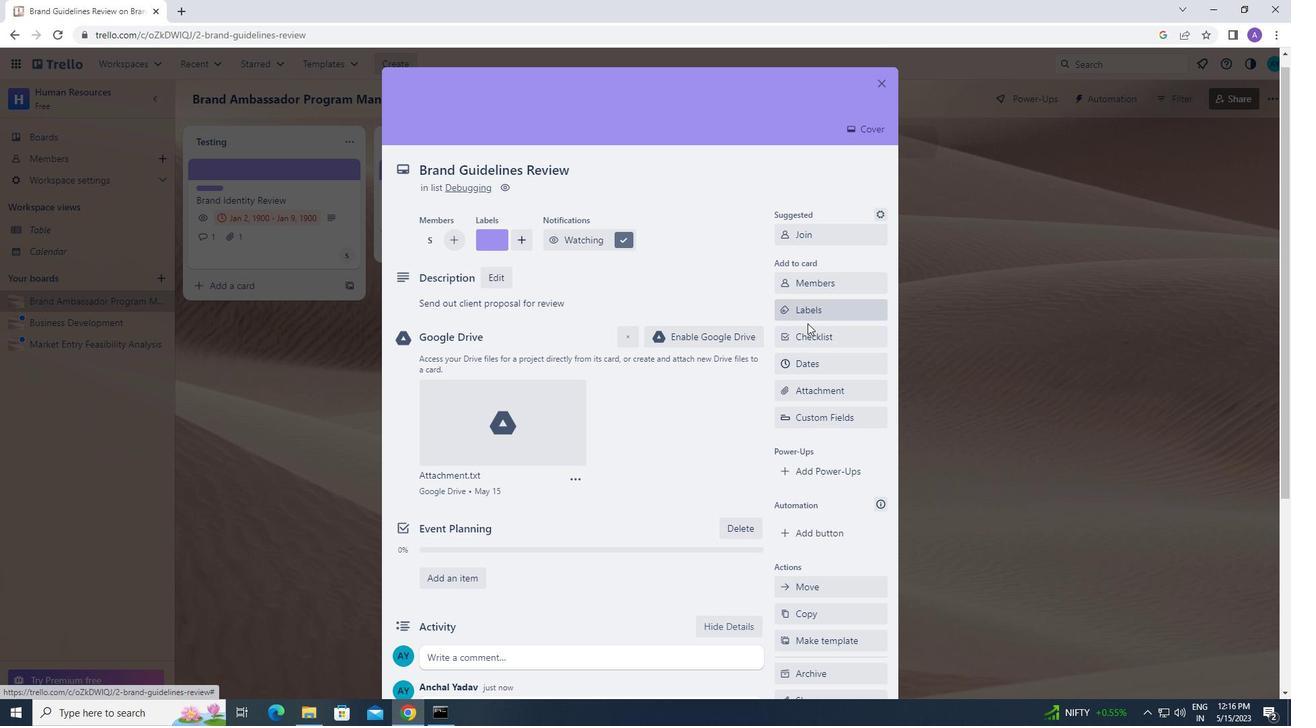 
Action: Mouse pressed left at (810, 365)
Screenshot: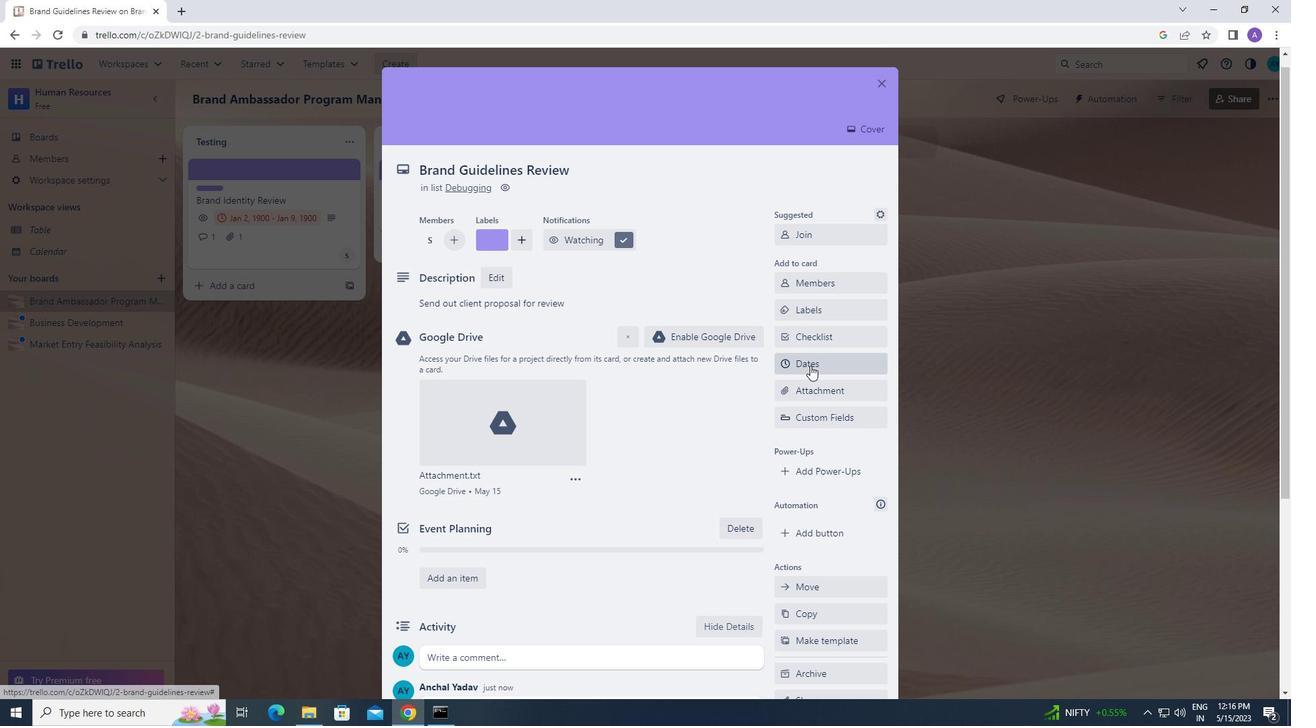 
Action: Mouse moved to (785, 342)
Screenshot: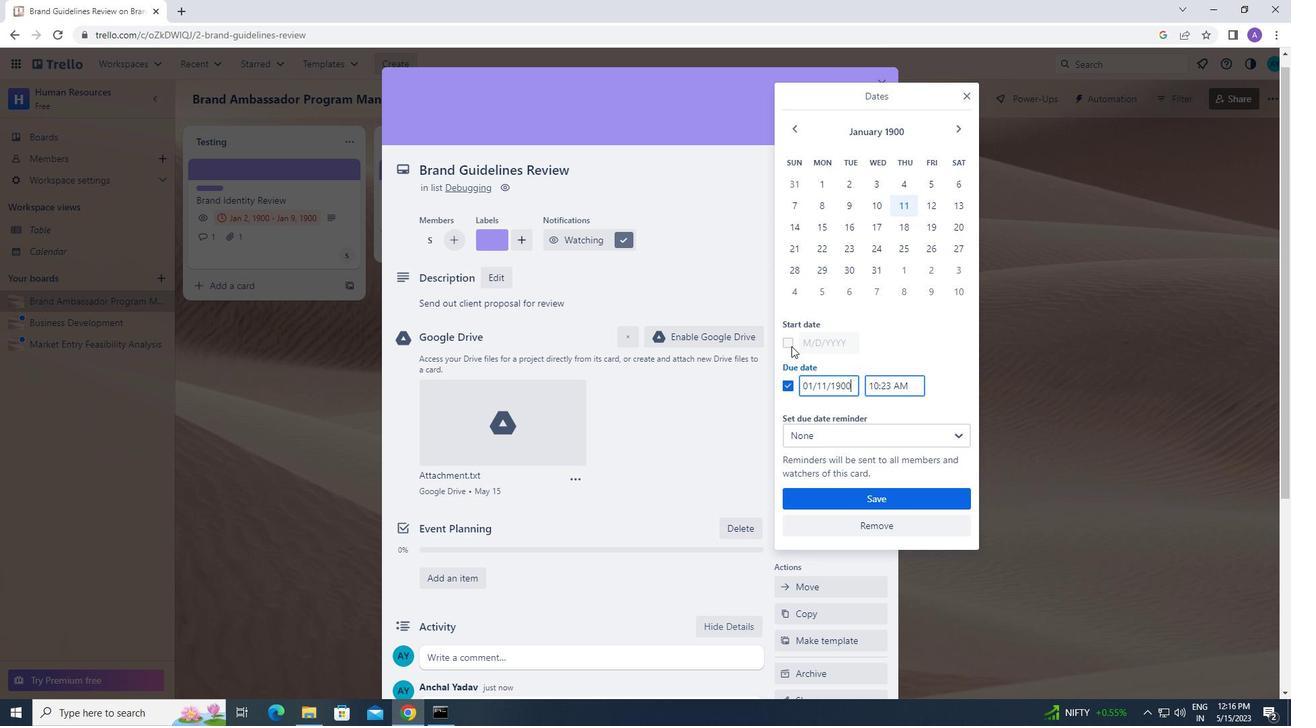 
Action: Mouse pressed left at (785, 342)
Screenshot: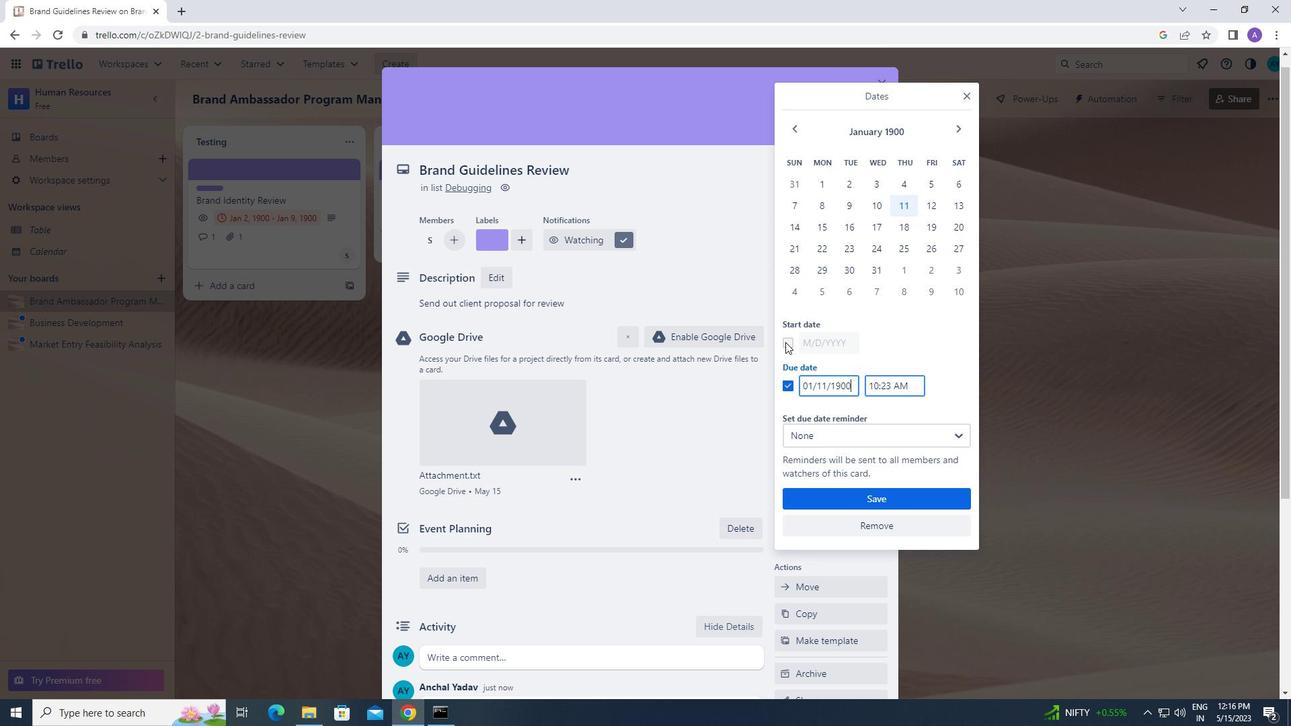 
Action: Mouse moved to (825, 342)
Screenshot: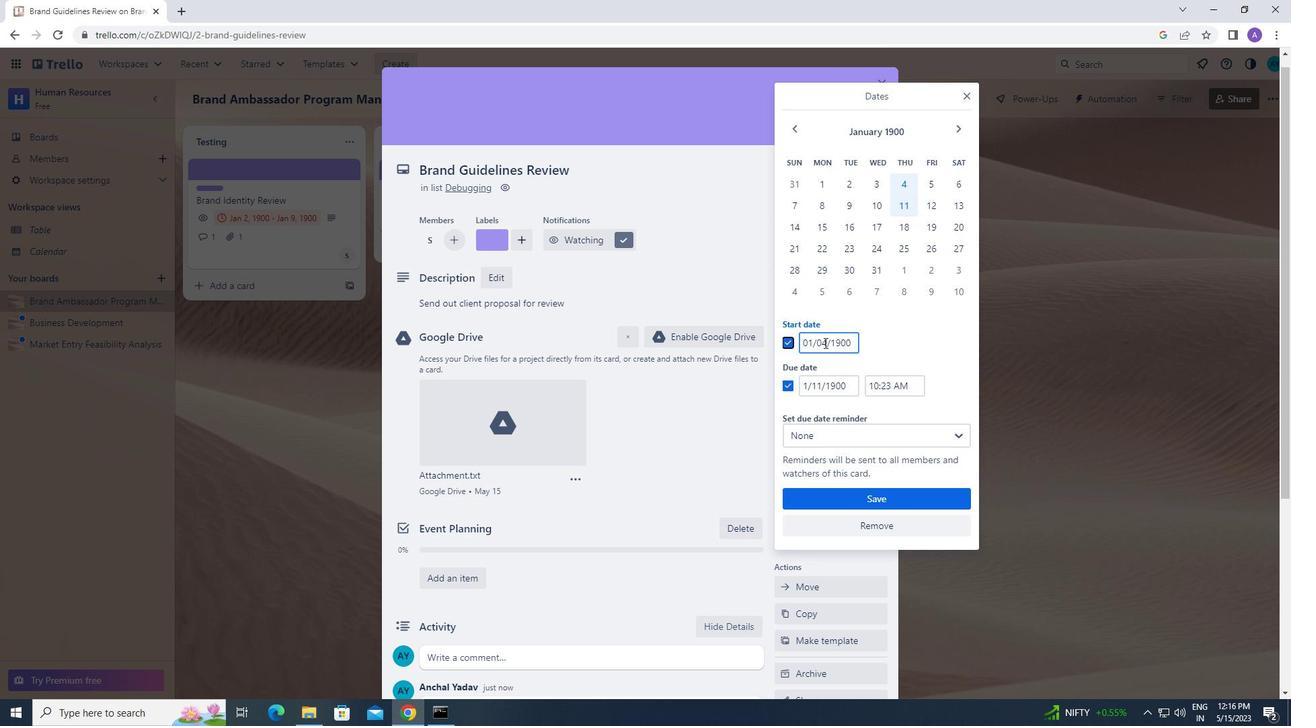 
Action: Mouse pressed left at (825, 342)
Screenshot: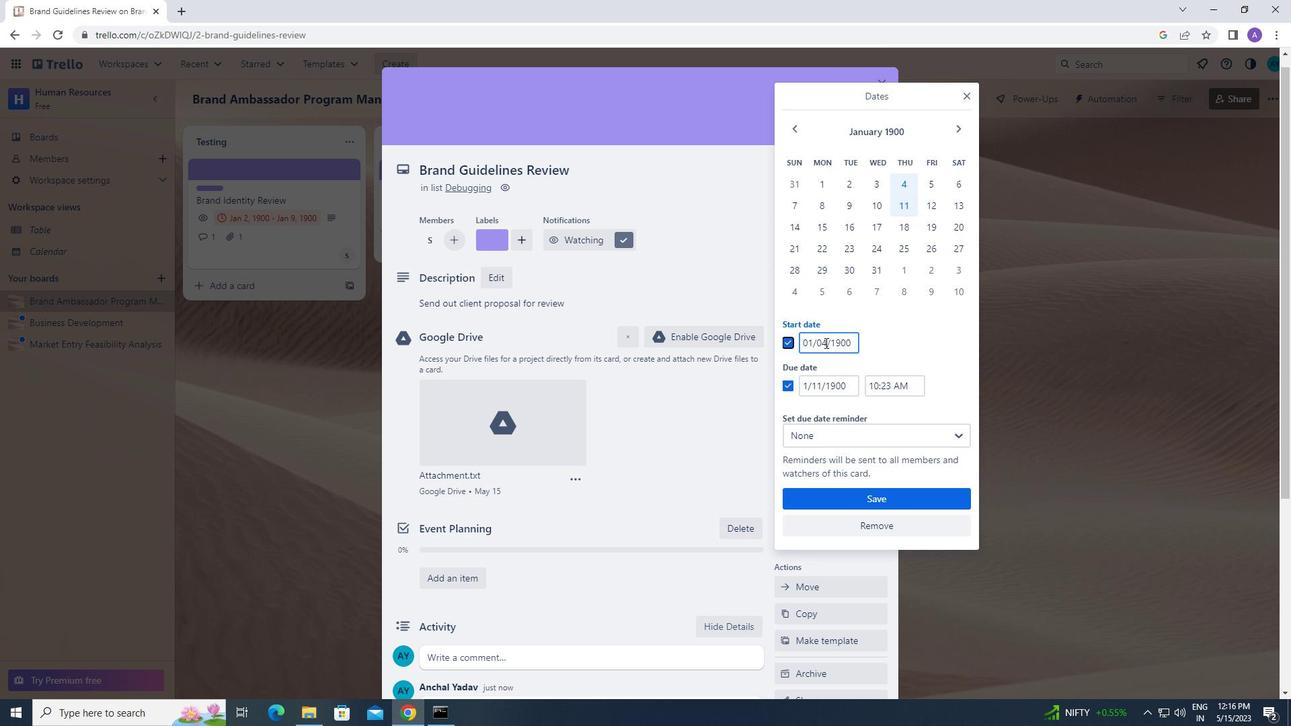 
Action: Mouse moved to (814, 340)
Screenshot: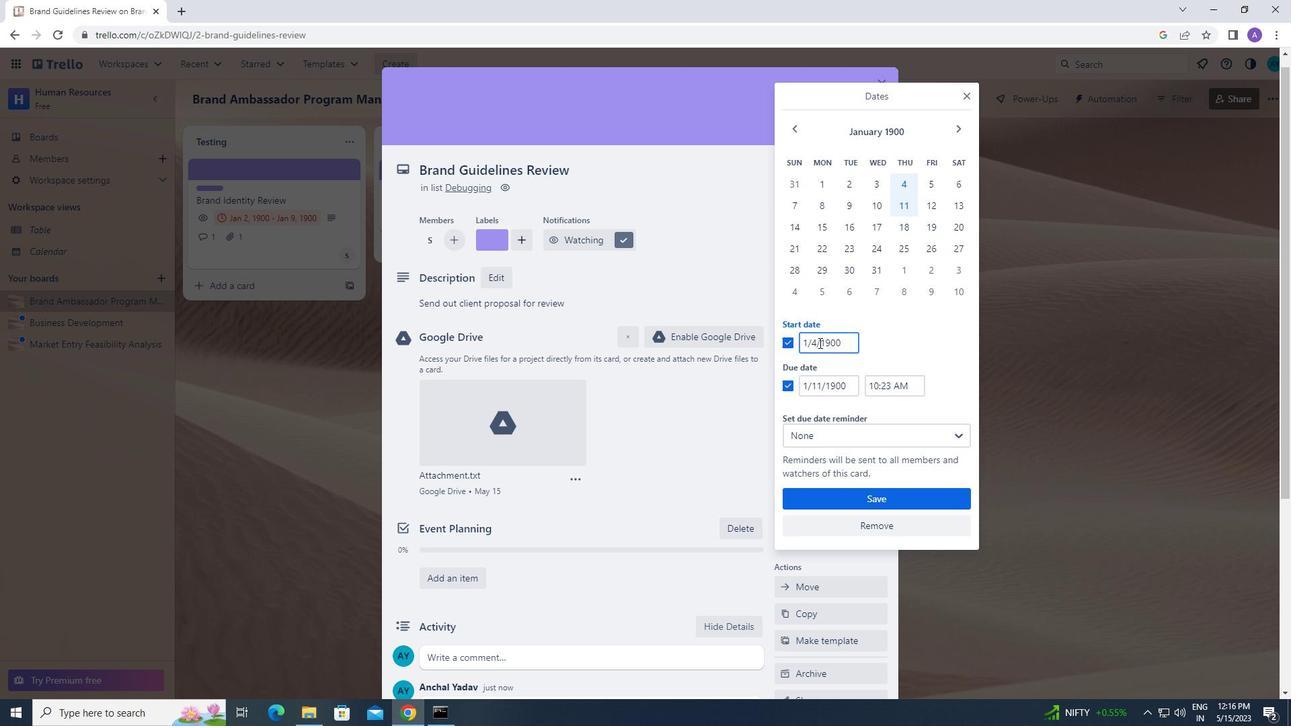 
Action: Mouse pressed left at (814, 340)
Screenshot: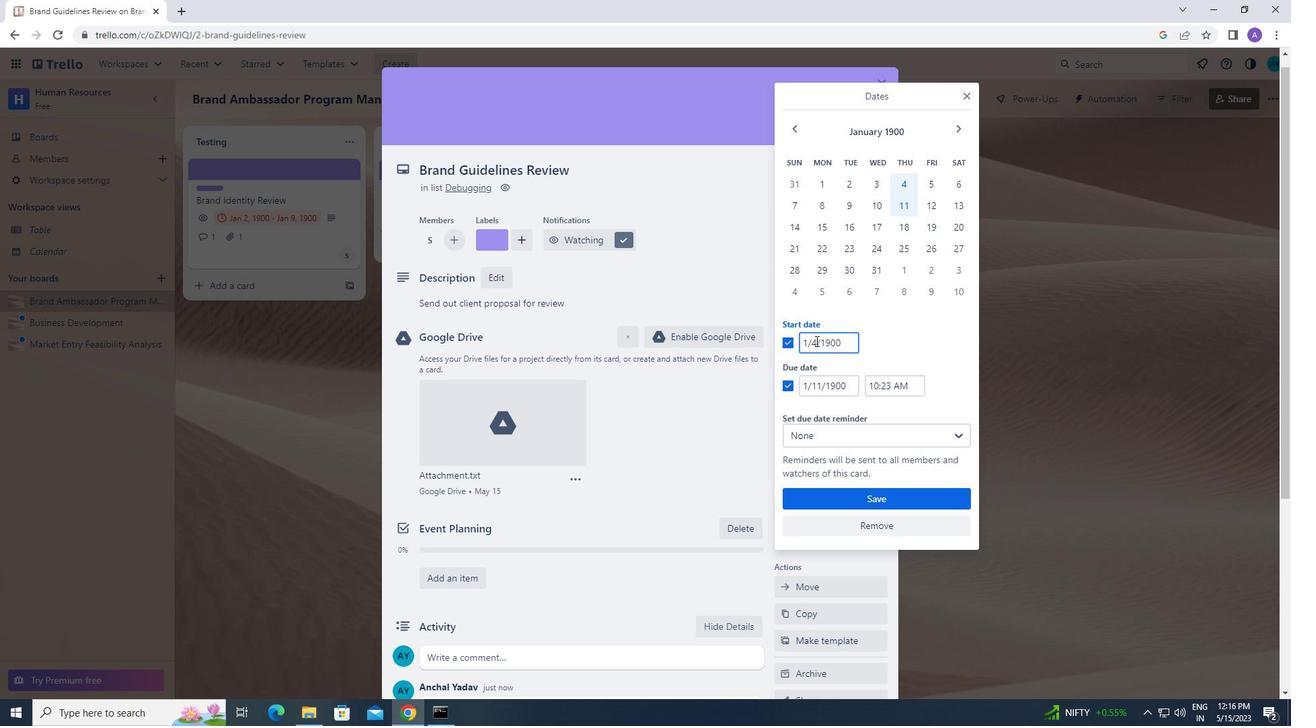 
Action: Mouse moved to (819, 342)
Screenshot: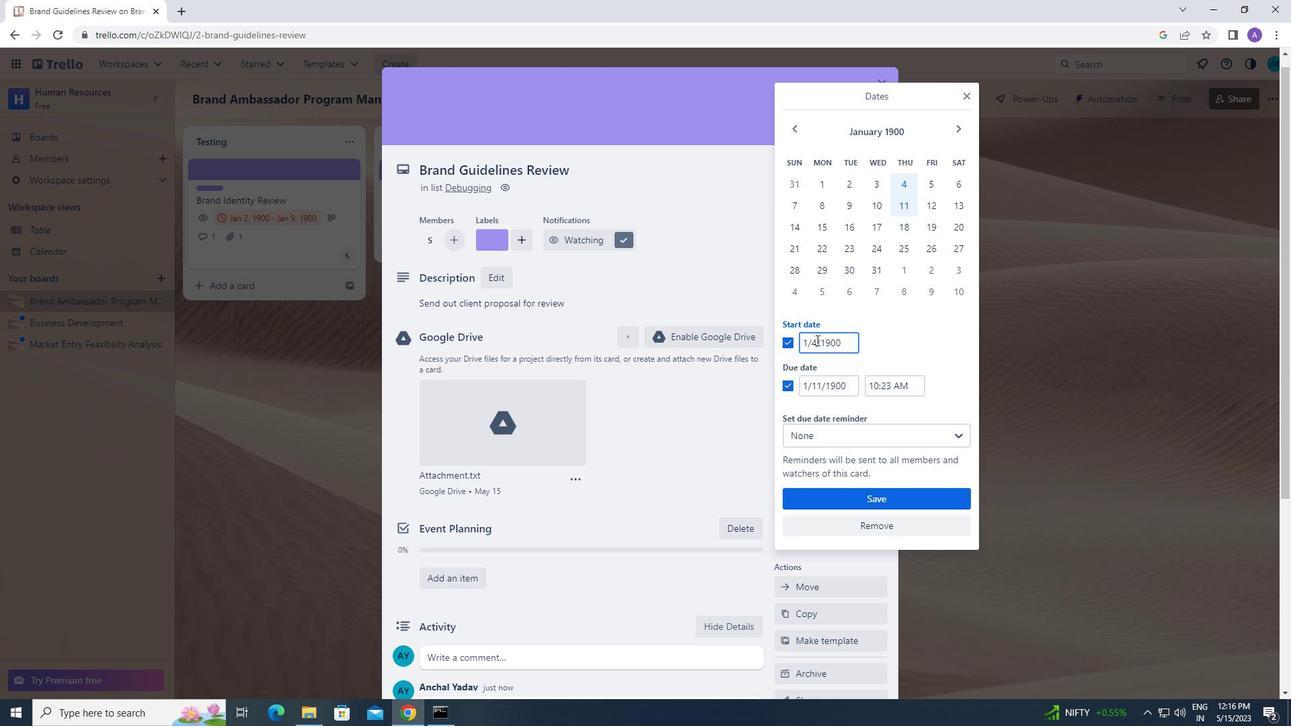 
Action: Key pressed <Key.backspace>05
Screenshot: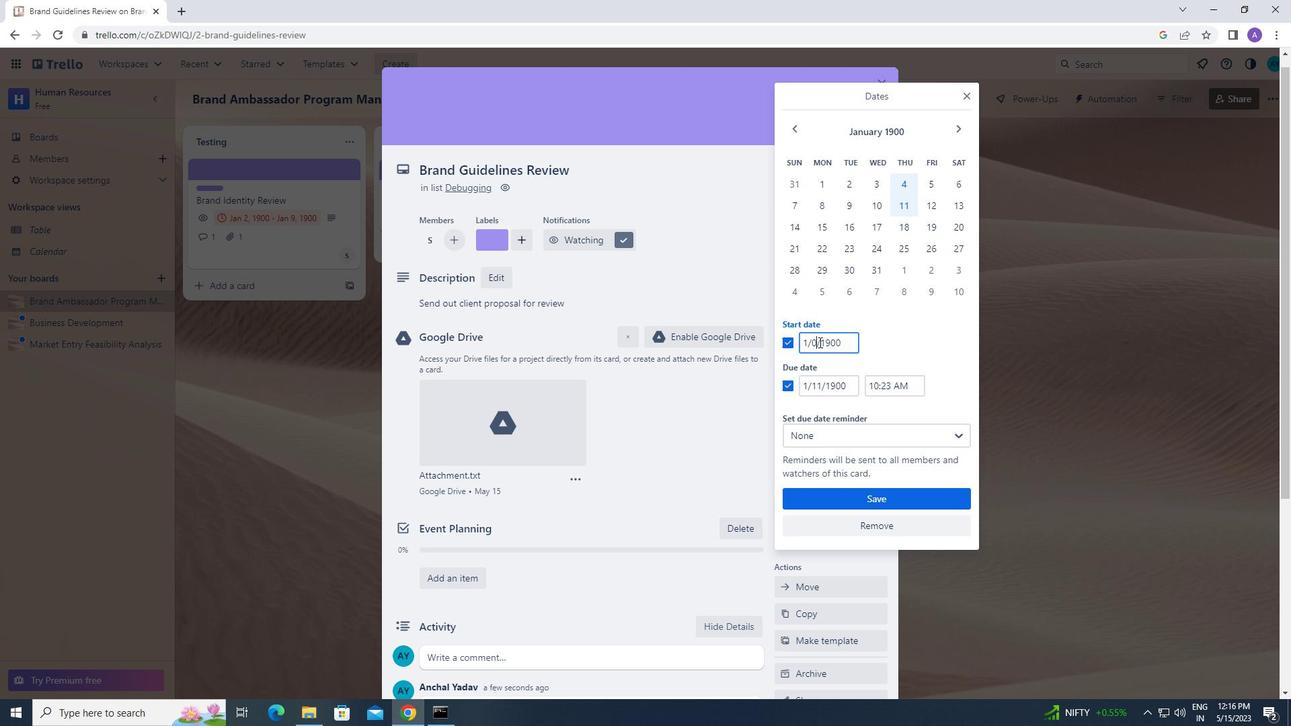 
Action: Mouse moved to (821, 386)
Screenshot: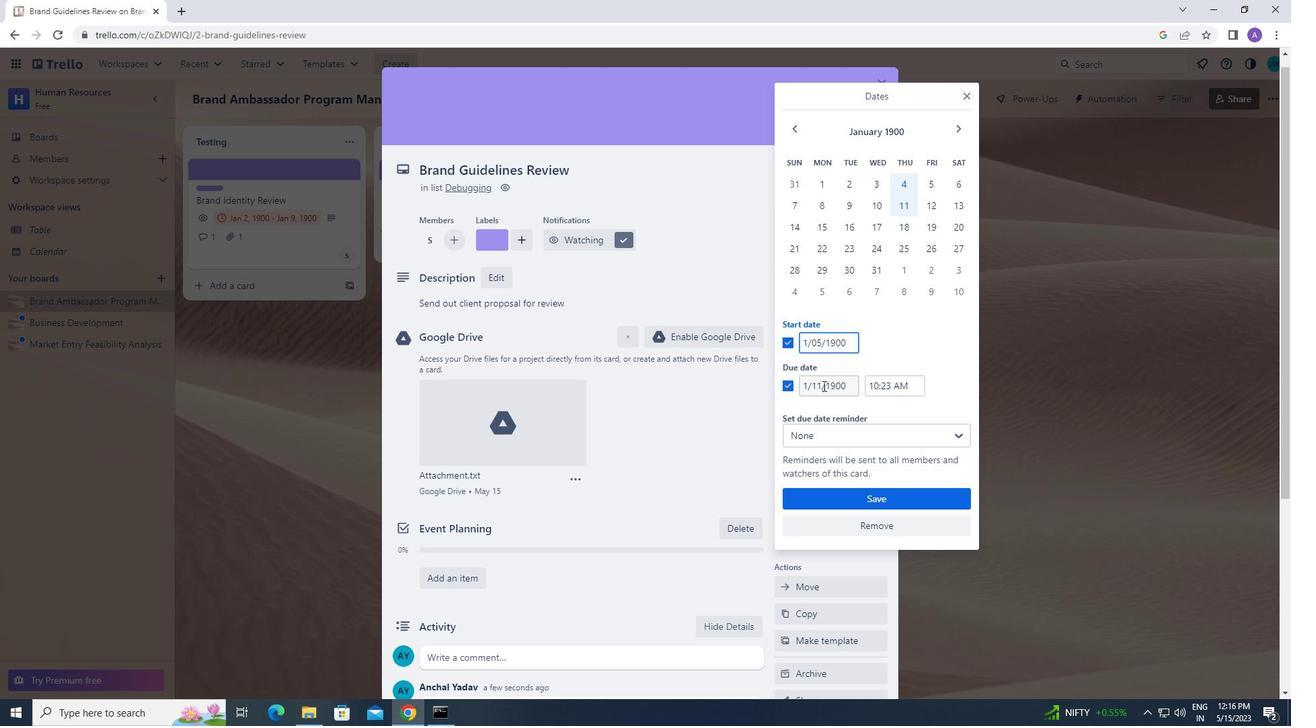 
Action: Mouse pressed left at (821, 386)
Screenshot: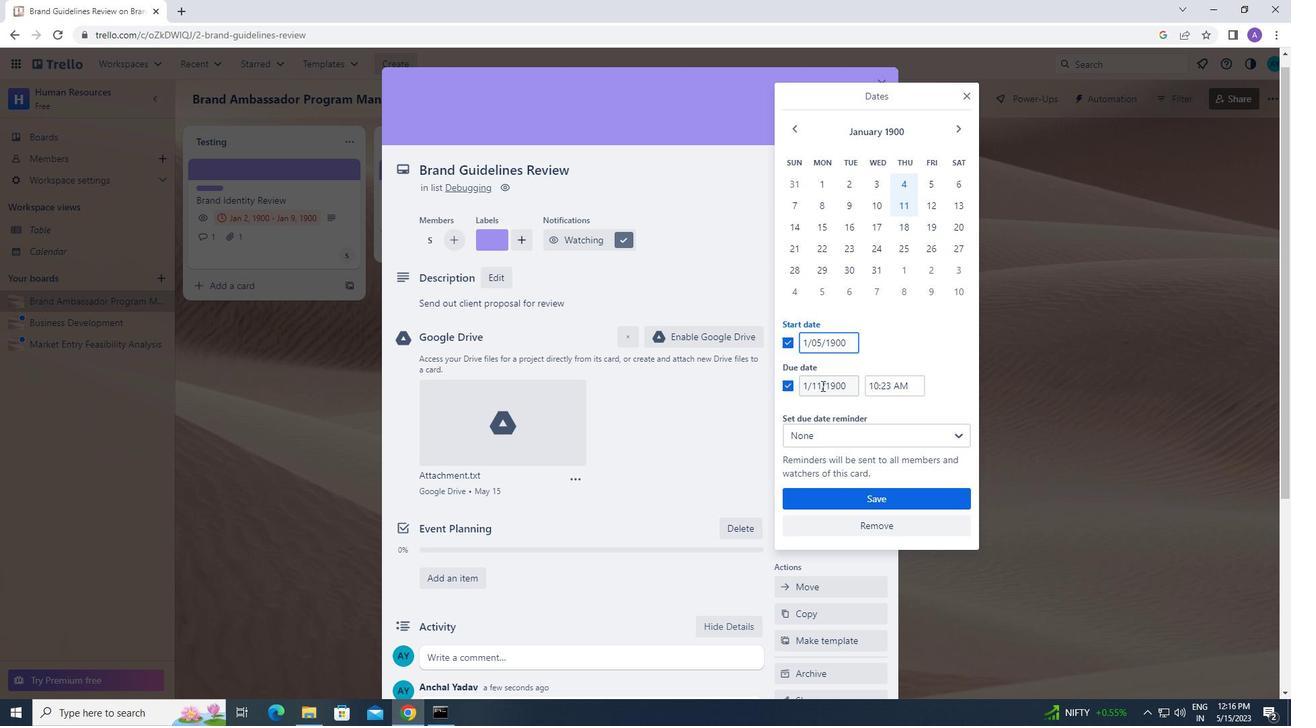 
Action: Mouse moved to (821, 400)
Screenshot: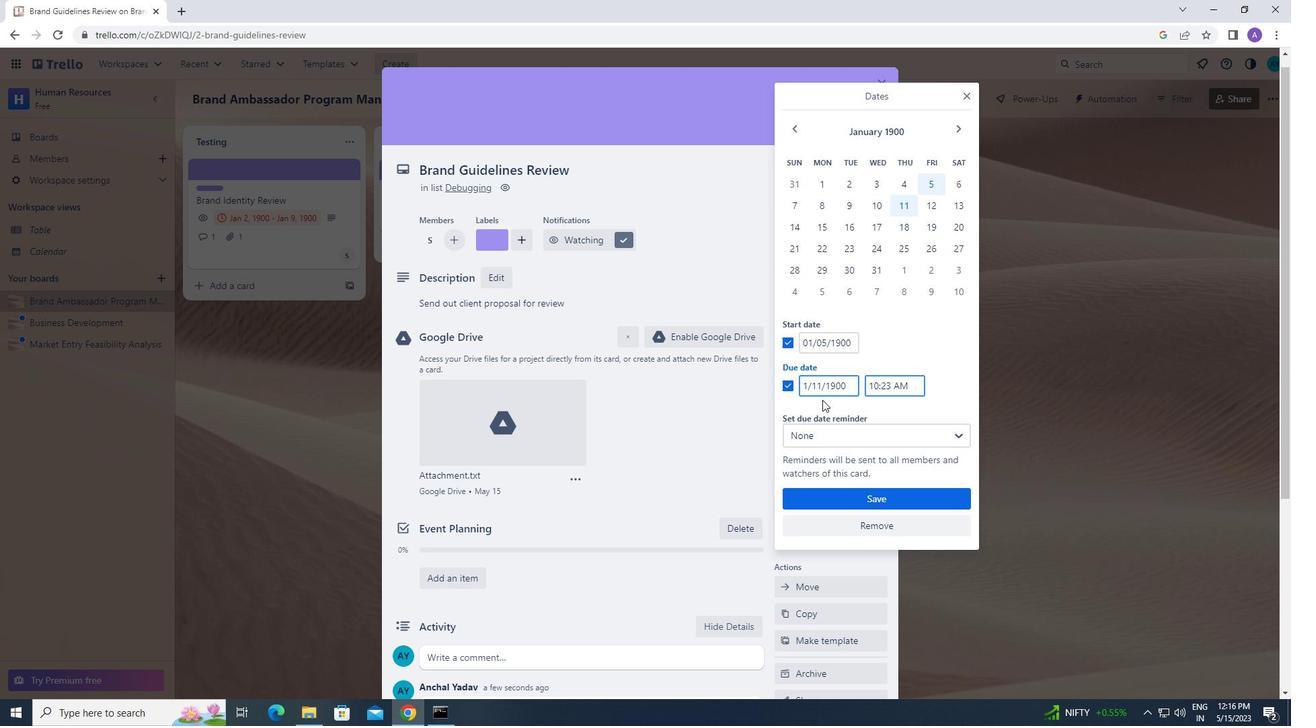 
Action: Key pressed <Key.backspace>2
Screenshot: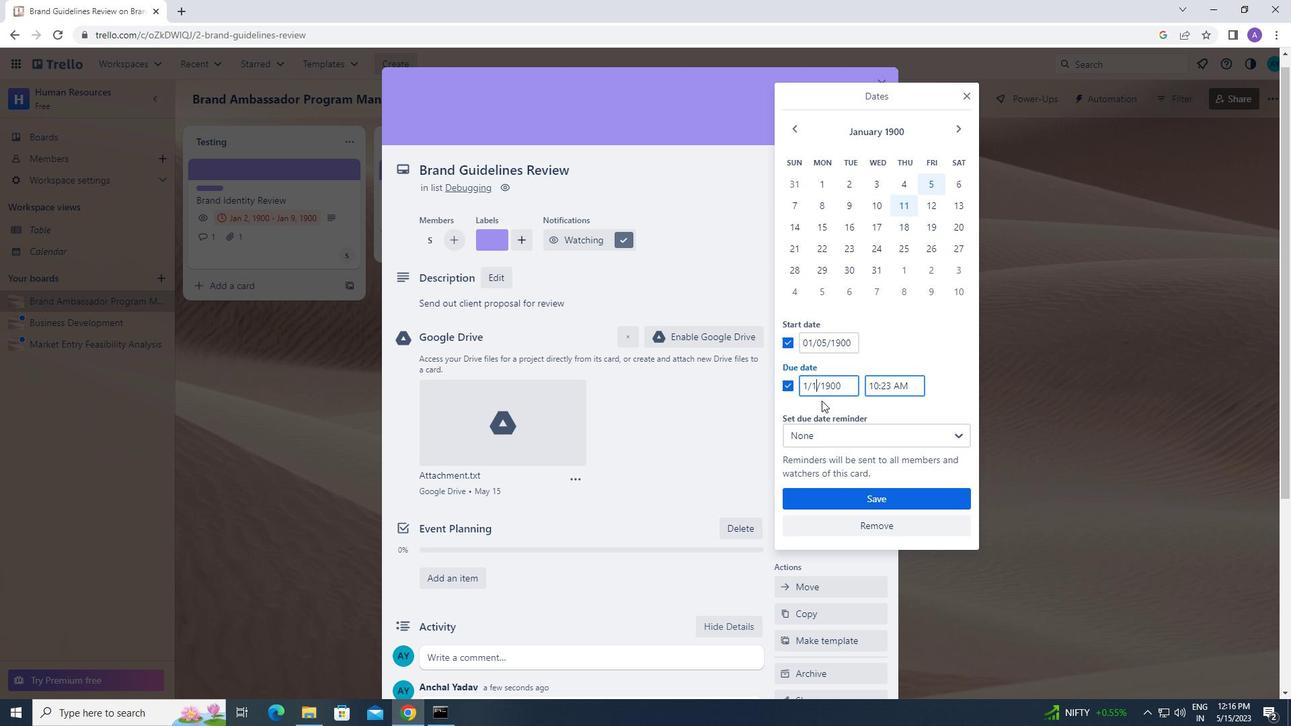 
Action: Mouse moved to (827, 497)
Screenshot: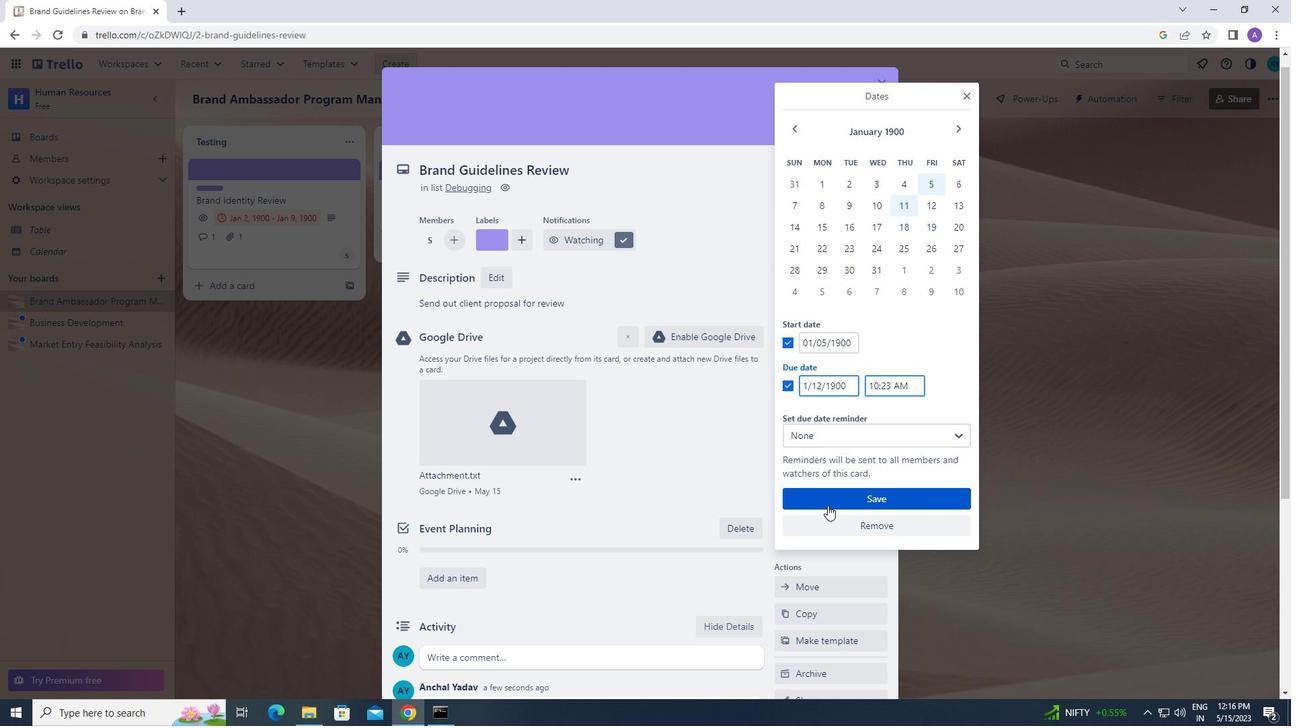 
Action: Mouse pressed left at (827, 497)
Screenshot: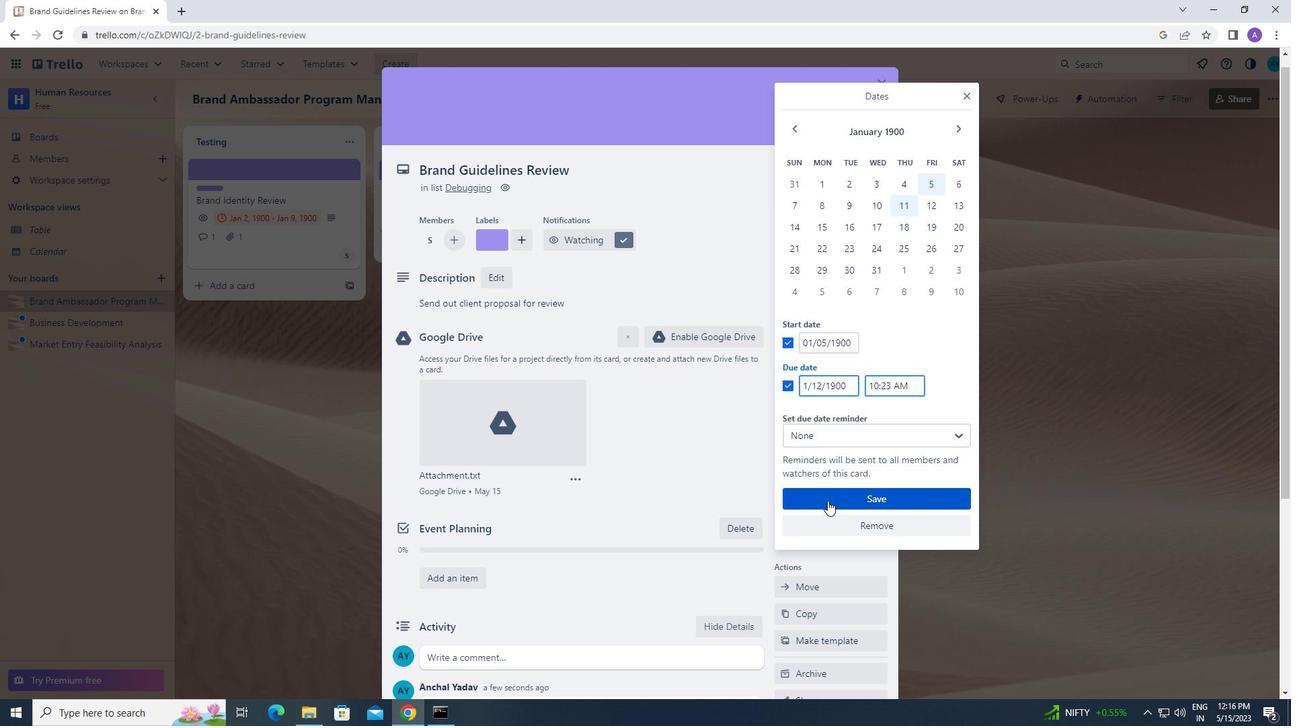 
Action: Mouse moved to (704, 455)
Screenshot: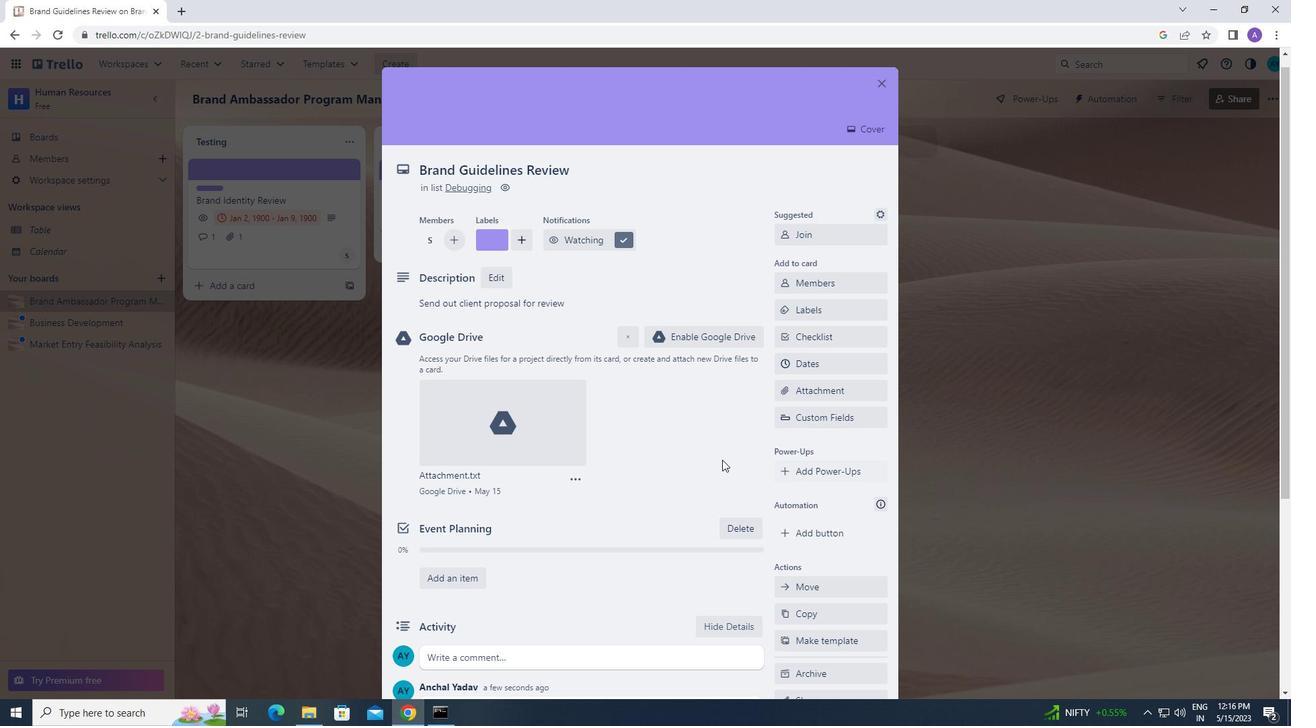 
